 Task: Explore the project management tool and familiarize yourself with its features, including app integration, task management, and customization options.
Action: Mouse moved to (112, 301)
Screenshot: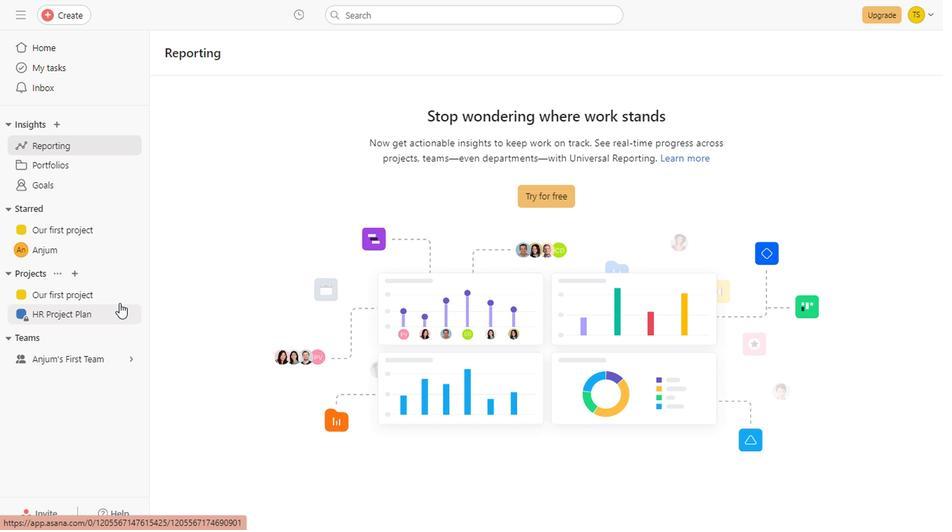 
Action: Mouse pressed left at (112, 301)
Screenshot: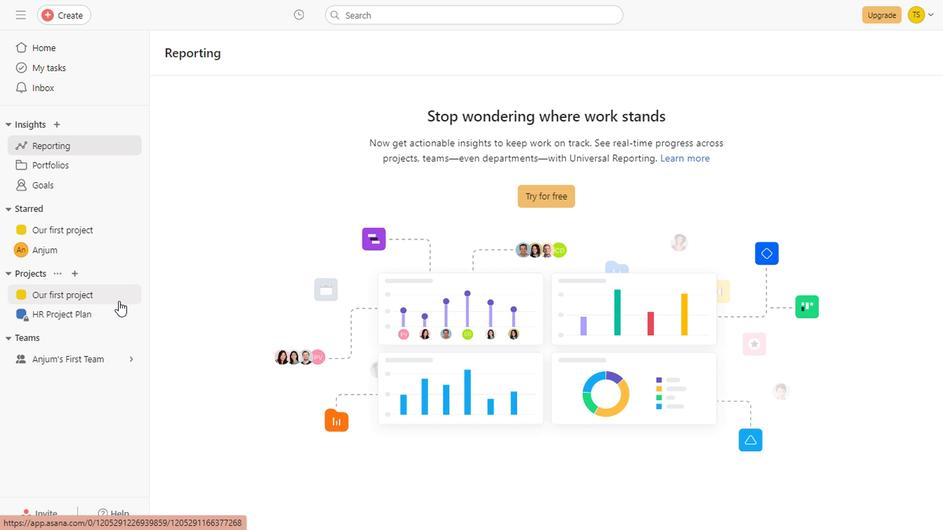 
Action: Mouse moved to (317, 72)
Screenshot: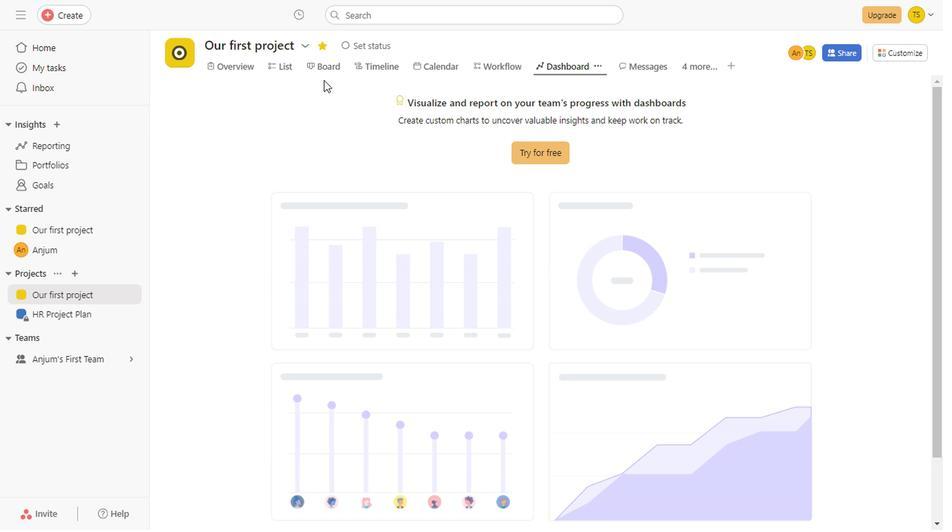 
Action: Mouse pressed left at (317, 72)
Screenshot: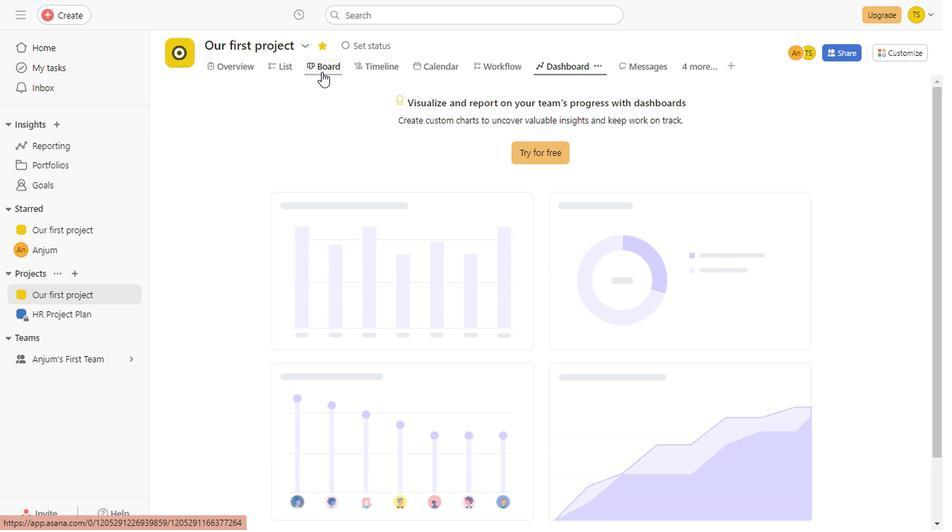 
Action: Mouse moved to (314, 181)
Screenshot: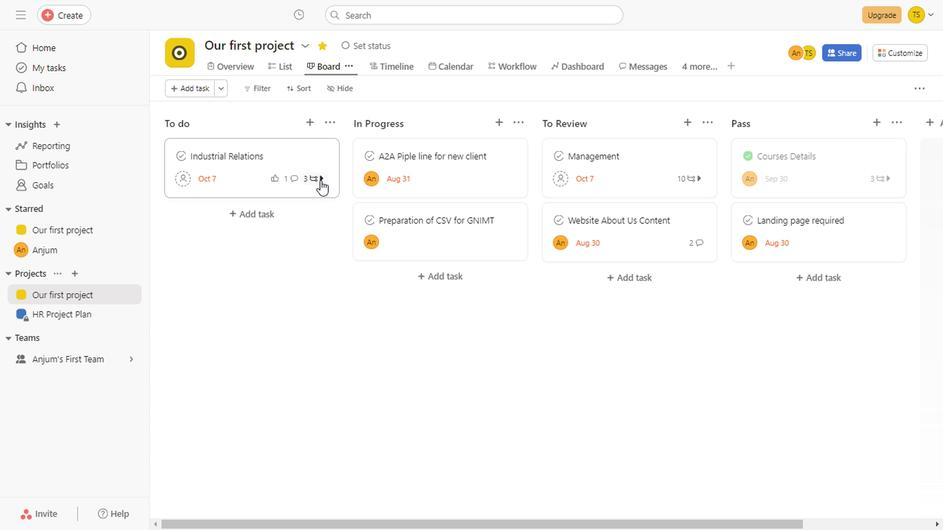 
Action: Mouse pressed left at (314, 181)
Screenshot: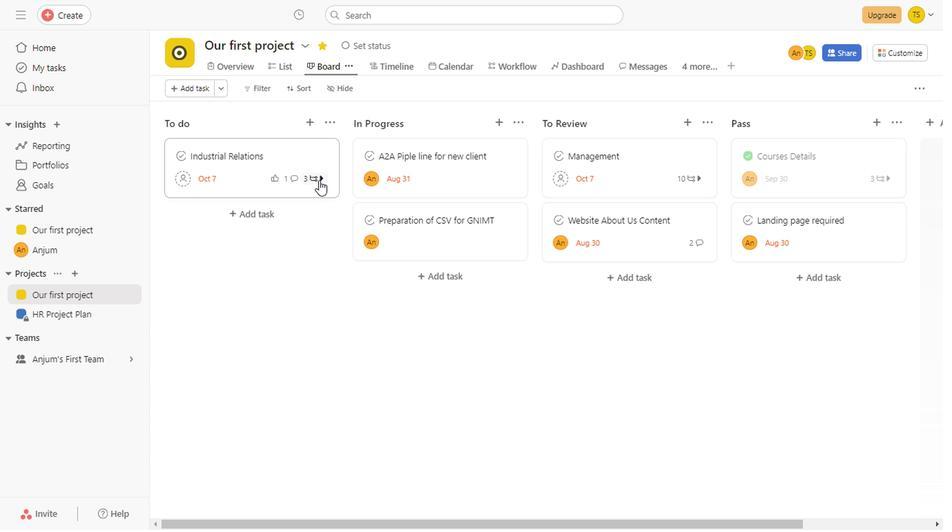 
Action: Mouse moved to (275, 251)
Screenshot: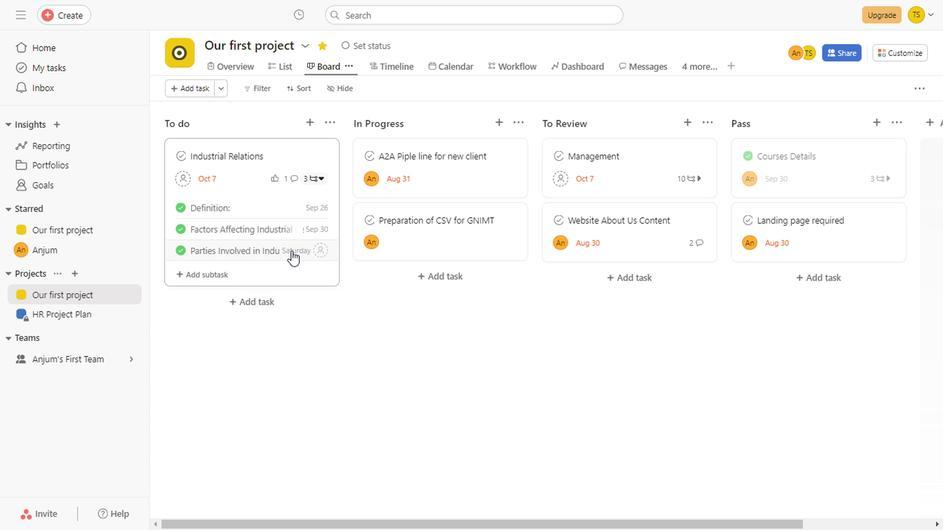 
Action: Mouse pressed left at (275, 251)
Screenshot: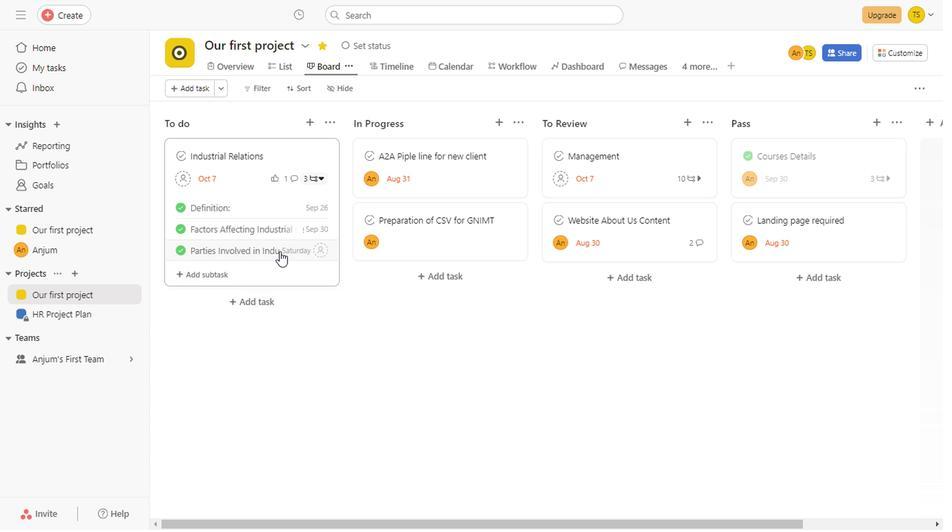 
Action: Mouse moved to (735, 326)
Screenshot: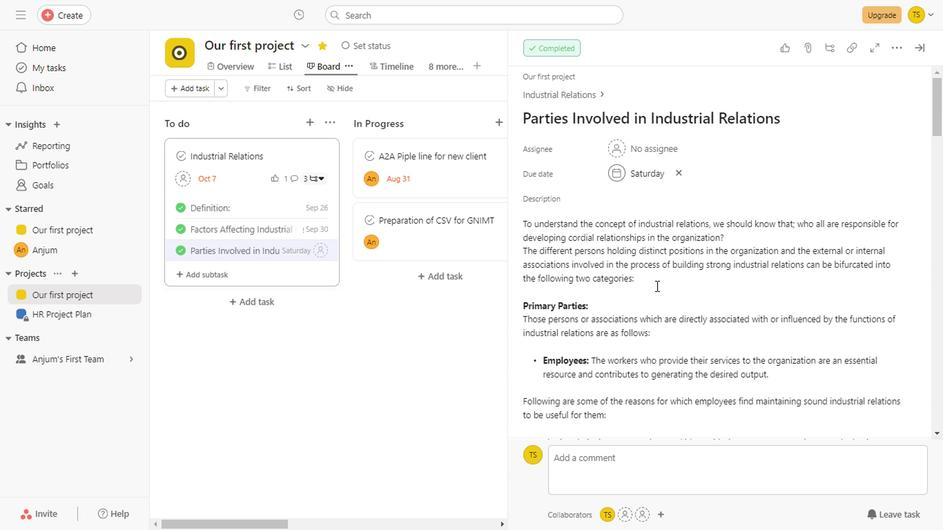 
Action: Mouse scrolled (735, 326) with delta (0, 0)
Screenshot: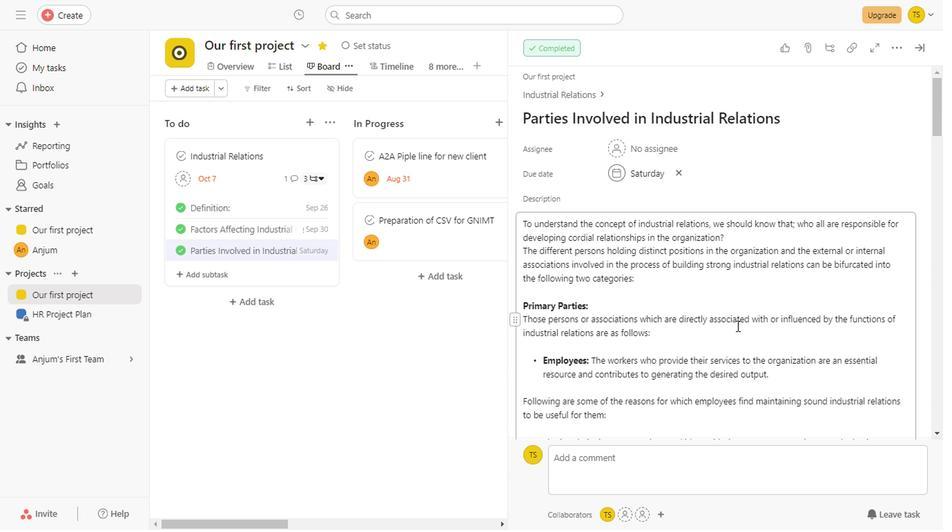 
Action: Mouse scrolled (735, 326) with delta (0, 0)
Screenshot: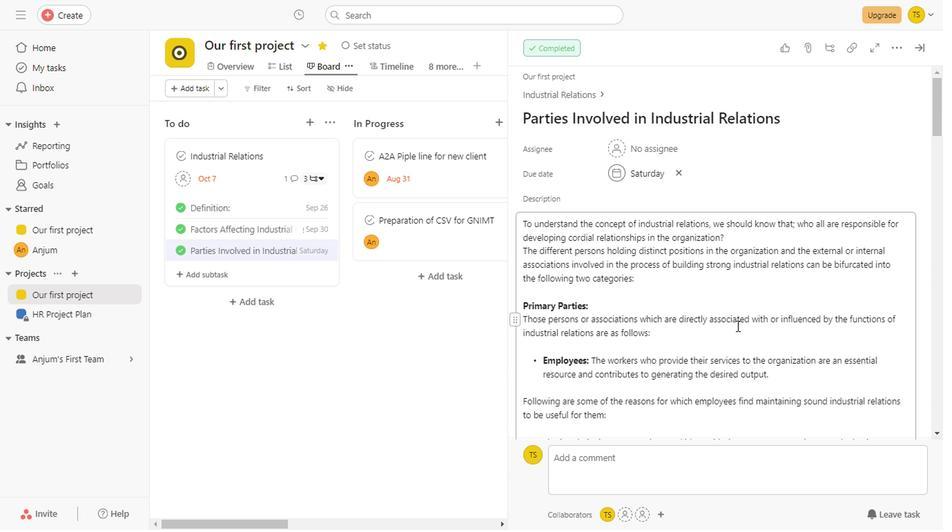 
Action: Mouse scrolled (735, 326) with delta (0, 0)
Screenshot: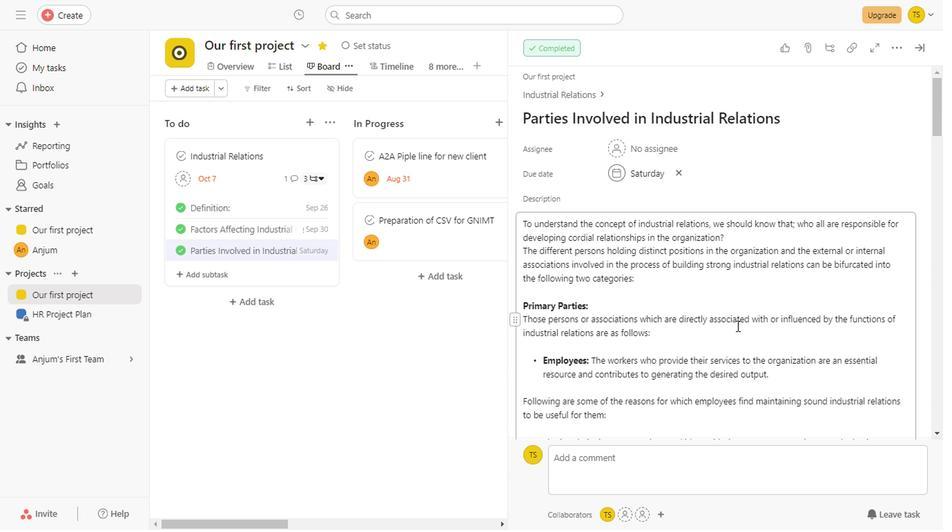 
Action: Mouse scrolled (735, 326) with delta (0, 0)
Screenshot: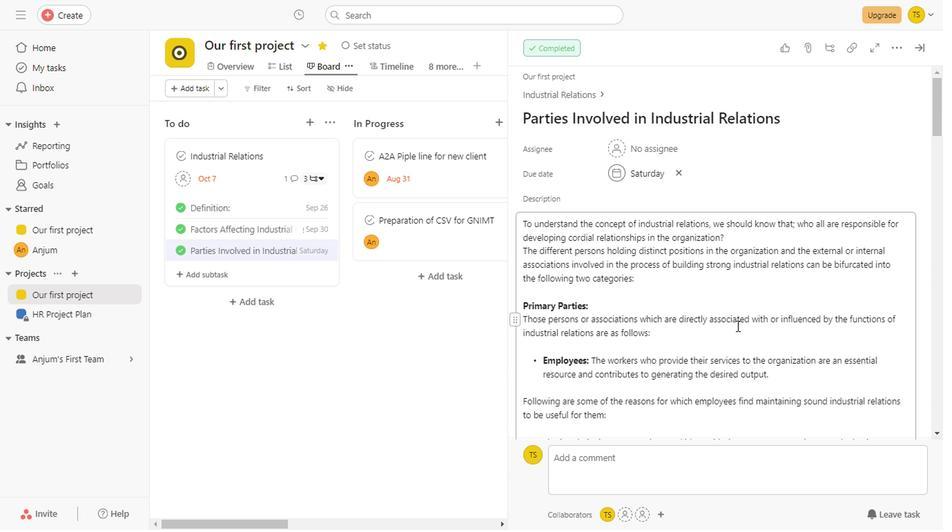 
Action: Mouse scrolled (735, 326) with delta (0, 0)
Screenshot: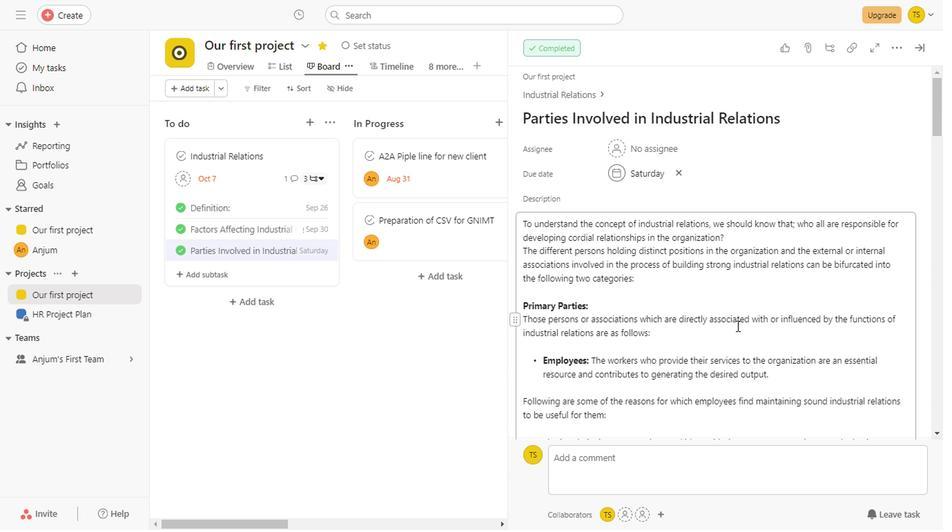 
Action: Mouse scrolled (735, 326) with delta (0, 0)
Screenshot: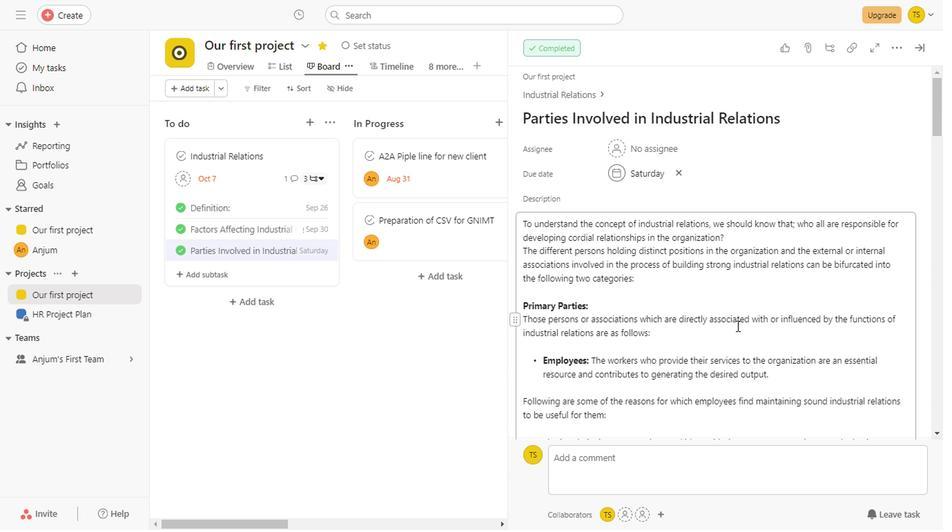 
Action: Mouse scrolled (735, 326) with delta (0, 0)
Screenshot: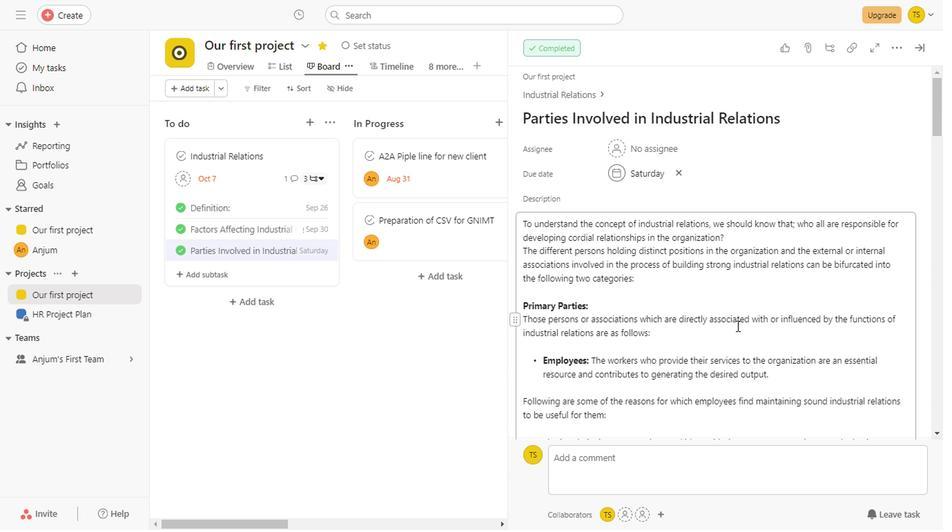 
Action: Mouse scrolled (735, 326) with delta (0, 0)
Screenshot: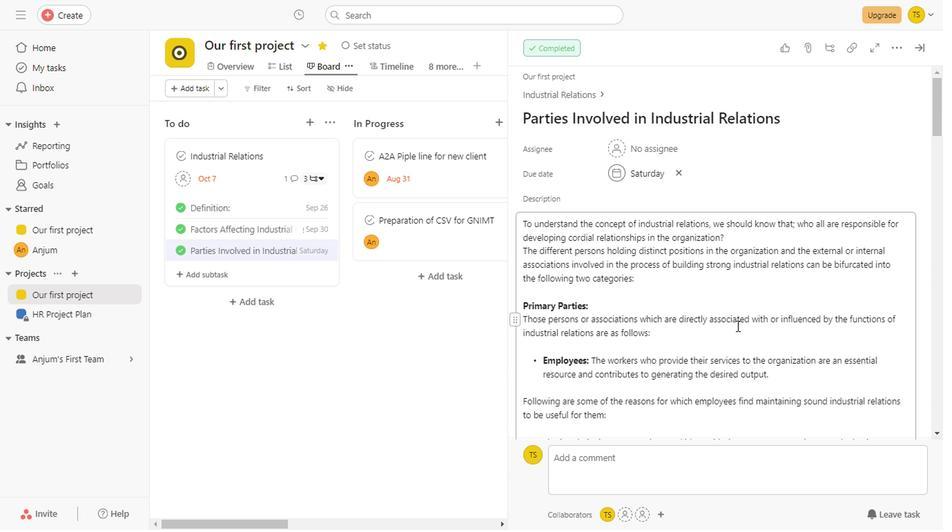 
Action: Mouse scrolled (735, 326) with delta (0, 0)
Screenshot: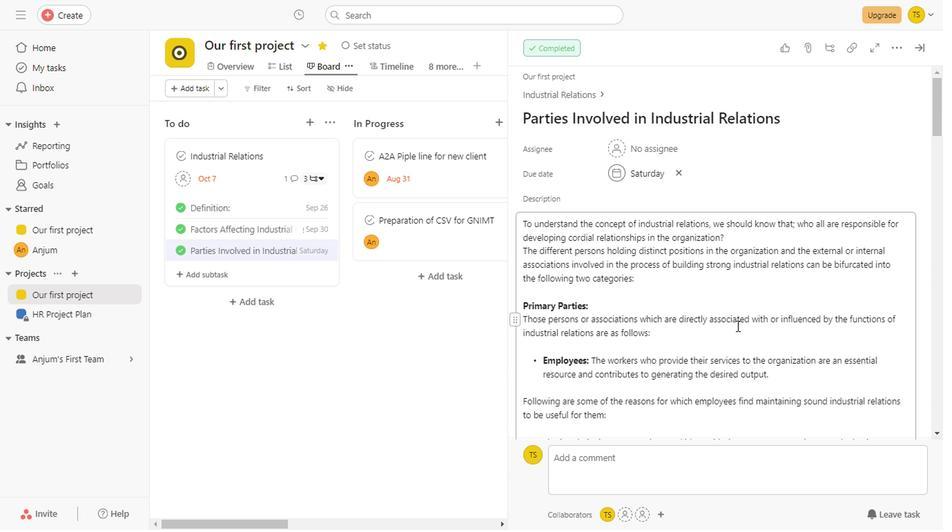 
Action: Mouse scrolled (735, 326) with delta (0, 0)
Screenshot: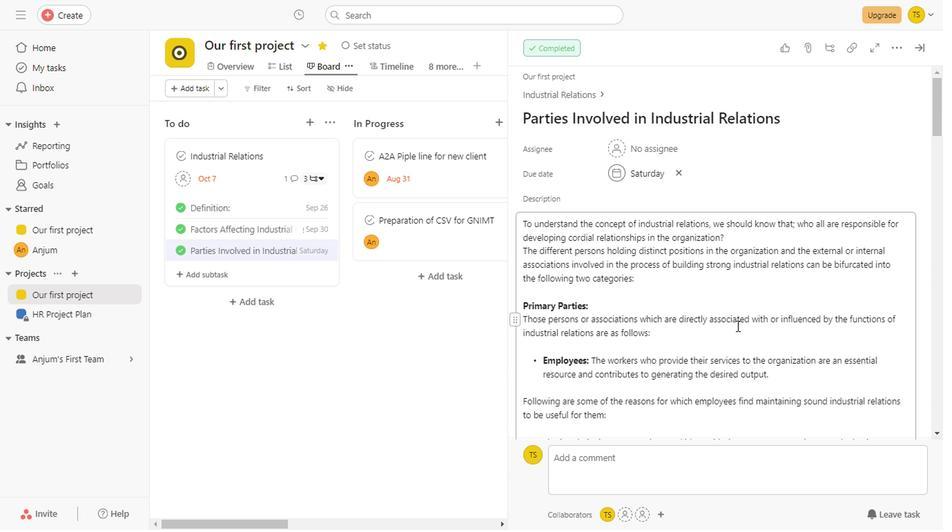 
Action: Mouse scrolled (735, 326) with delta (0, 0)
Screenshot: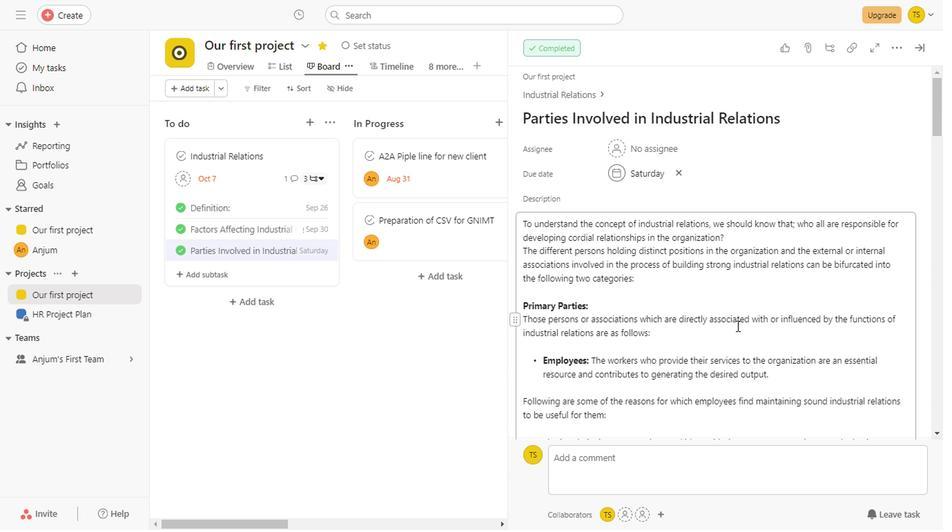 
Action: Mouse scrolled (735, 326) with delta (0, 0)
Screenshot: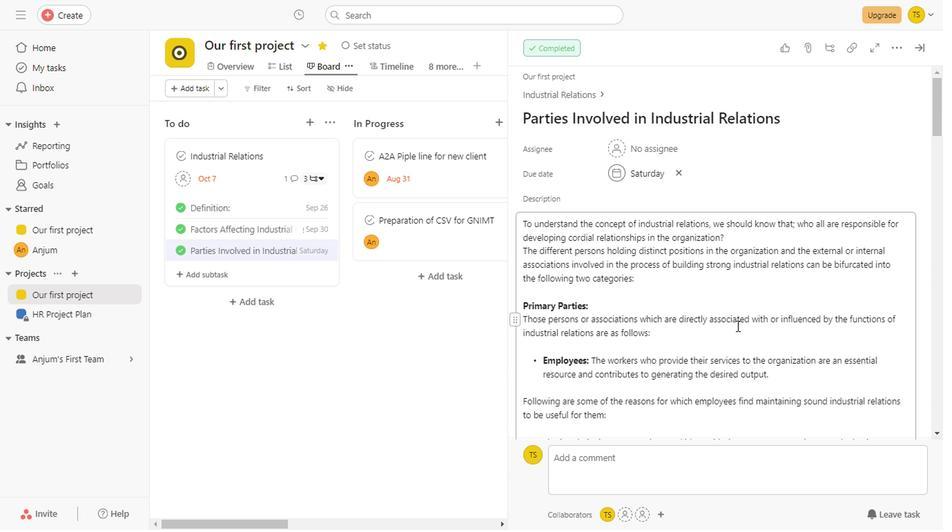 
Action: Mouse scrolled (735, 326) with delta (0, 0)
Screenshot: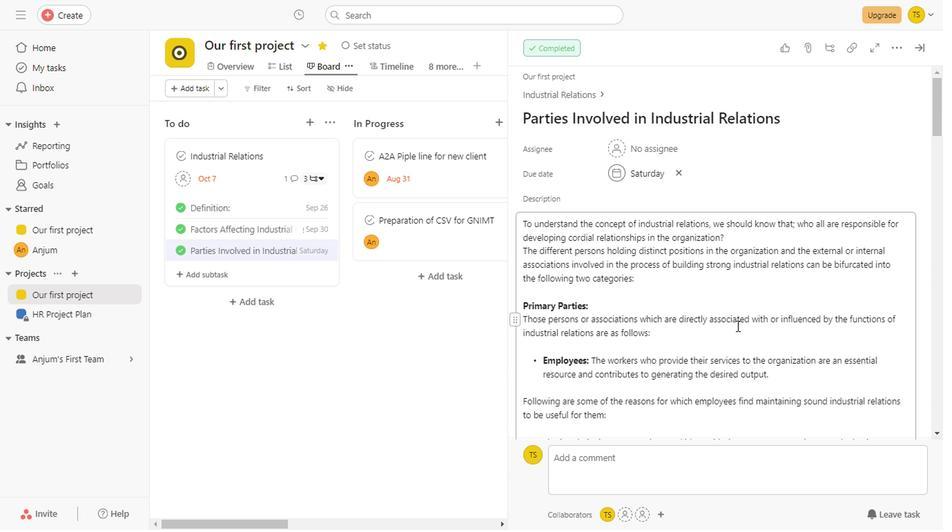 
Action: Mouse scrolled (735, 326) with delta (0, 0)
Screenshot: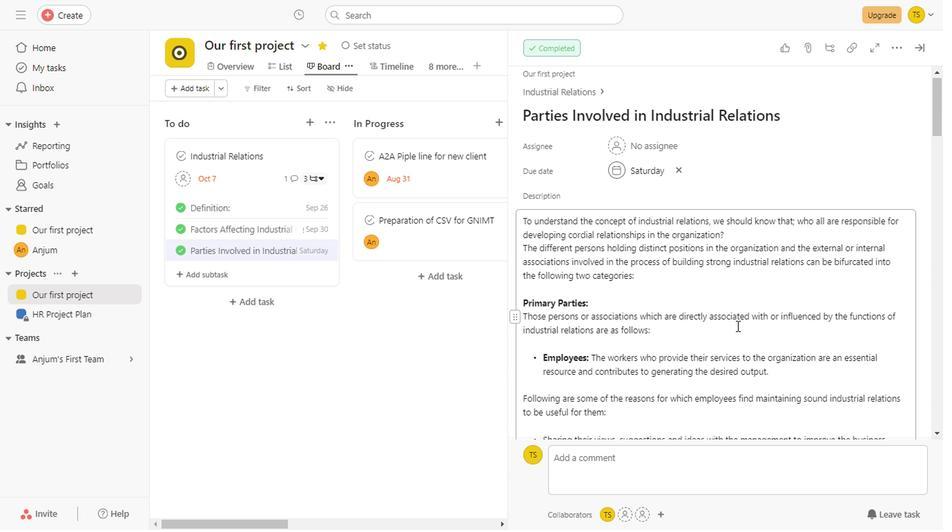 
Action: Mouse scrolled (735, 326) with delta (0, 0)
Screenshot: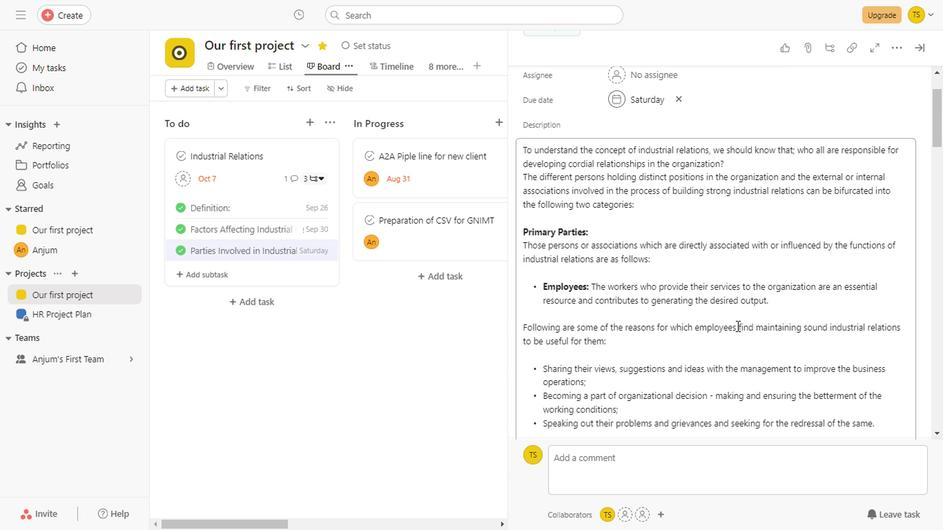 
Action: Mouse scrolled (735, 326) with delta (0, 0)
Screenshot: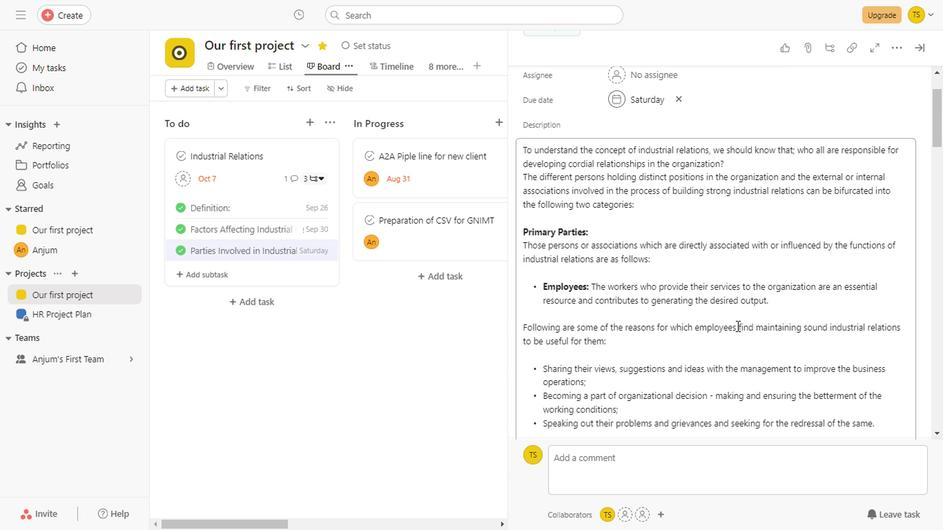 
Action: Mouse scrolled (735, 326) with delta (0, 0)
Screenshot: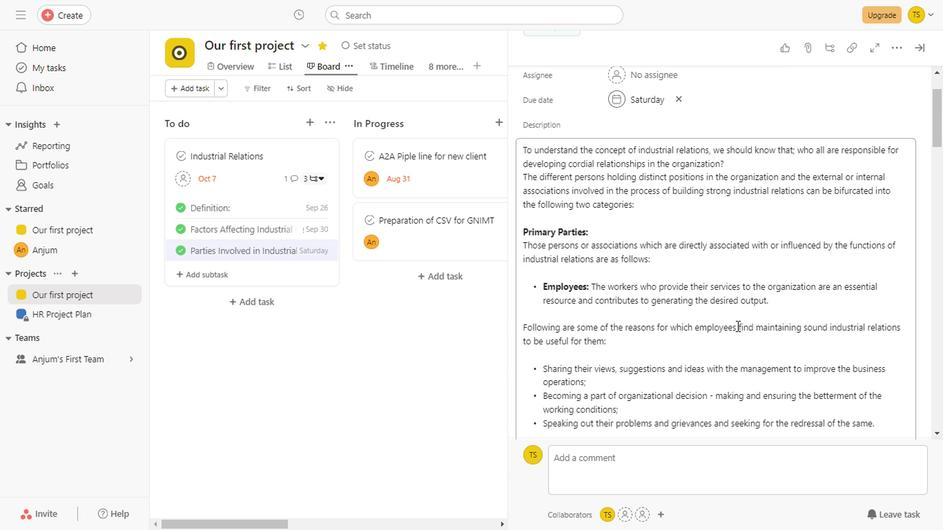 
Action: Mouse scrolled (735, 326) with delta (0, 0)
Screenshot: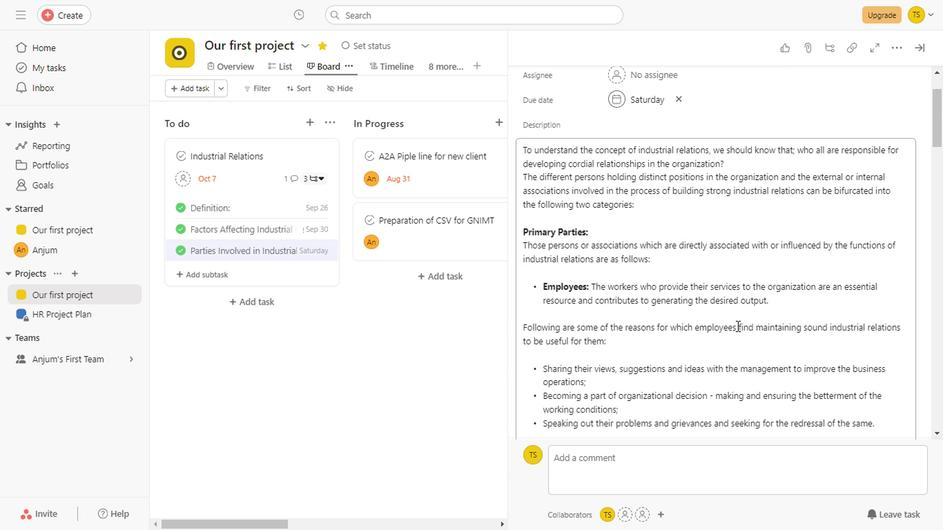 
Action: Mouse scrolled (735, 326) with delta (0, 0)
Screenshot: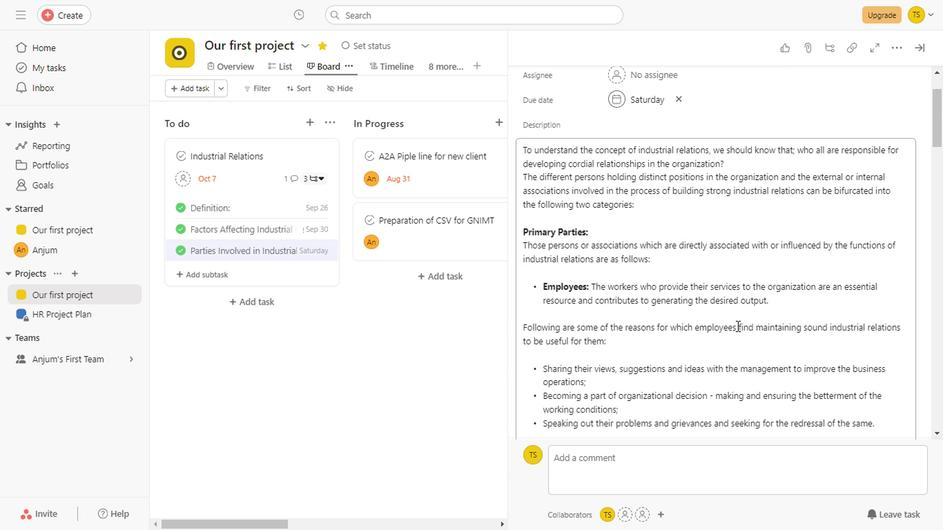 
Action: Mouse scrolled (735, 326) with delta (0, 0)
Screenshot: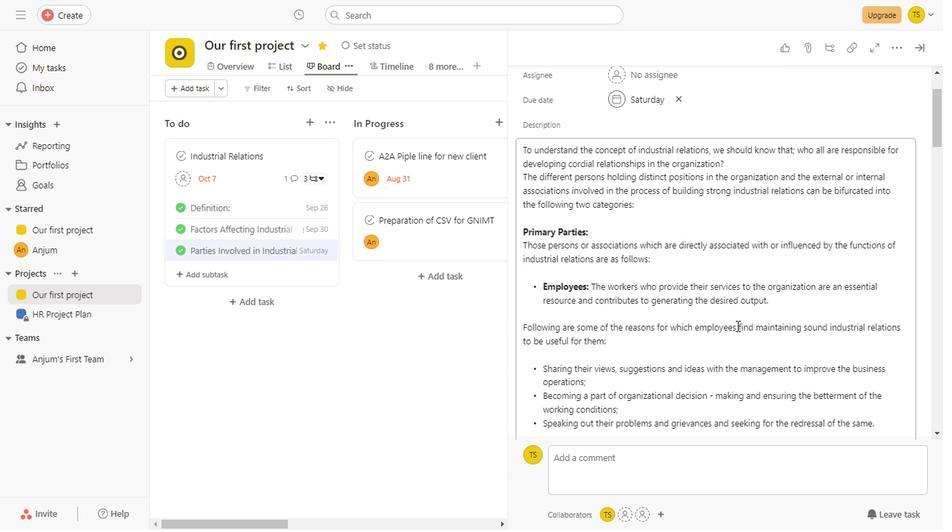 
Action: Mouse scrolled (735, 326) with delta (0, 0)
Screenshot: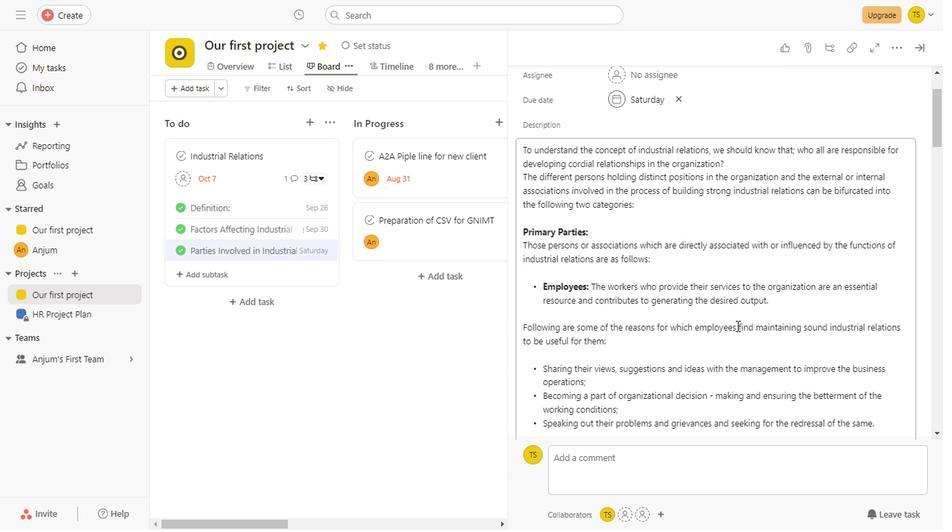 
Action: Mouse scrolled (735, 326) with delta (0, 0)
Screenshot: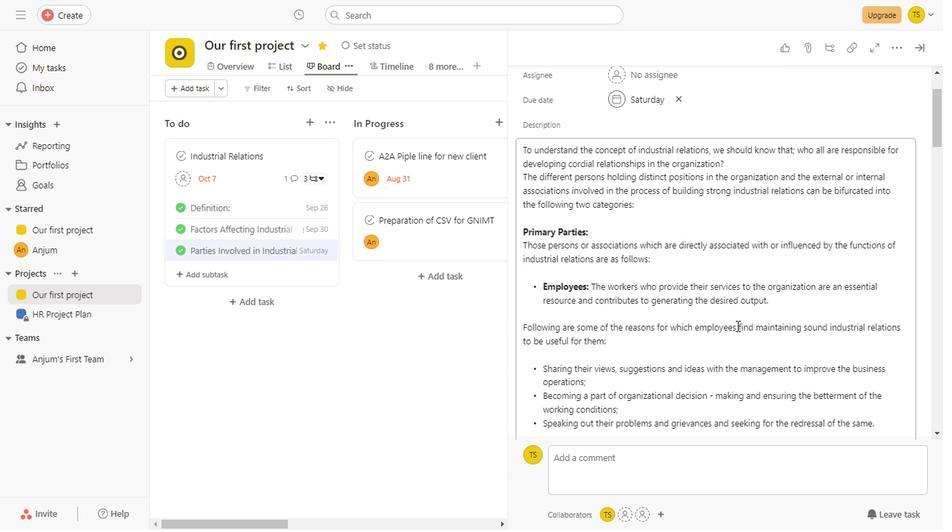 
Action: Mouse scrolled (735, 326) with delta (0, 0)
Screenshot: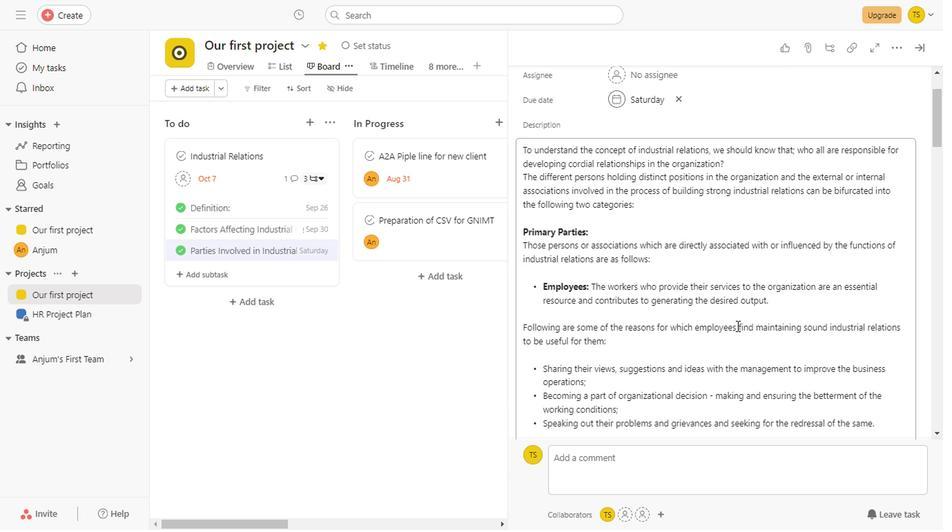 
Action: Mouse scrolled (735, 326) with delta (0, 0)
Screenshot: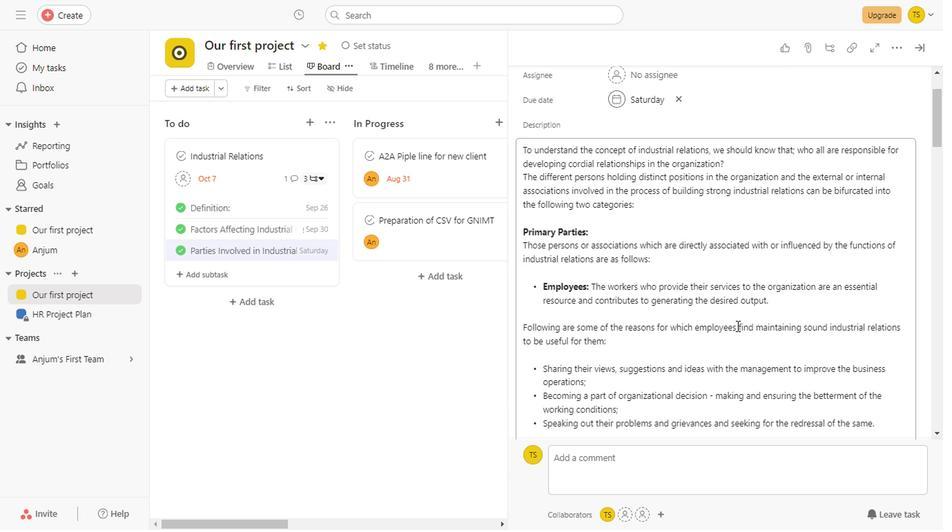 
Action: Mouse scrolled (735, 326) with delta (0, 0)
Screenshot: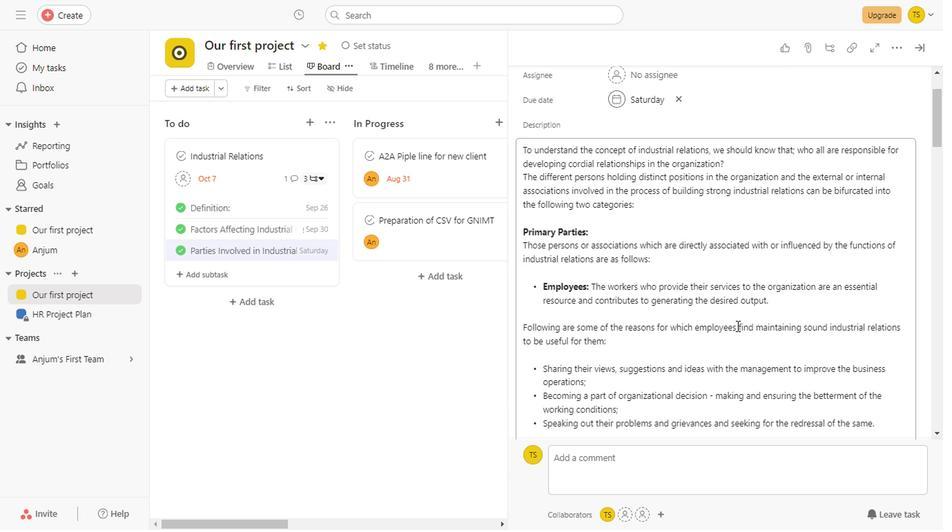 
Action: Mouse scrolled (735, 326) with delta (0, 0)
Screenshot: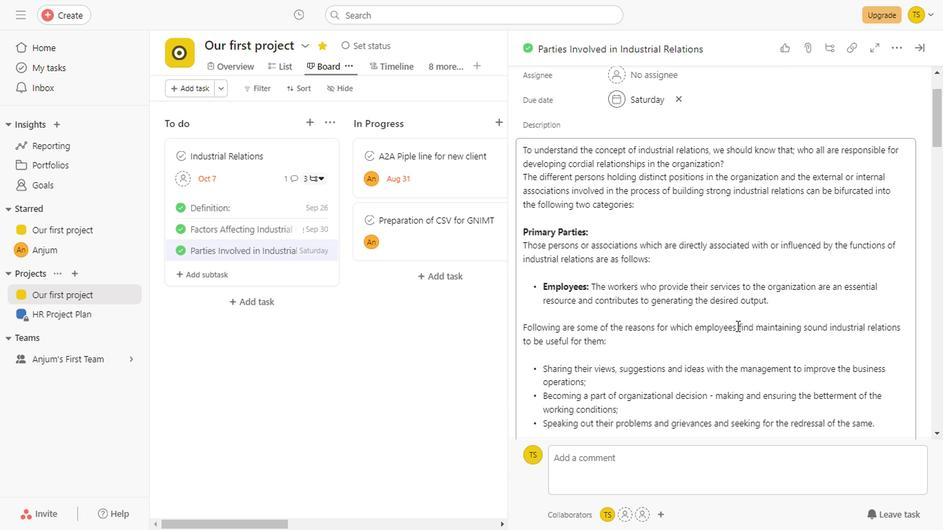 
Action: Mouse scrolled (735, 326) with delta (0, 0)
Screenshot: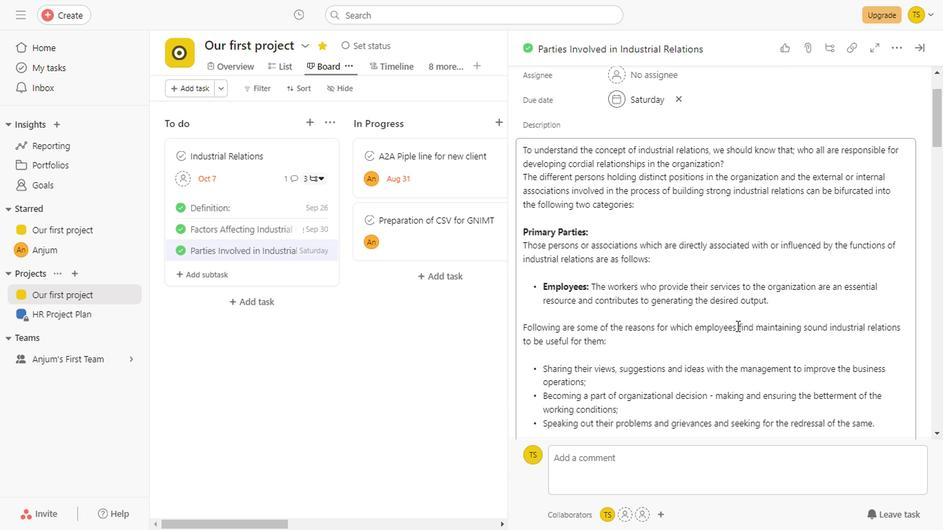 
Action: Mouse scrolled (735, 326) with delta (0, 0)
Screenshot: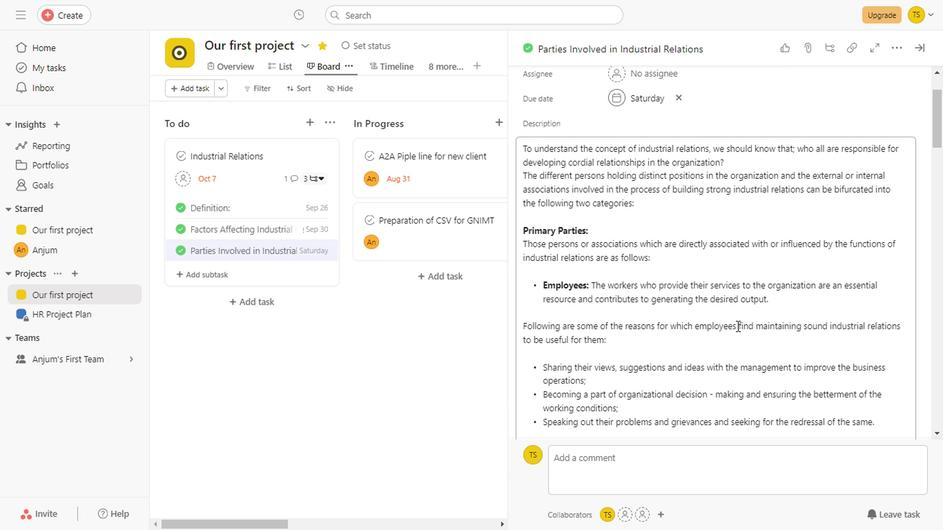 
Action: Mouse scrolled (735, 326) with delta (0, 0)
Screenshot: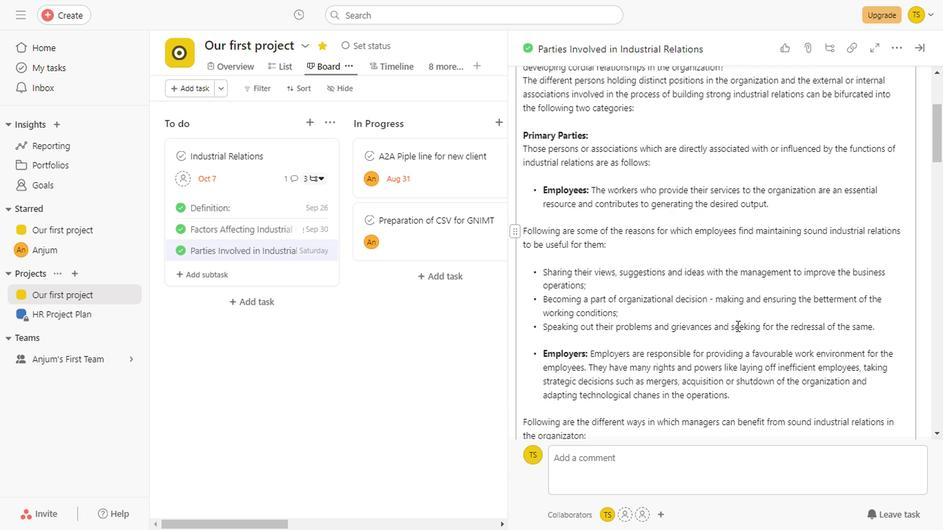 
Action: Mouse scrolled (735, 326) with delta (0, 0)
Screenshot: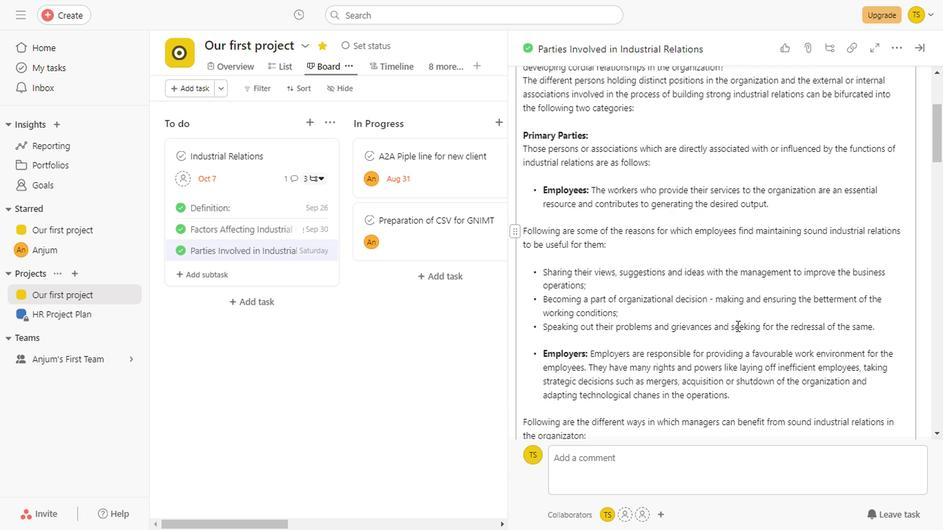 
Action: Mouse scrolled (735, 326) with delta (0, 0)
Screenshot: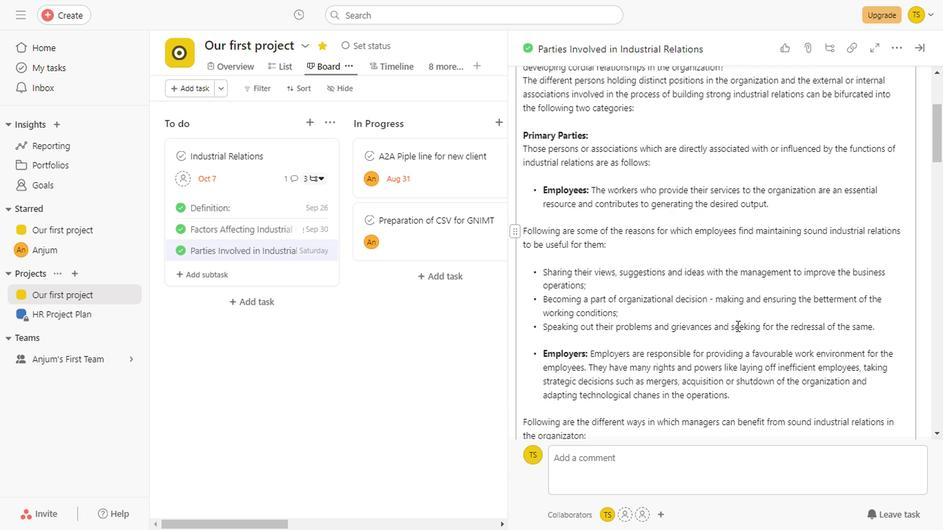 
Action: Mouse scrolled (735, 326) with delta (0, 0)
Screenshot: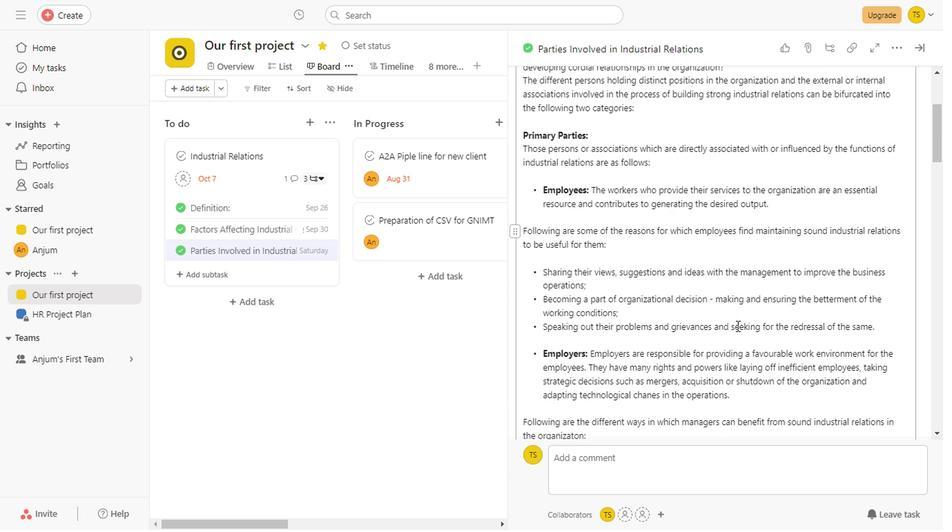 
Action: Mouse scrolled (735, 326) with delta (0, 0)
Screenshot: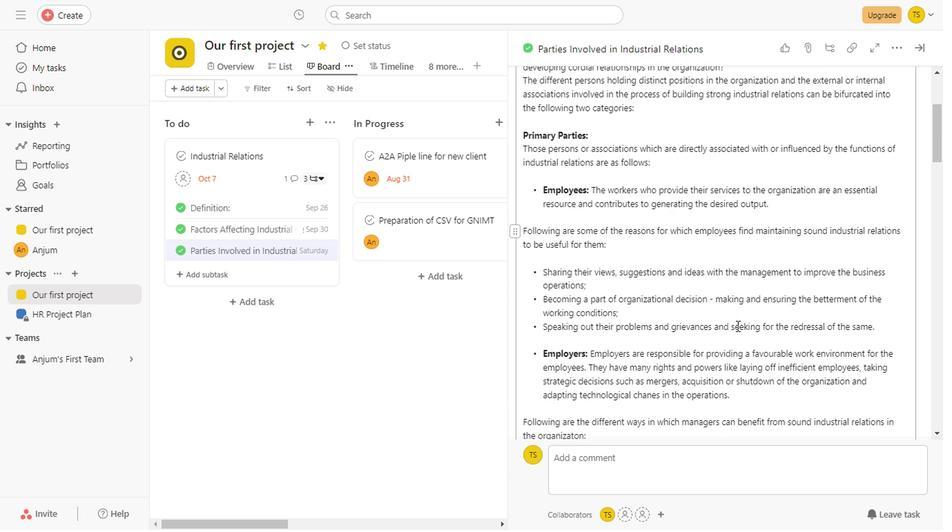 
Action: Mouse scrolled (735, 326) with delta (0, 0)
Screenshot: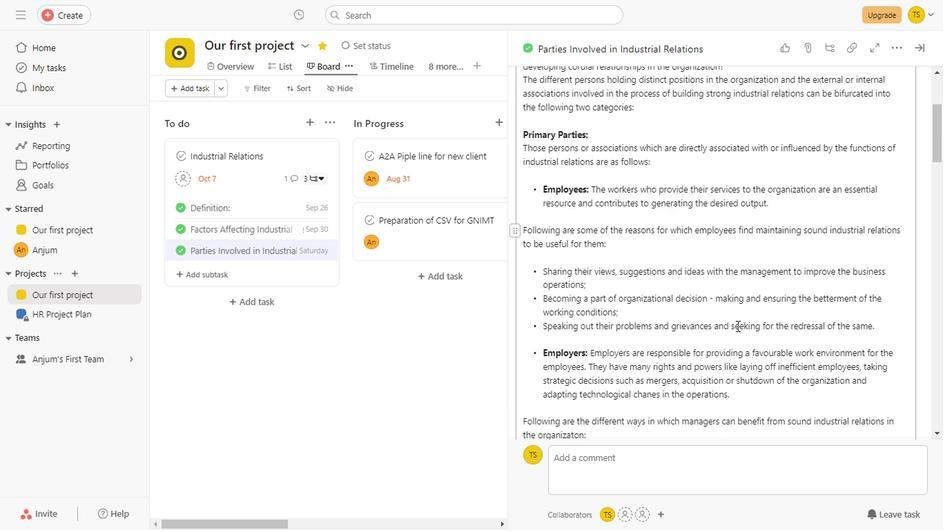 
Action: Mouse scrolled (735, 326) with delta (0, 0)
Screenshot: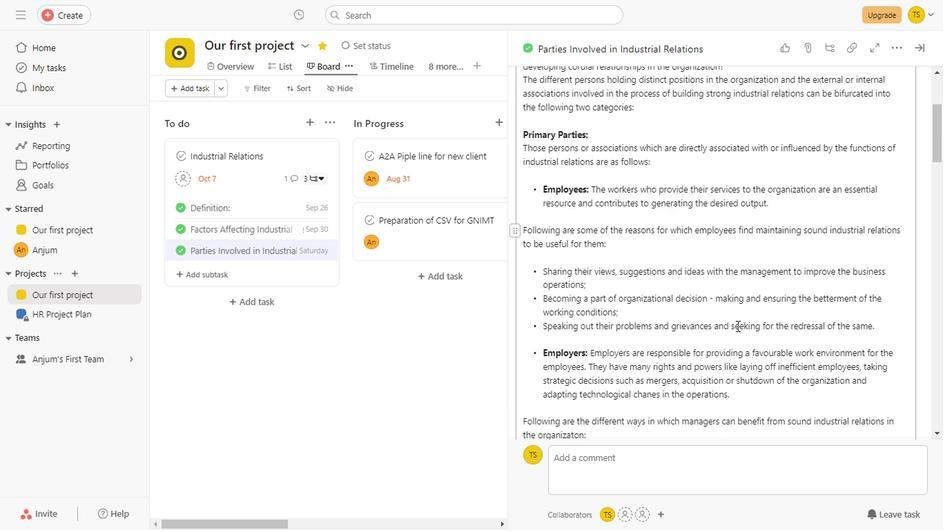 
Action: Mouse scrolled (735, 326) with delta (0, 0)
Screenshot: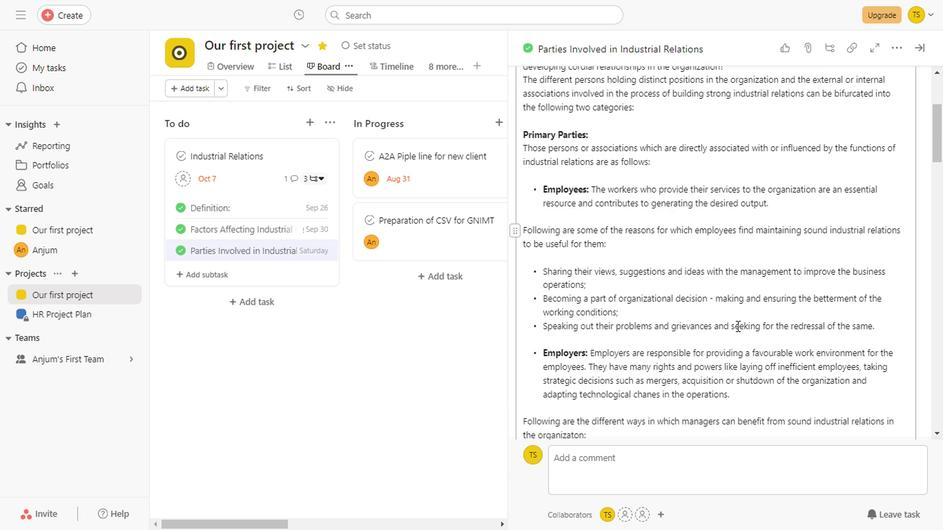 
Action: Mouse scrolled (735, 326) with delta (0, 0)
Screenshot: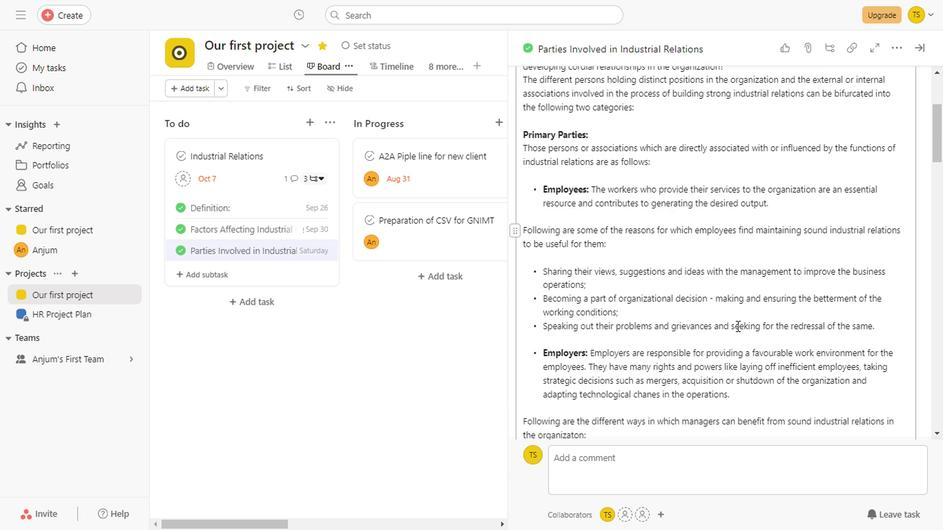 
Action: Mouse scrolled (735, 326) with delta (0, 0)
Screenshot: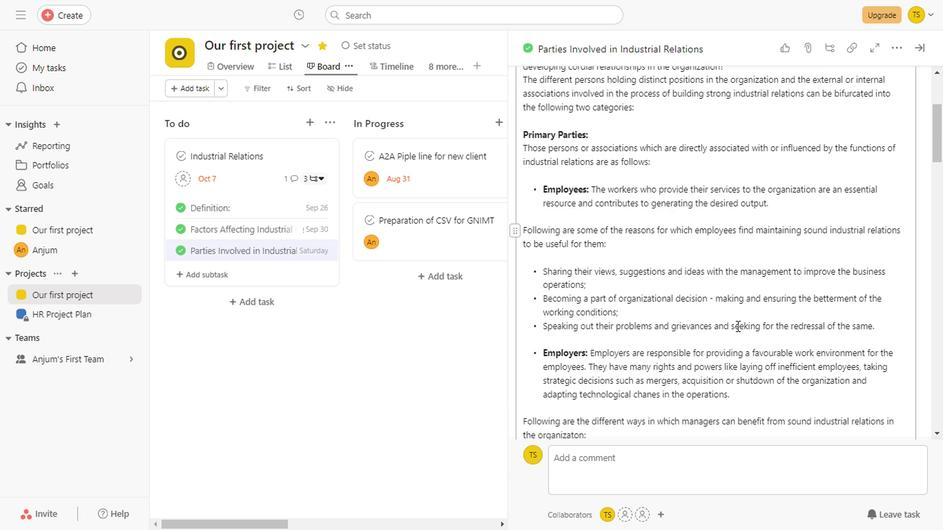 
Action: Mouse scrolled (735, 326) with delta (0, 0)
Screenshot: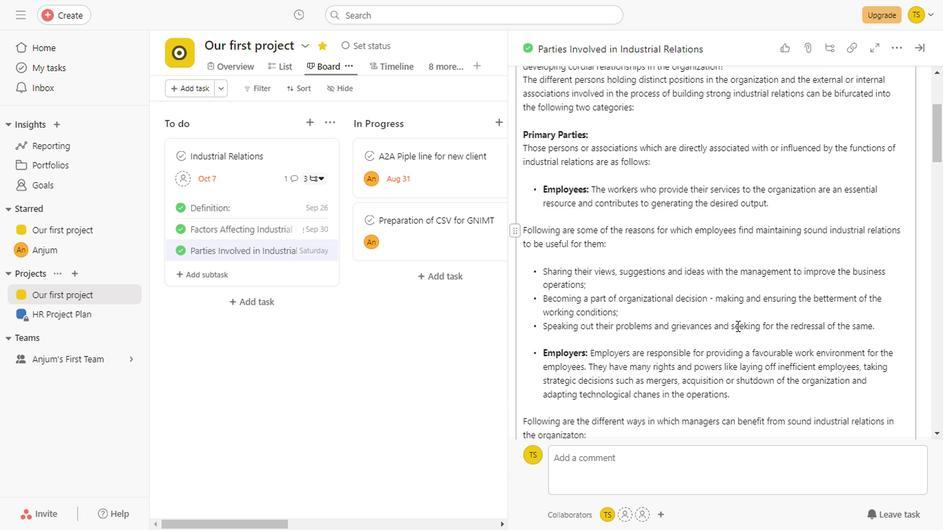 
Action: Mouse scrolled (735, 326) with delta (0, 0)
Screenshot: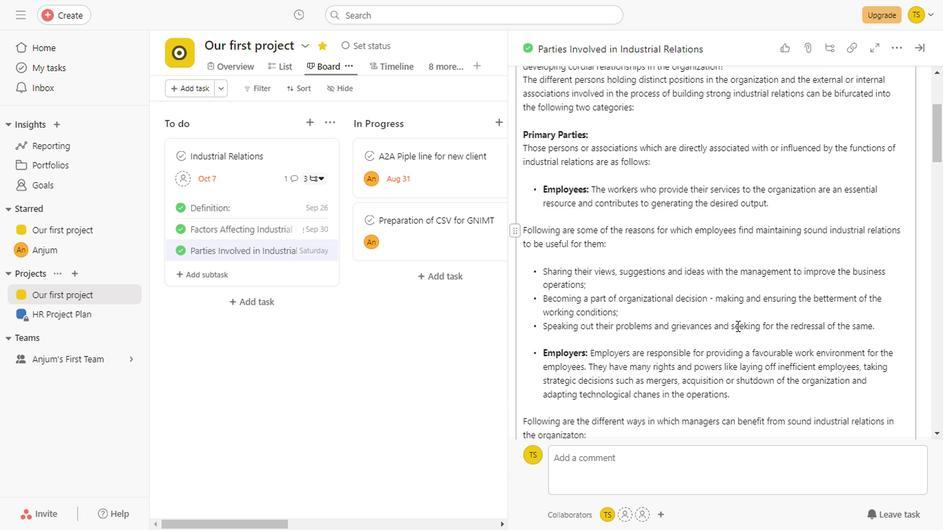 
Action: Mouse scrolled (735, 326) with delta (0, 0)
Screenshot: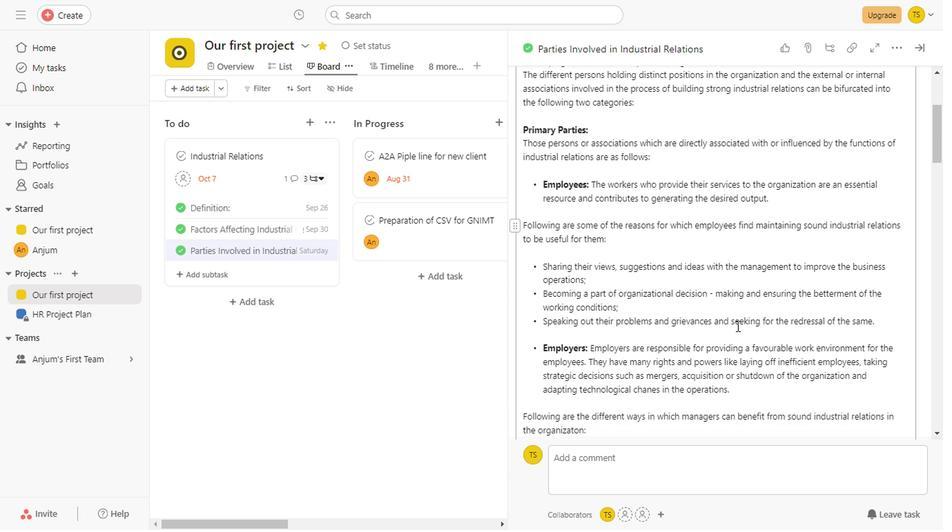 
Action: Mouse scrolled (735, 326) with delta (0, 0)
Screenshot: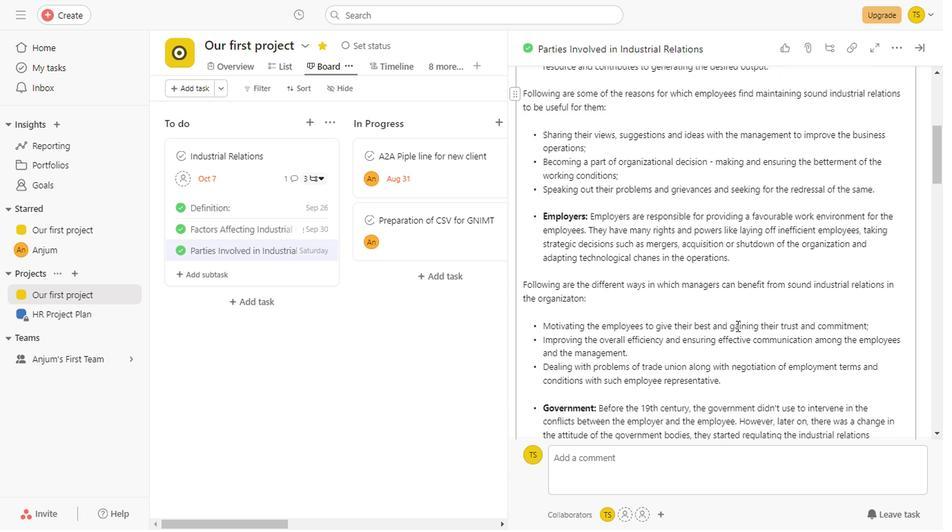 
Action: Mouse scrolled (735, 326) with delta (0, 0)
Screenshot: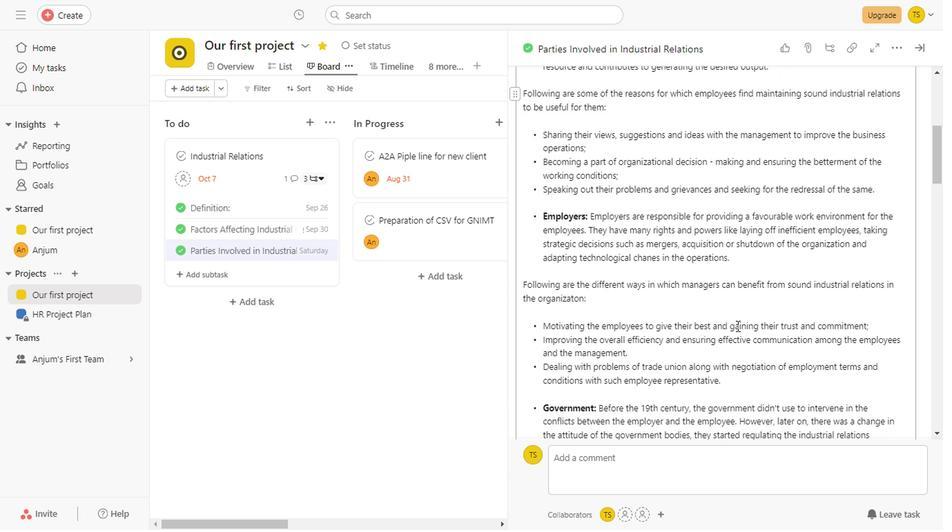 
Action: Mouse scrolled (735, 326) with delta (0, 0)
Screenshot: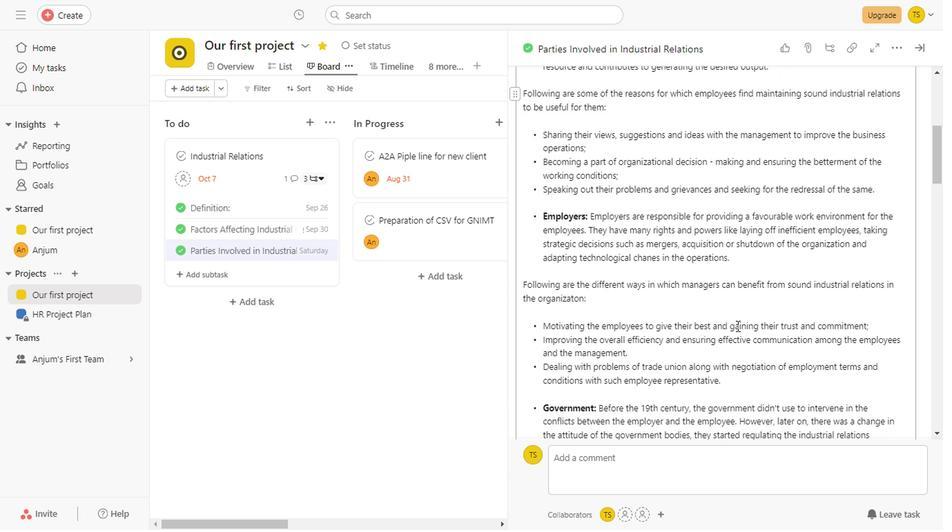 
Action: Mouse scrolled (735, 326) with delta (0, 0)
Screenshot: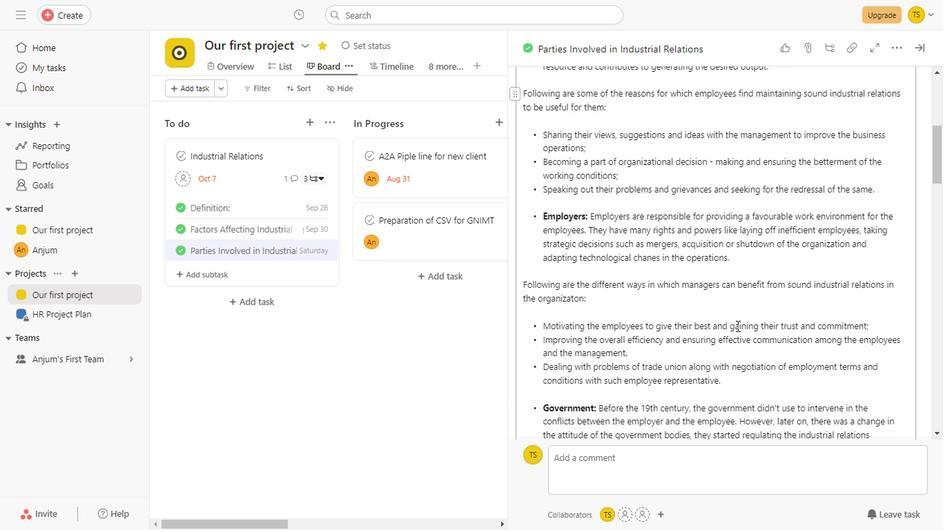 
Action: Mouse scrolled (735, 326) with delta (0, 0)
Screenshot: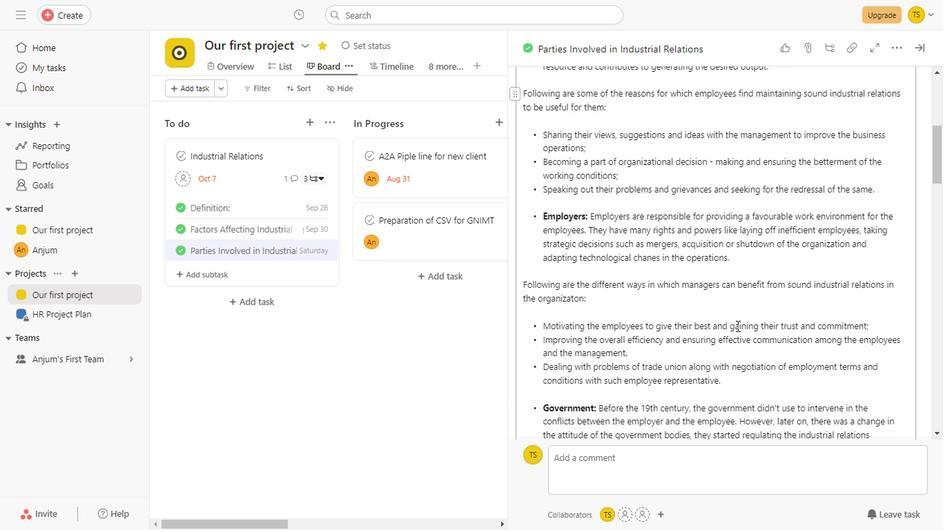 
Action: Mouse scrolled (735, 326) with delta (0, 0)
Screenshot: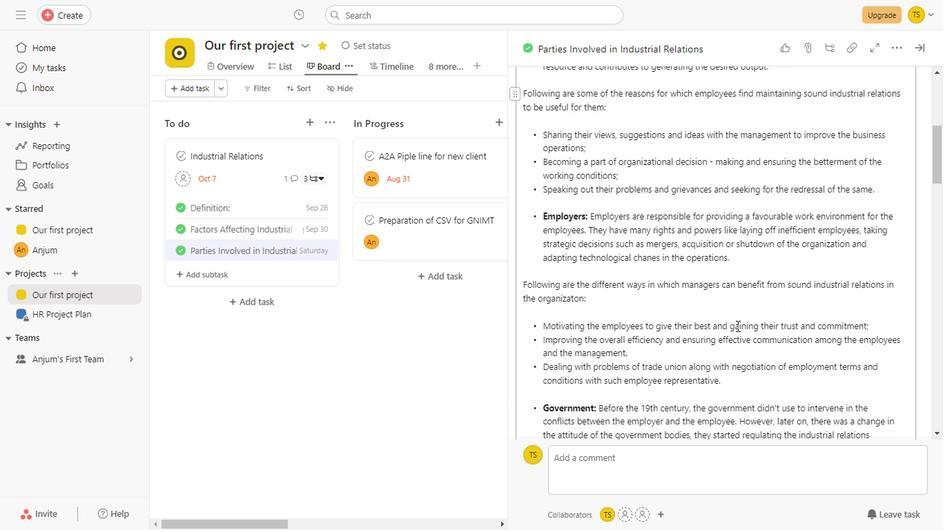 
Action: Mouse scrolled (735, 326) with delta (0, 0)
Screenshot: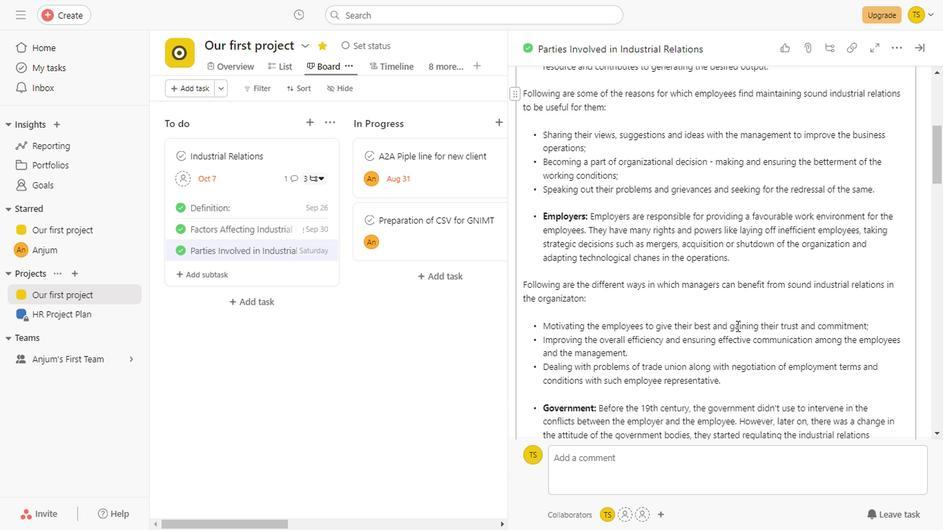 
Action: Mouse scrolled (735, 326) with delta (0, 0)
Screenshot: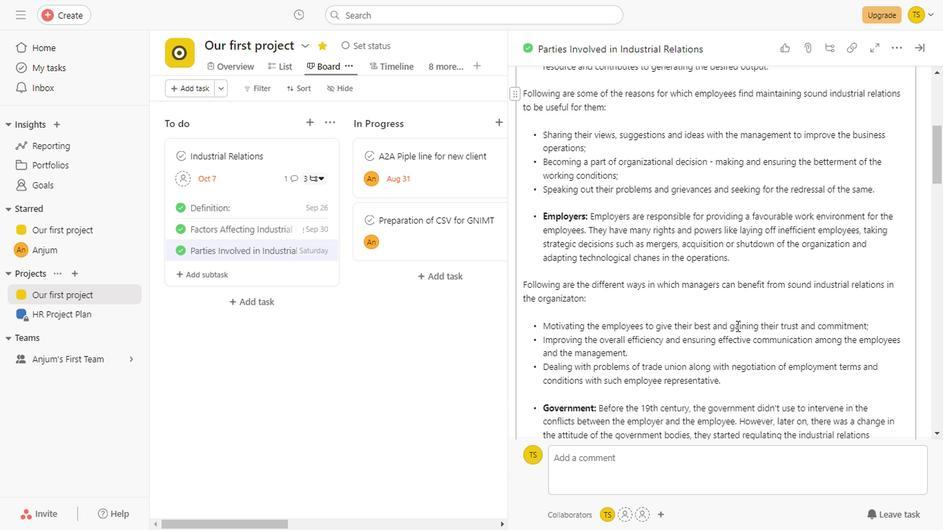 
Action: Mouse scrolled (735, 326) with delta (0, 0)
Screenshot: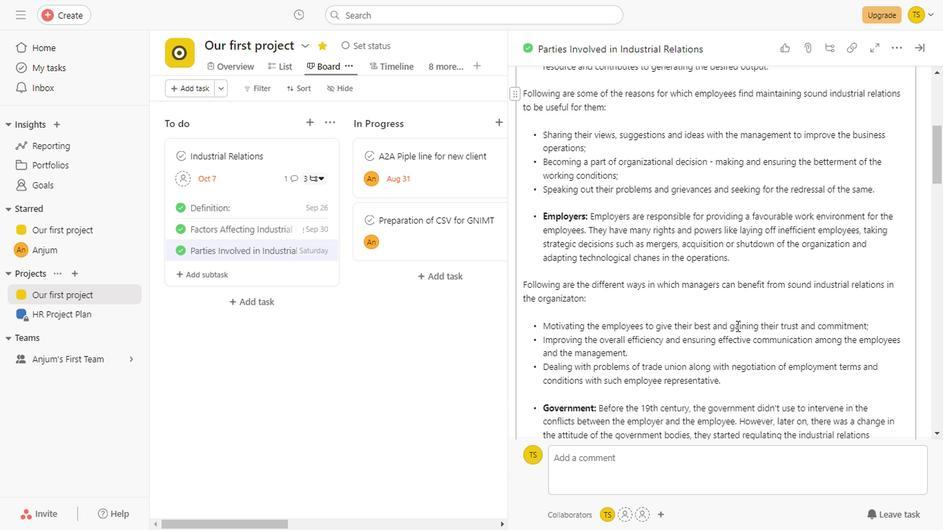 
Action: Mouse scrolled (735, 326) with delta (0, 0)
Screenshot: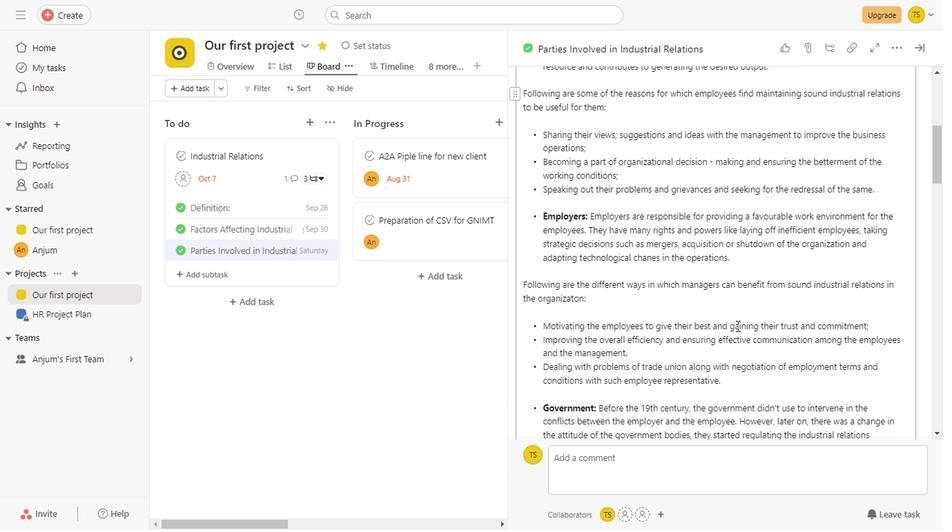 
Action: Mouse scrolled (735, 326) with delta (0, 0)
Screenshot: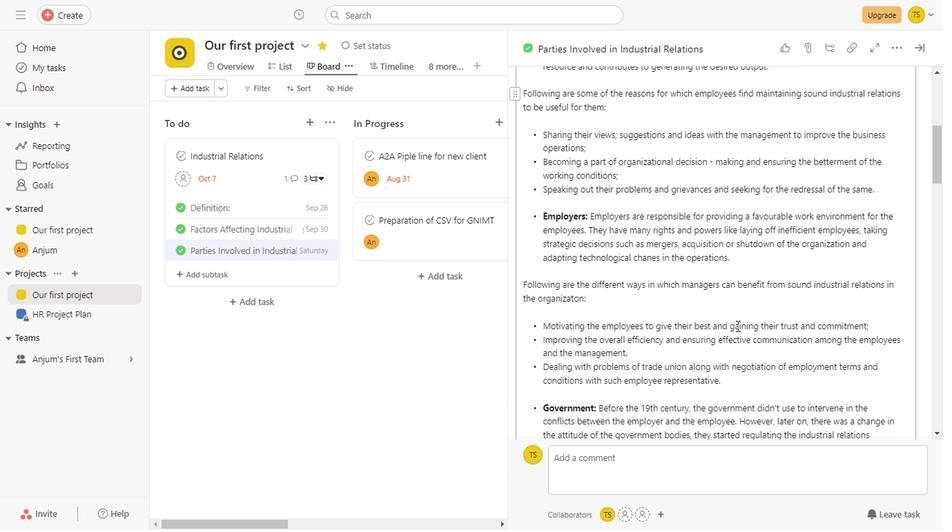 
Action: Mouse scrolled (735, 326) with delta (0, 0)
Screenshot: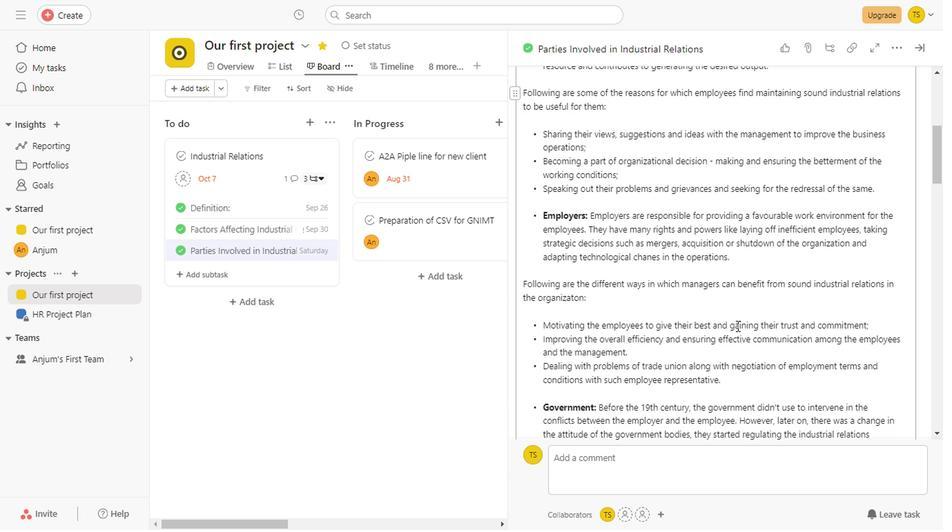 
Action: Mouse scrolled (735, 326) with delta (0, 0)
Screenshot: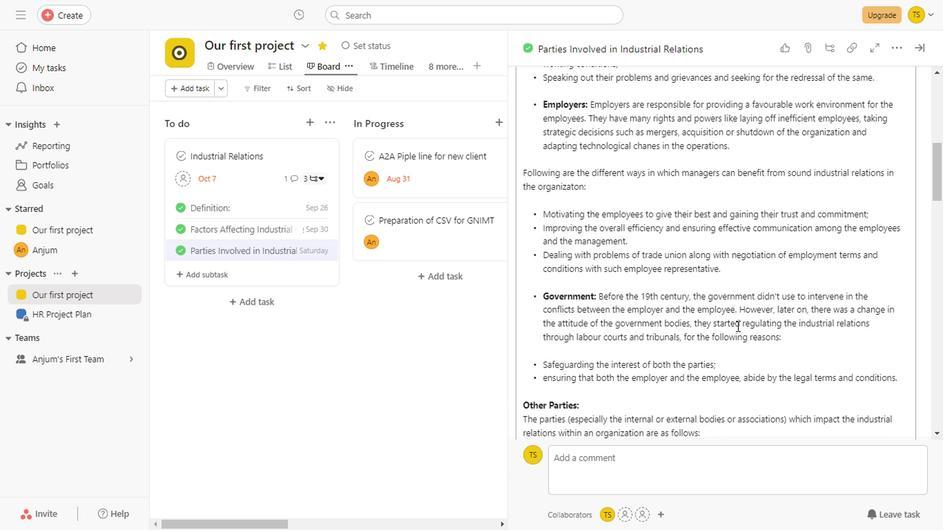 
Action: Mouse scrolled (735, 326) with delta (0, 0)
Screenshot: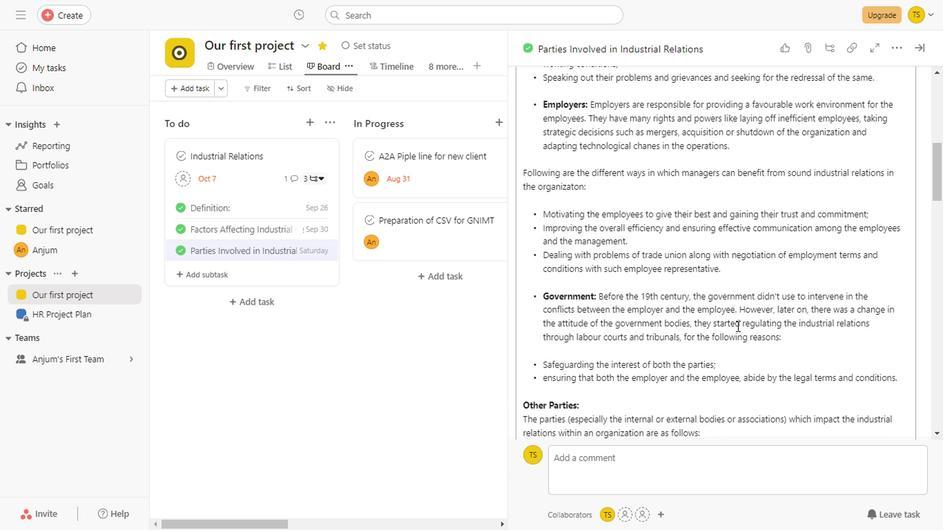 
Action: Mouse scrolled (735, 326) with delta (0, 0)
Screenshot: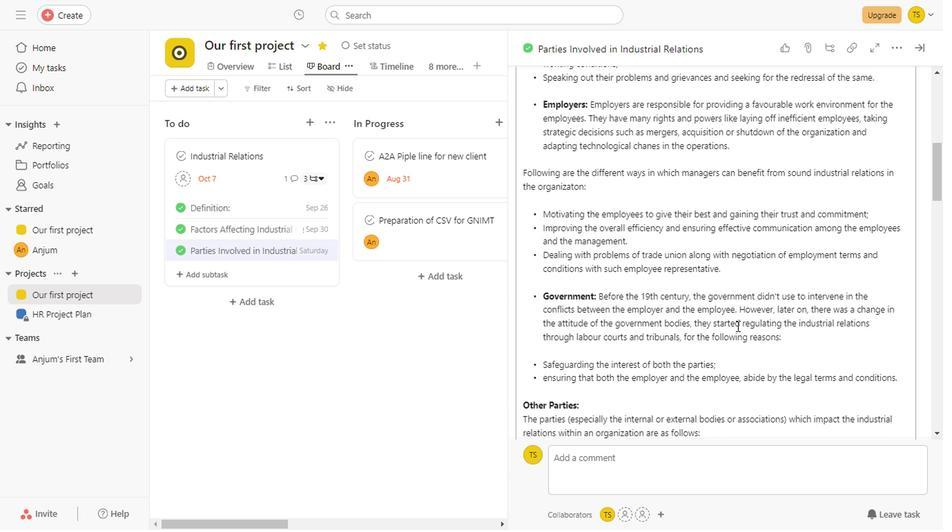 
Action: Mouse scrolled (735, 326) with delta (0, 0)
Screenshot: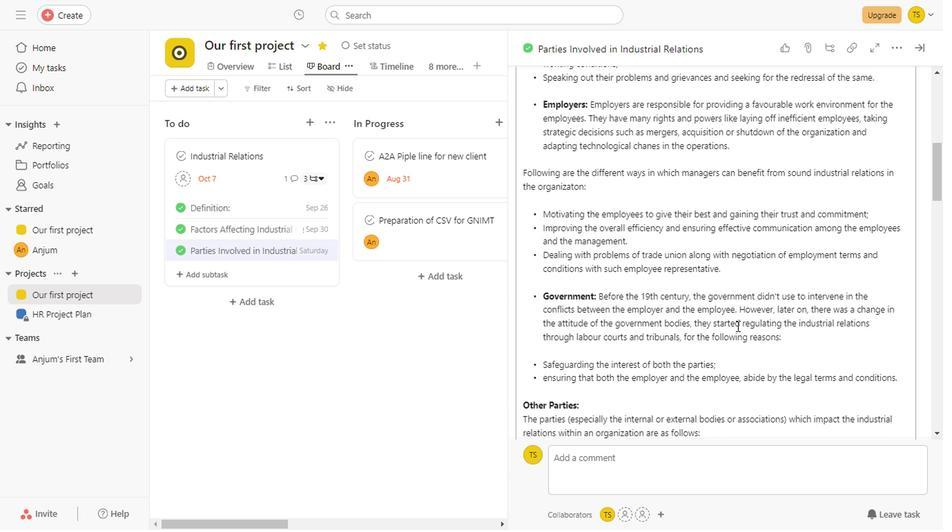 
Action: Mouse scrolled (735, 326) with delta (0, 0)
Screenshot: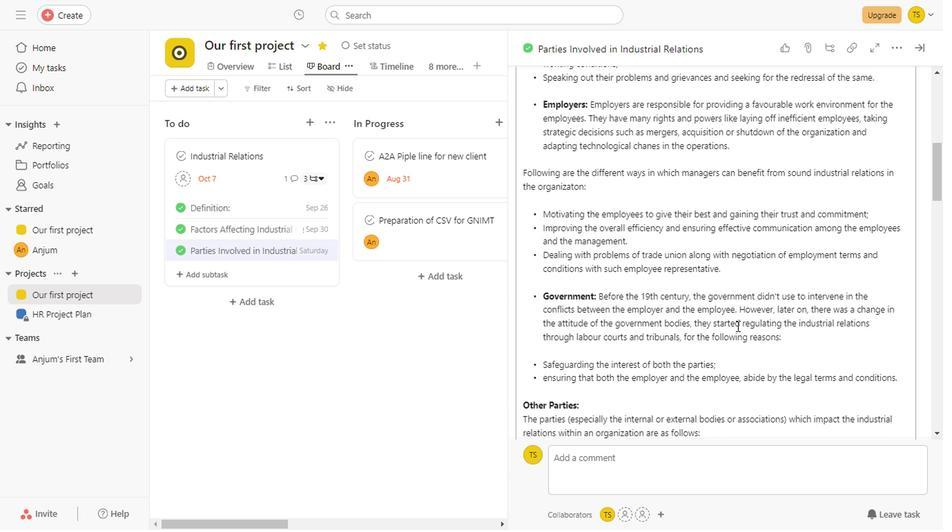 
Action: Mouse scrolled (735, 326) with delta (0, 0)
Screenshot: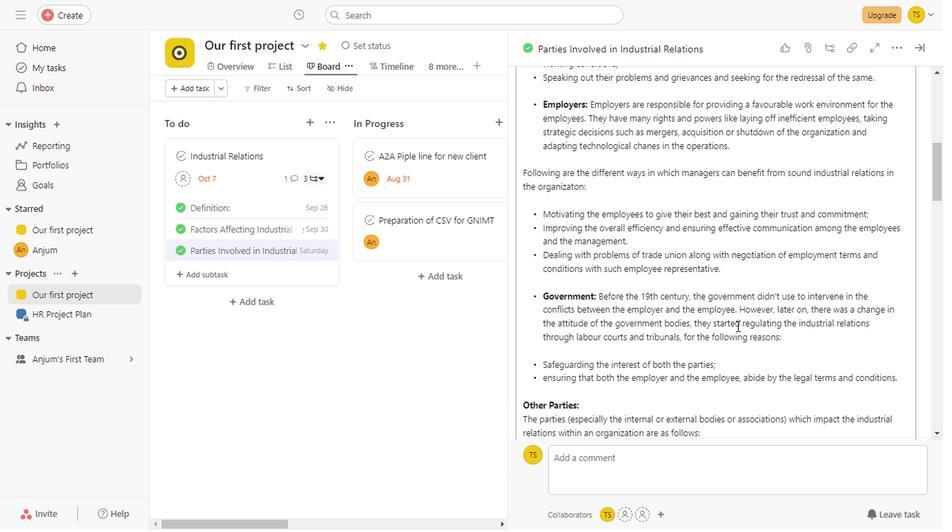
Action: Mouse scrolled (735, 326) with delta (0, 0)
Screenshot: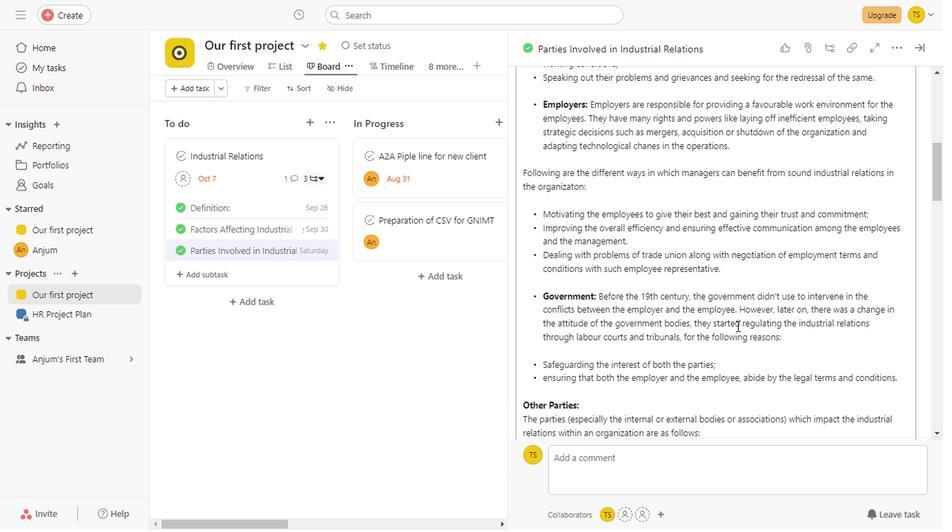 
Action: Mouse scrolled (735, 326) with delta (0, 0)
Screenshot: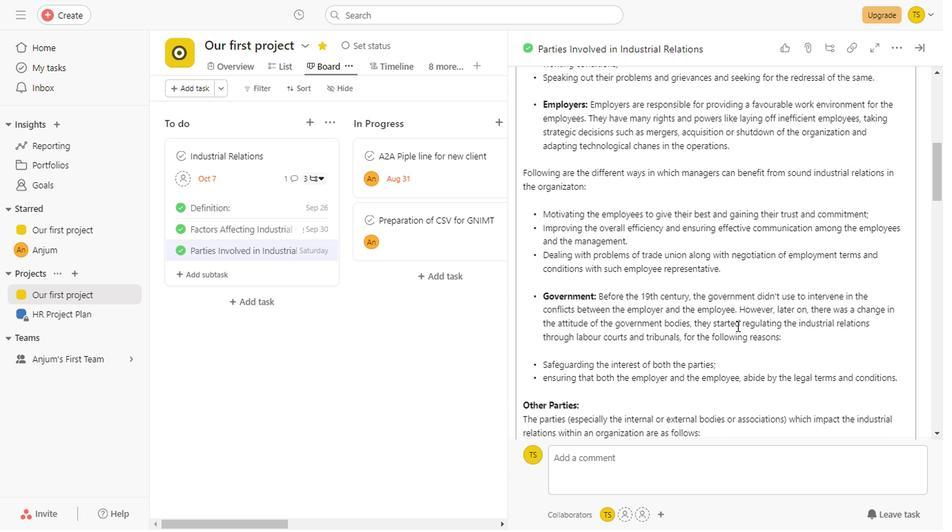 
Action: Mouse scrolled (735, 326) with delta (0, 0)
Screenshot: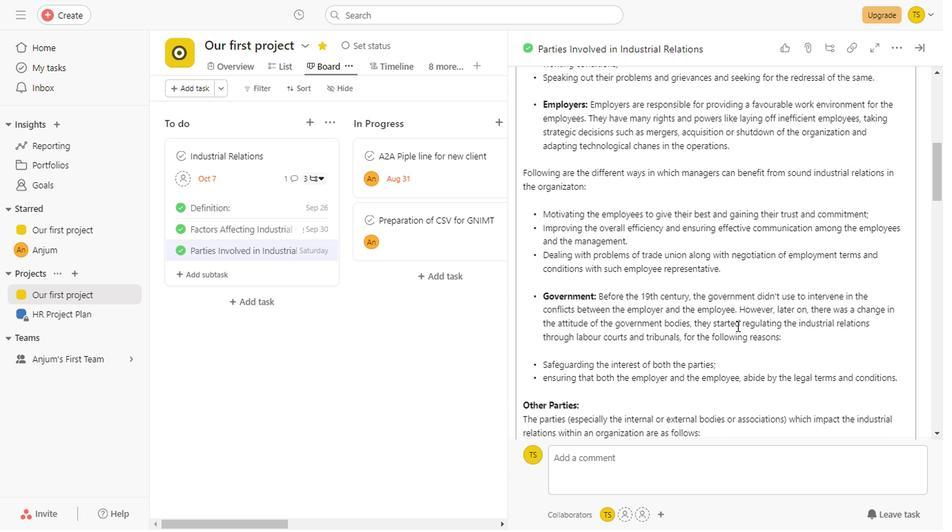 
Action: Mouse scrolled (735, 326) with delta (0, 0)
Screenshot: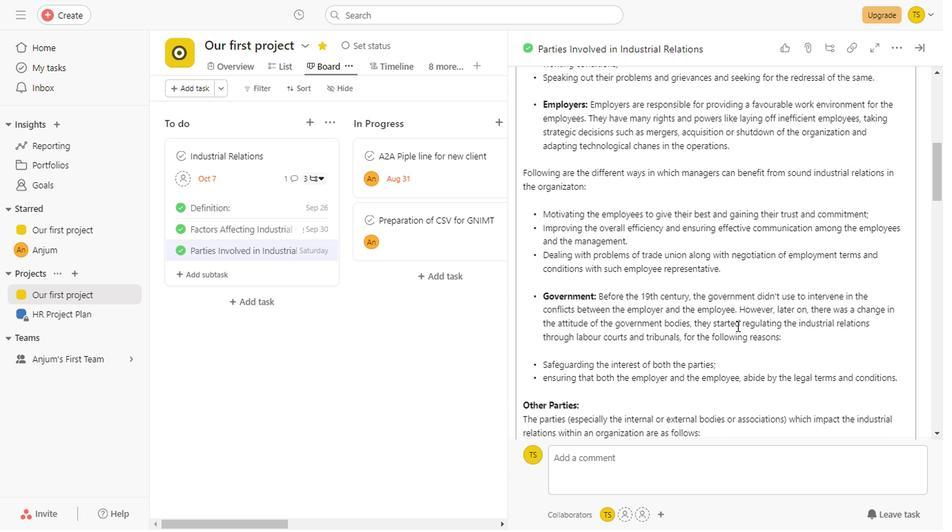 
Action: Mouse scrolled (735, 326) with delta (0, 0)
Screenshot: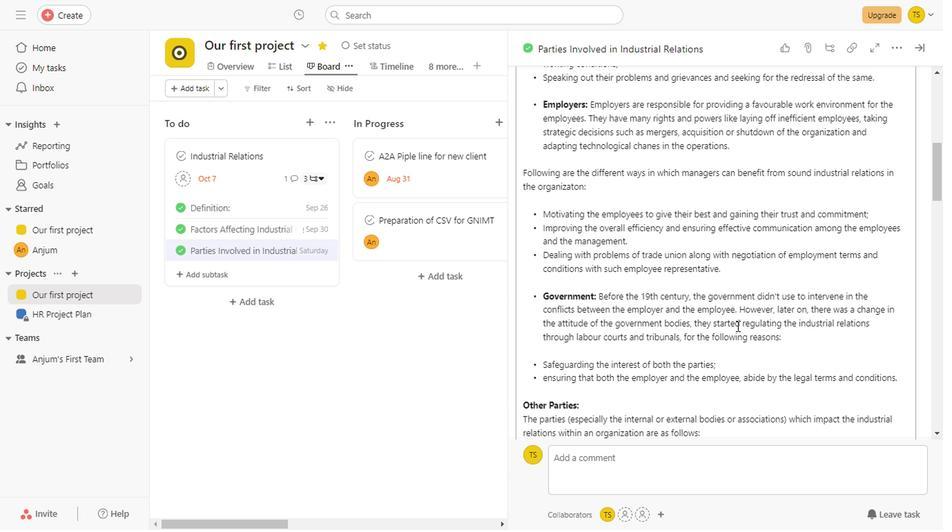 
Action: Mouse scrolled (735, 326) with delta (0, 0)
Screenshot: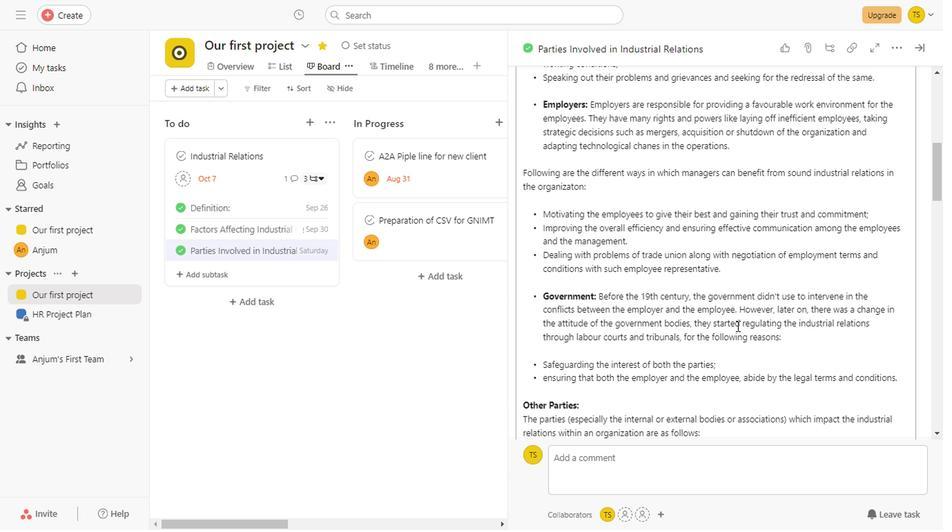 
Action: Mouse scrolled (735, 326) with delta (0, 0)
Screenshot: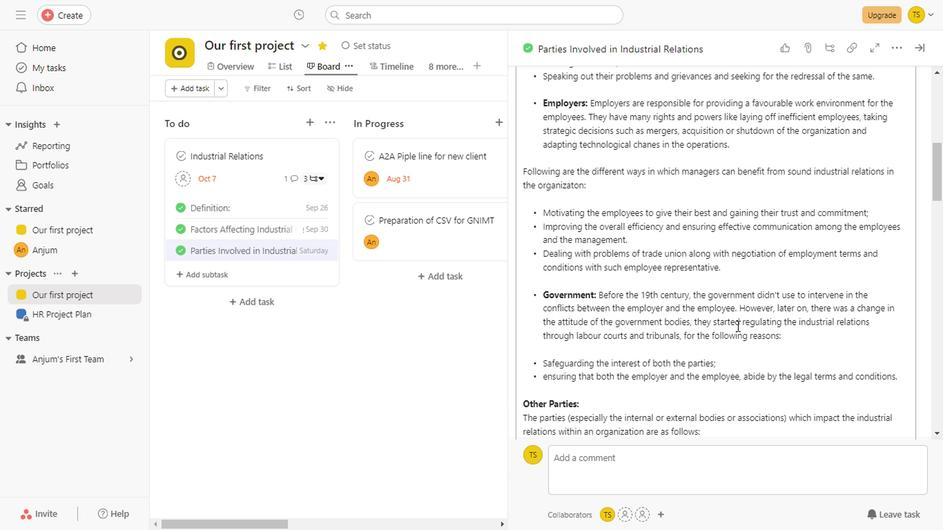 
Action: Mouse scrolled (735, 326) with delta (0, 0)
Screenshot: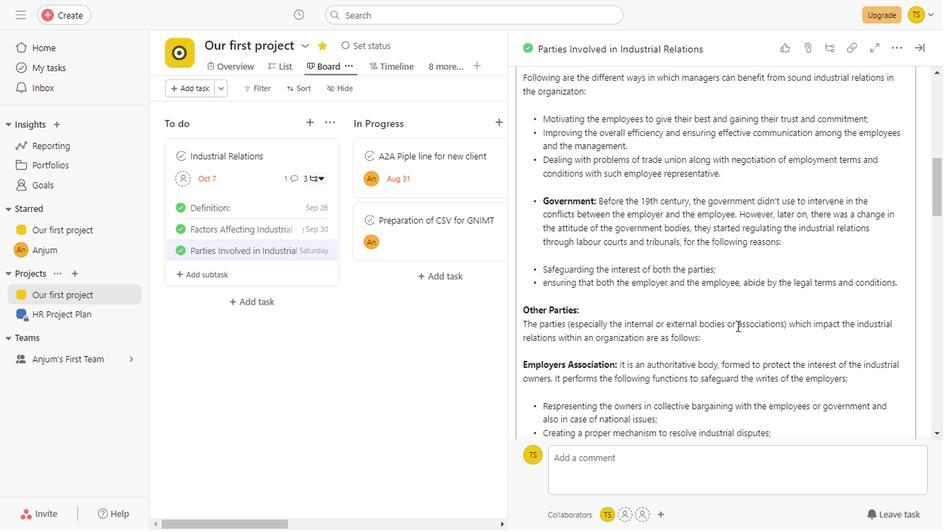 
Action: Mouse scrolled (735, 326) with delta (0, 0)
Screenshot: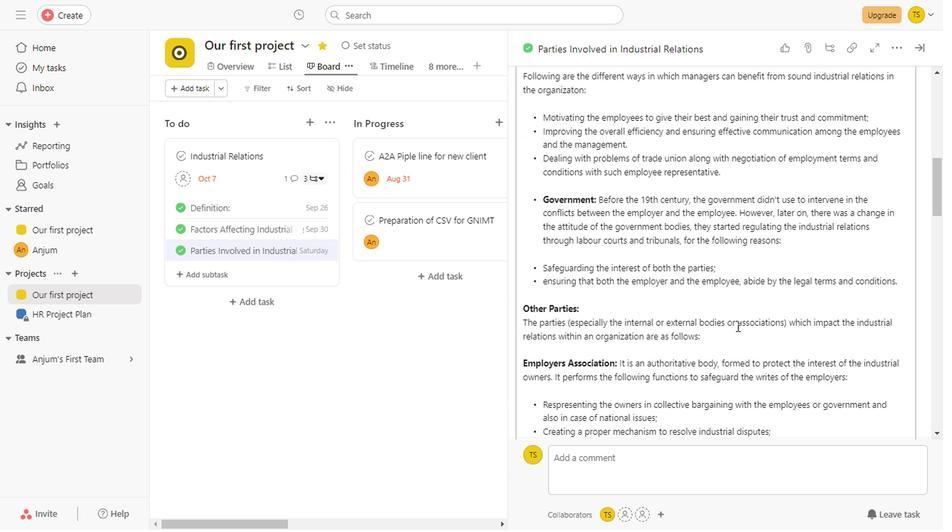 
Action: Mouse scrolled (735, 326) with delta (0, 0)
Screenshot: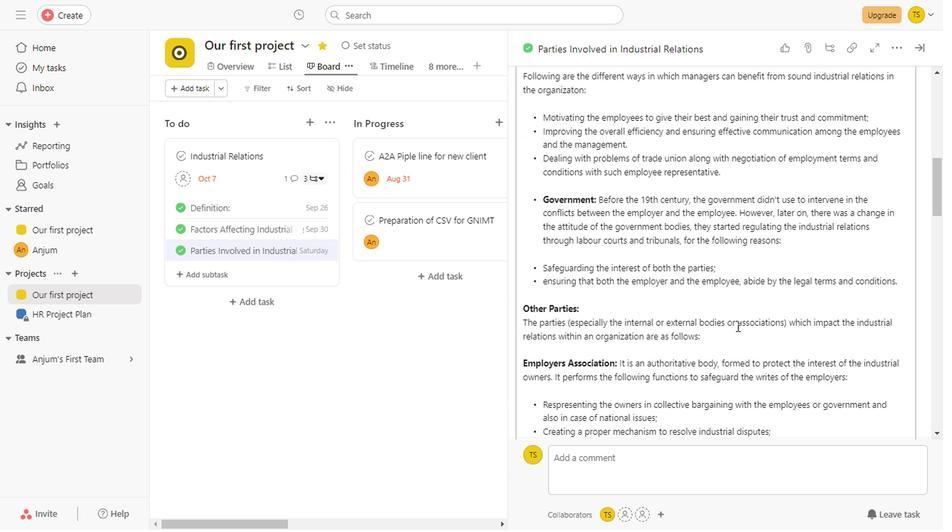 
Action: Mouse scrolled (735, 326) with delta (0, 0)
Screenshot: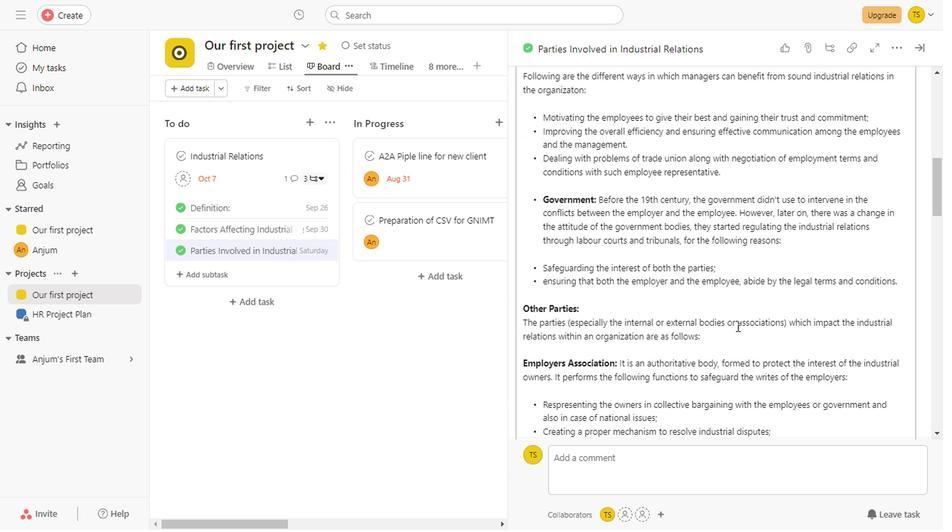
Action: Mouse scrolled (735, 326) with delta (0, 0)
Screenshot: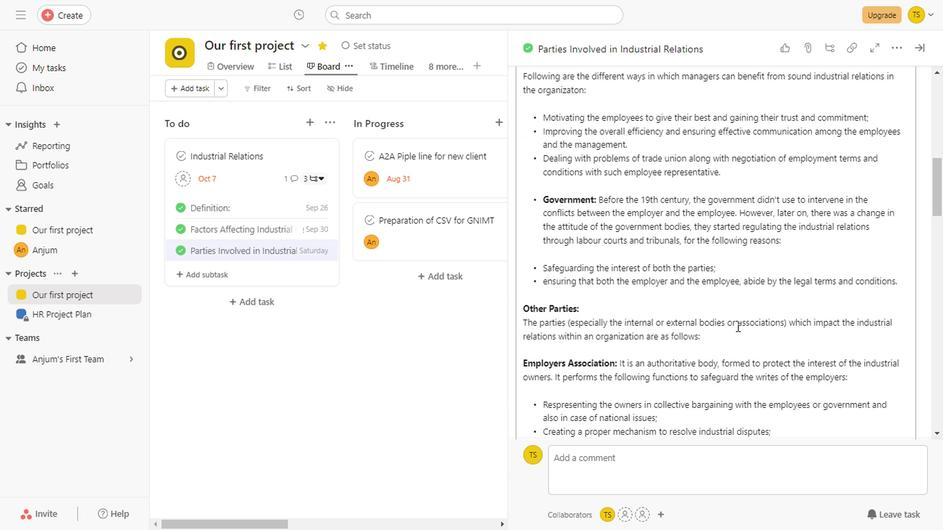 
Action: Mouse scrolled (735, 326) with delta (0, 0)
Screenshot: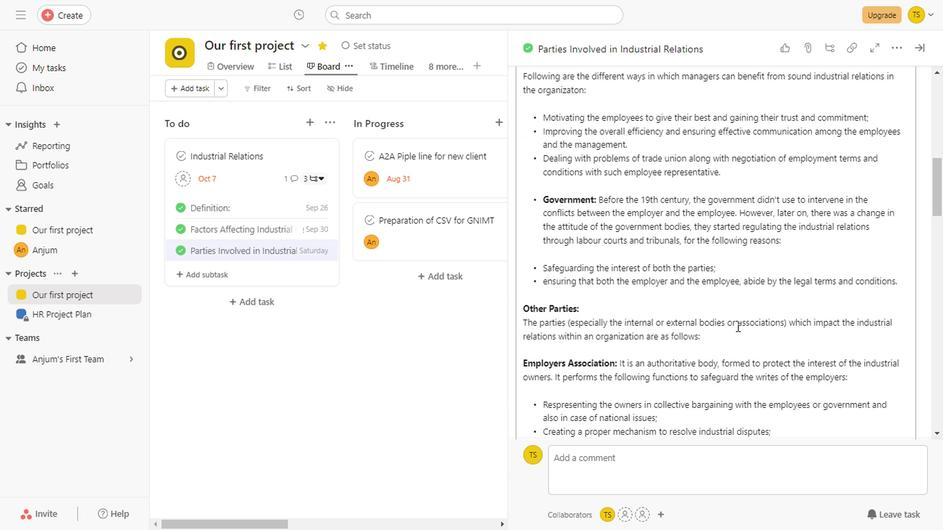 
Action: Mouse scrolled (735, 326) with delta (0, 0)
Screenshot: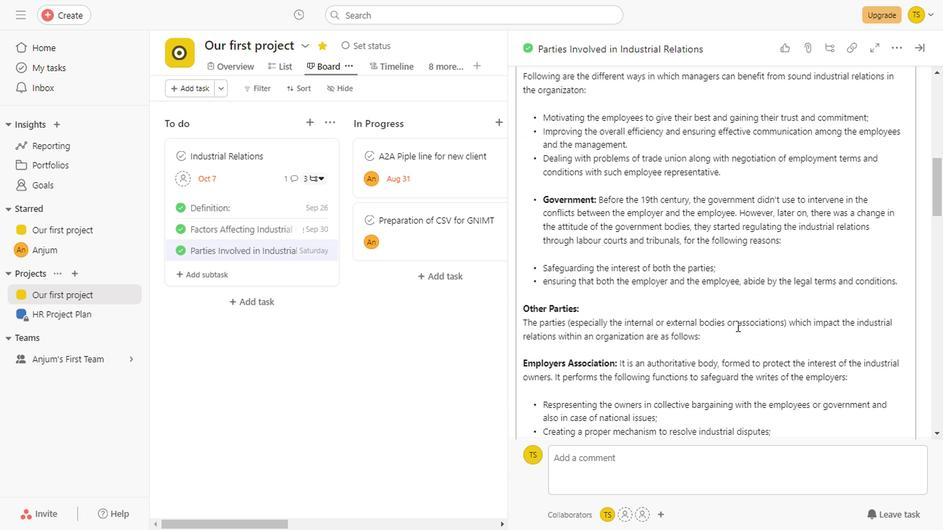 
Action: Mouse scrolled (735, 326) with delta (0, 0)
Screenshot: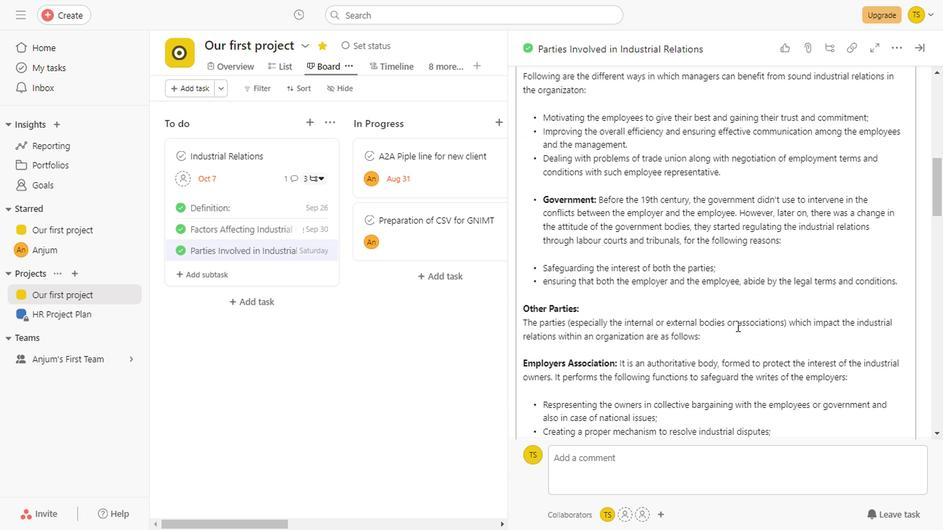 
Action: Mouse scrolled (735, 326) with delta (0, 0)
Screenshot: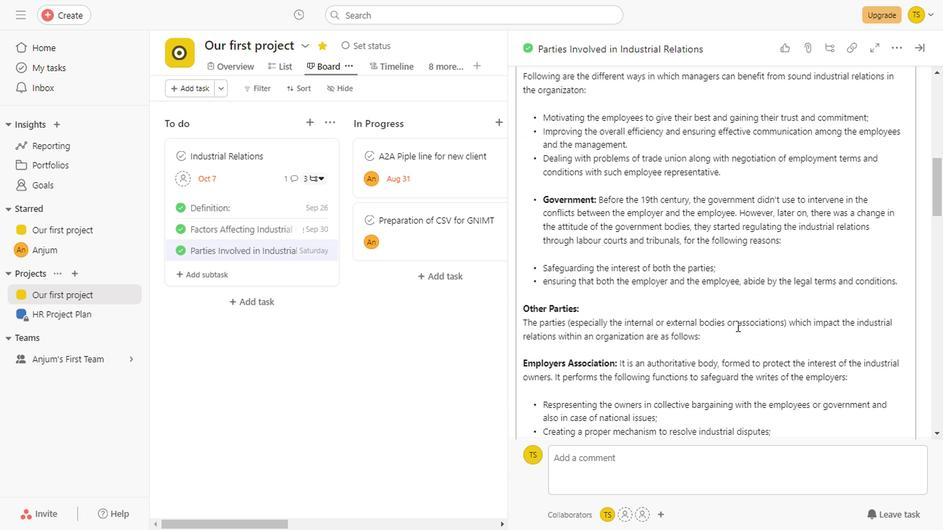 
Action: Mouse scrolled (735, 326) with delta (0, 0)
Screenshot: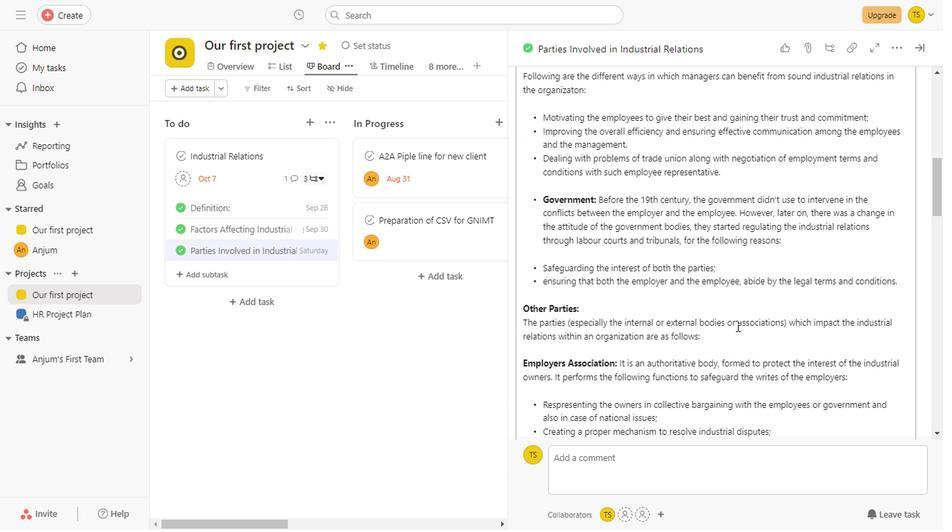 
Action: Mouse scrolled (735, 326) with delta (0, 0)
Screenshot: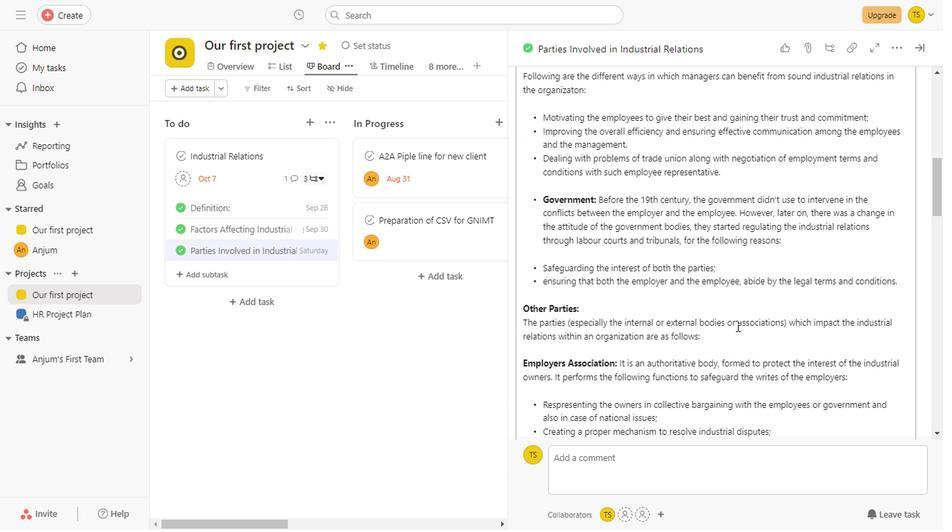 
Action: Mouse scrolled (735, 326) with delta (0, 0)
Screenshot: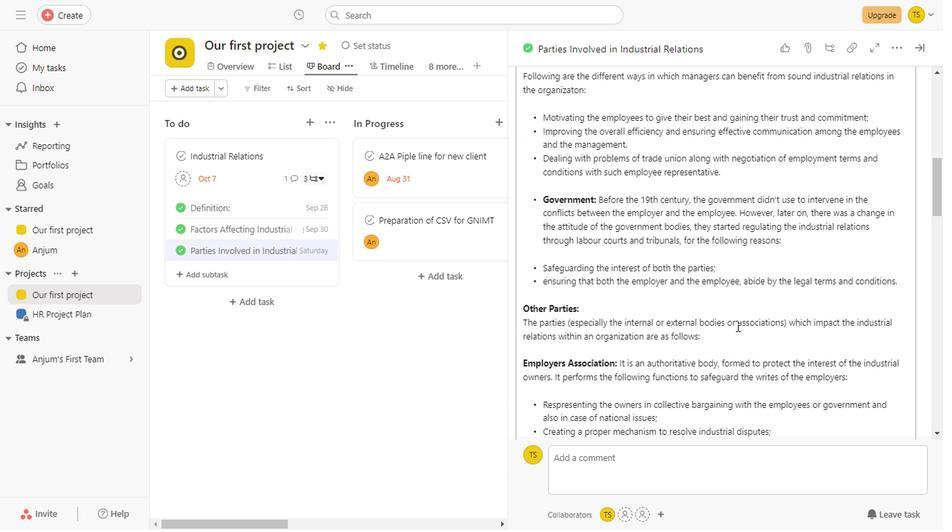 
Action: Mouse scrolled (735, 326) with delta (0, 0)
Screenshot: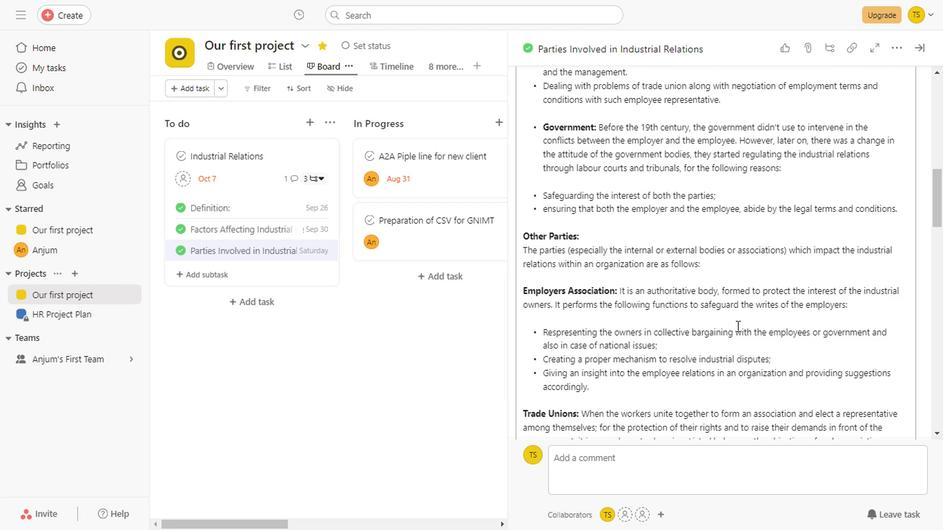 
Action: Mouse scrolled (735, 326) with delta (0, 0)
Screenshot: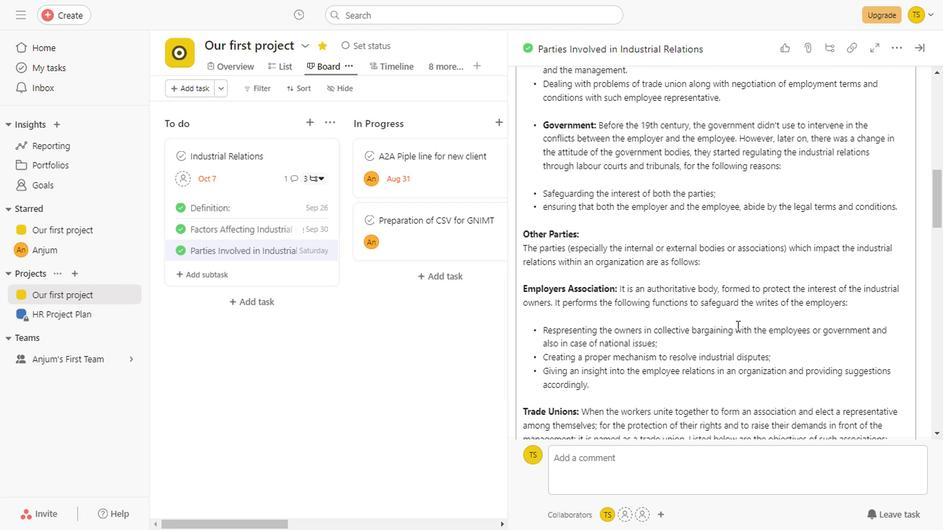 
Action: Mouse scrolled (735, 326) with delta (0, 0)
Screenshot: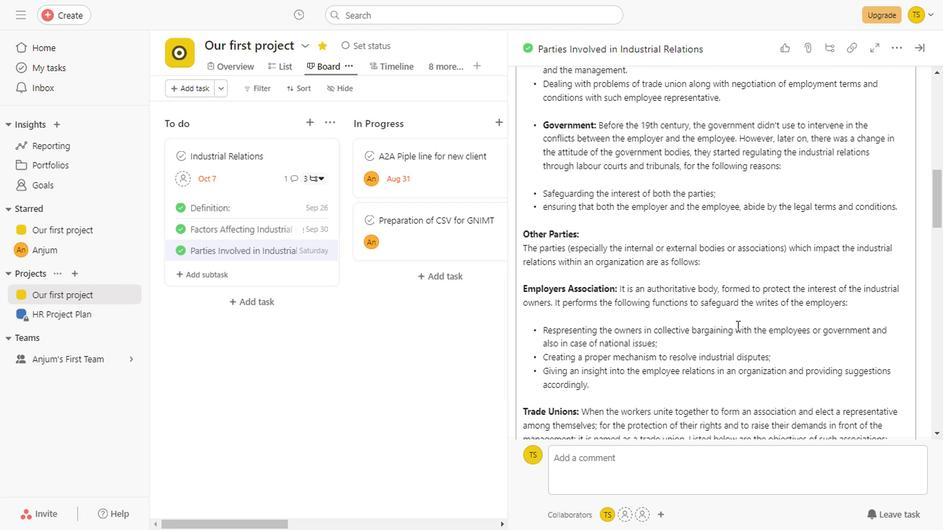 
Action: Mouse scrolled (735, 326) with delta (0, 0)
Screenshot: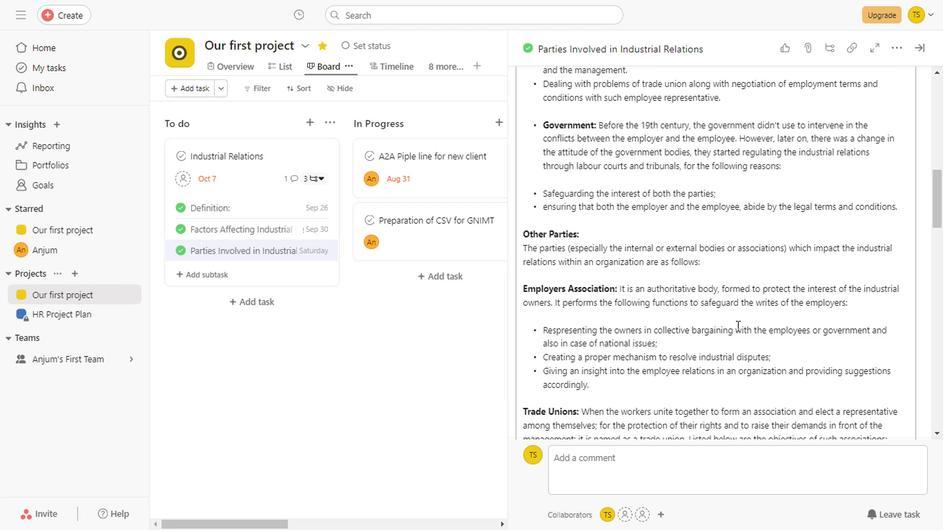 
Action: Mouse scrolled (735, 326) with delta (0, 0)
Screenshot: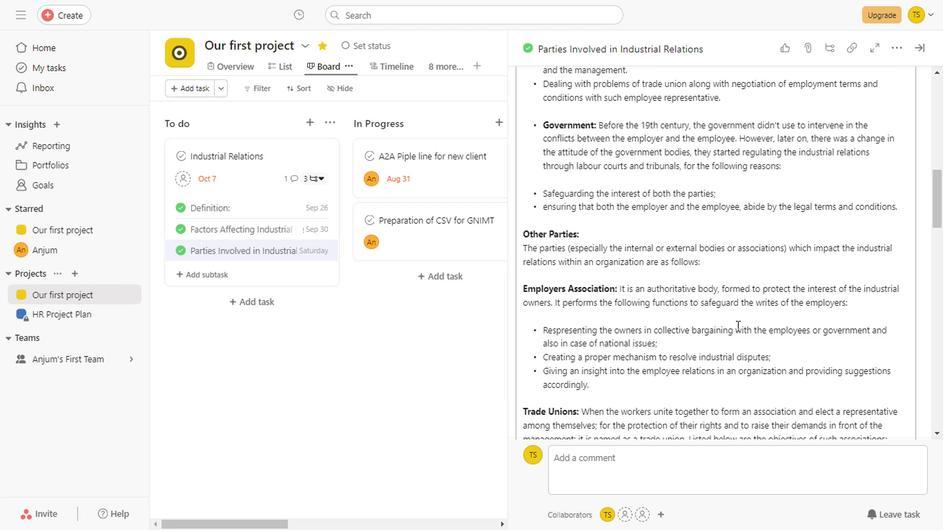 
Action: Mouse scrolled (735, 326) with delta (0, 0)
Screenshot: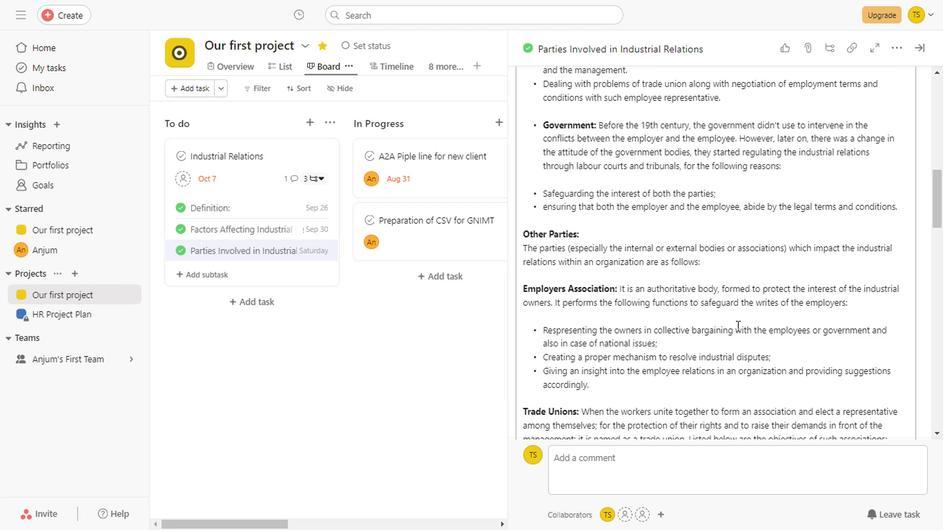 
Action: Mouse scrolled (735, 326) with delta (0, 0)
Screenshot: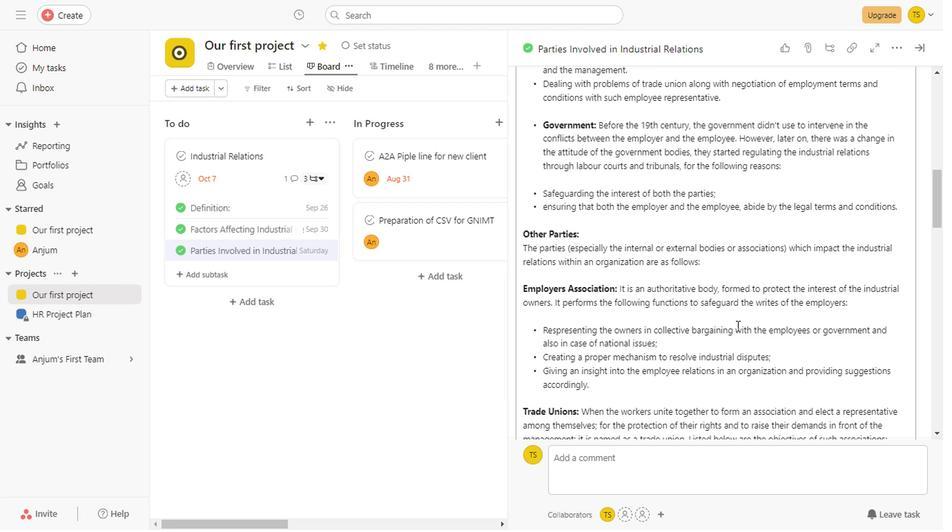 
Action: Mouse scrolled (735, 326) with delta (0, 0)
Screenshot: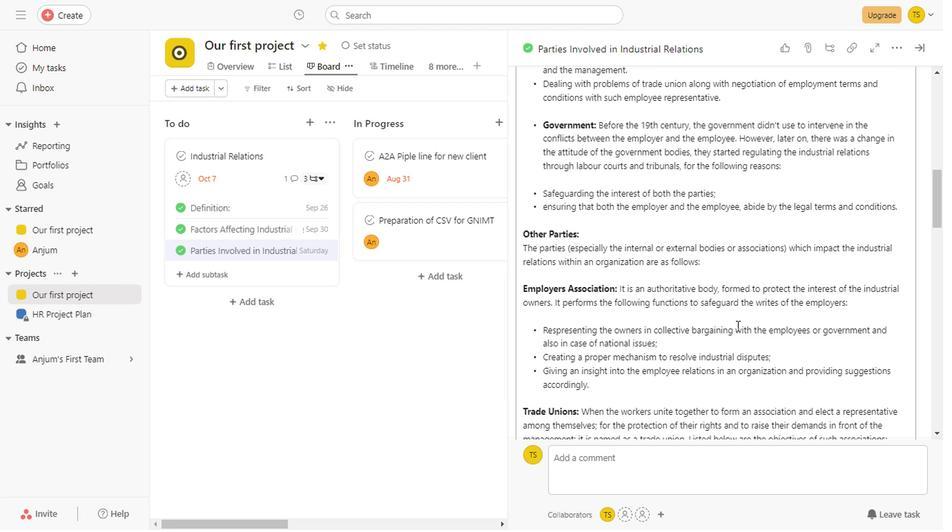 
Action: Mouse scrolled (735, 326) with delta (0, 0)
Screenshot: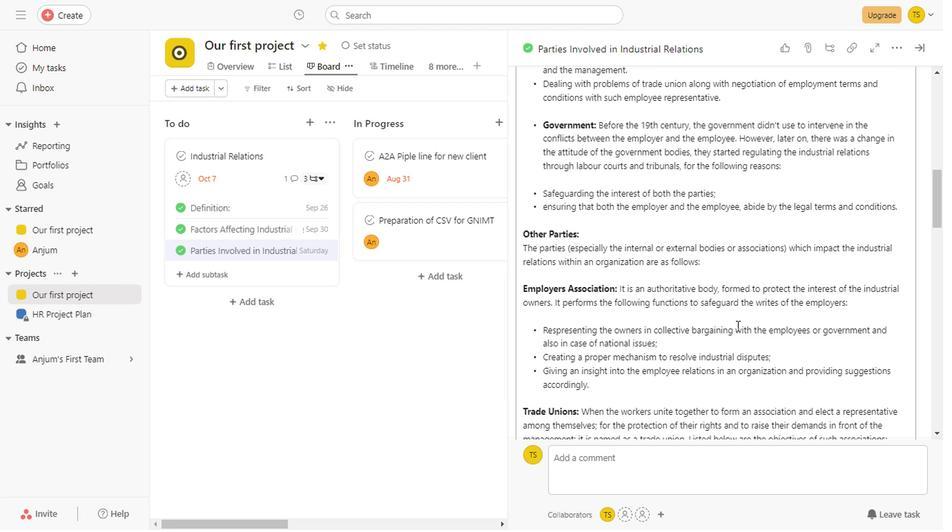 
Action: Mouse scrolled (735, 326) with delta (0, 0)
Screenshot: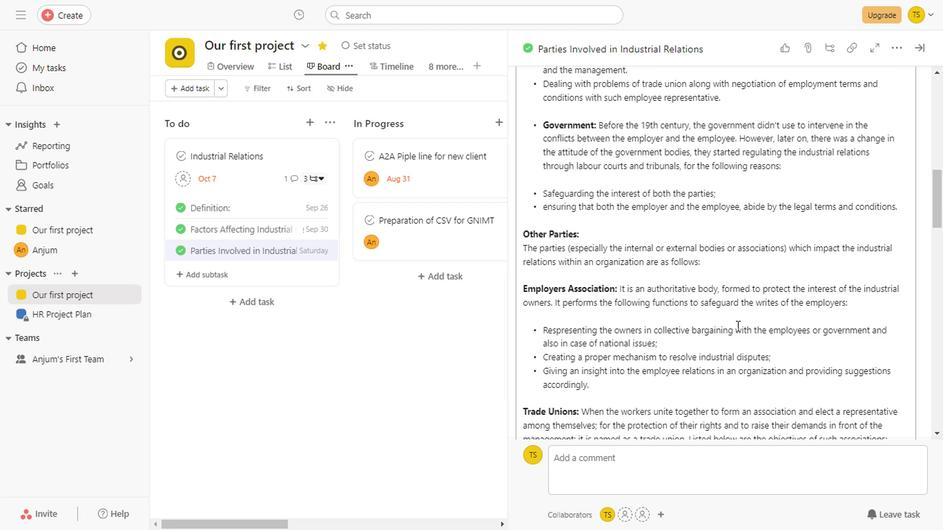 
Action: Mouse scrolled (735, 326) with delta (0, 0)
Screenshot: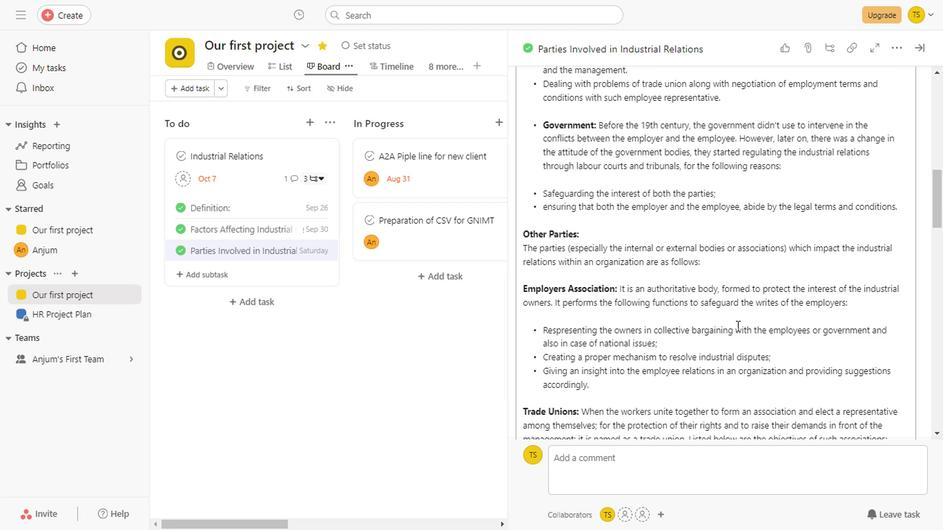 
Action: Mouse scrolled (735, 326) with delta (0, 0)
Screenshot: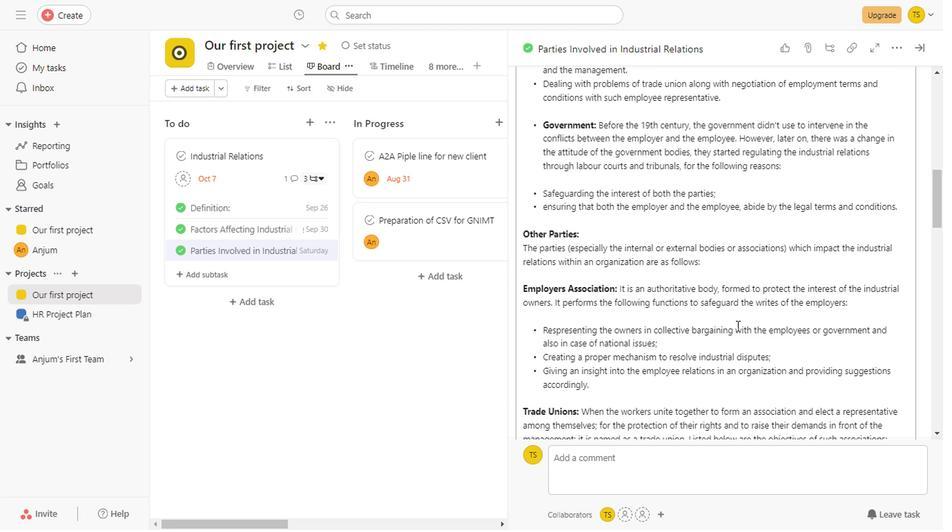 
Action: Mouse scrolled (735, 326) with delta (0, 0)
Screenshot: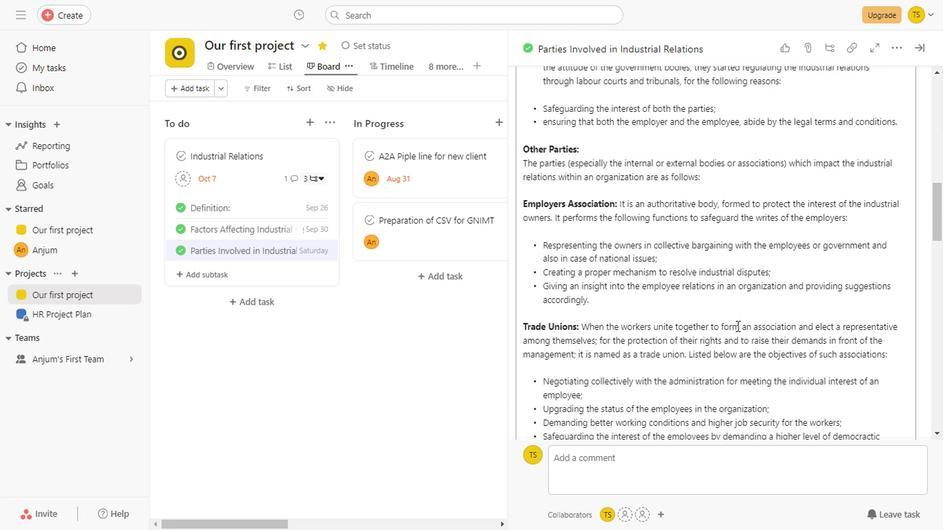 
Action: Mouse scrolled (735, 326) with delta (0, 0)
Screenshot: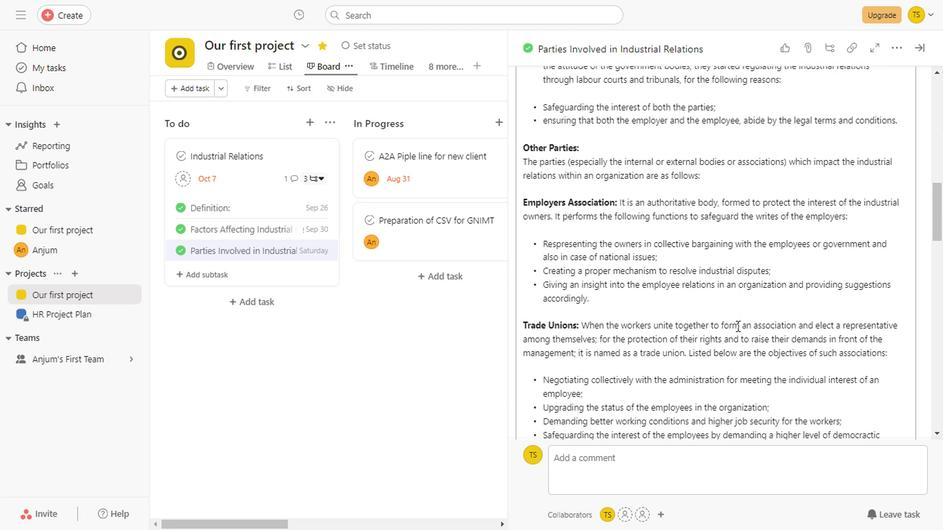 
Action: Mouse scrolled (735, 326) with delta (0, 0)
Screenshot: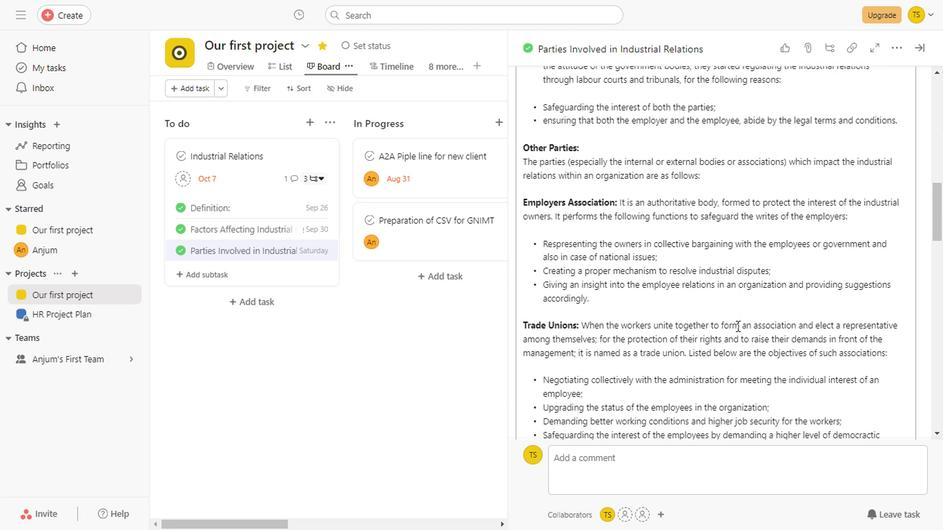 
Action: Mouse scrolled (735, 326) with delta (0, 0)
Screenshot: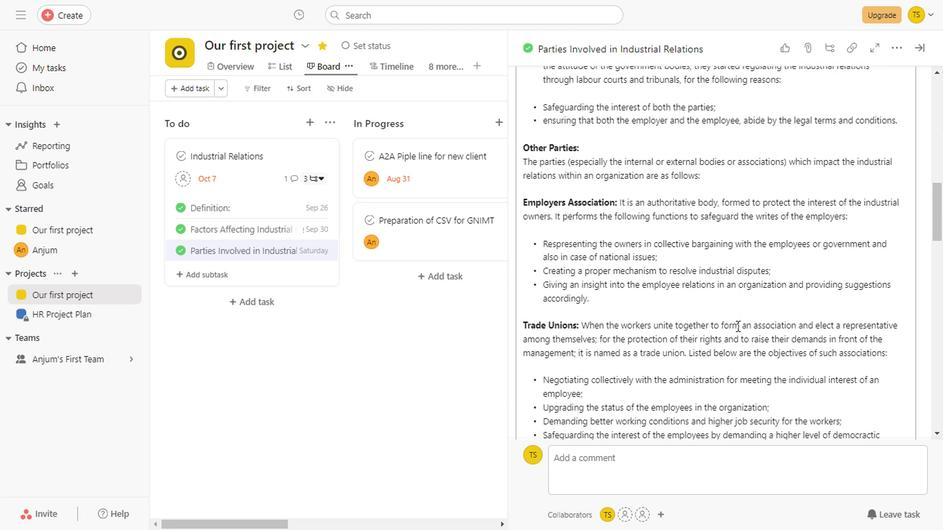 
Action: Mouse scrolled (735, 326) with delta (0, 0)
Screenshot: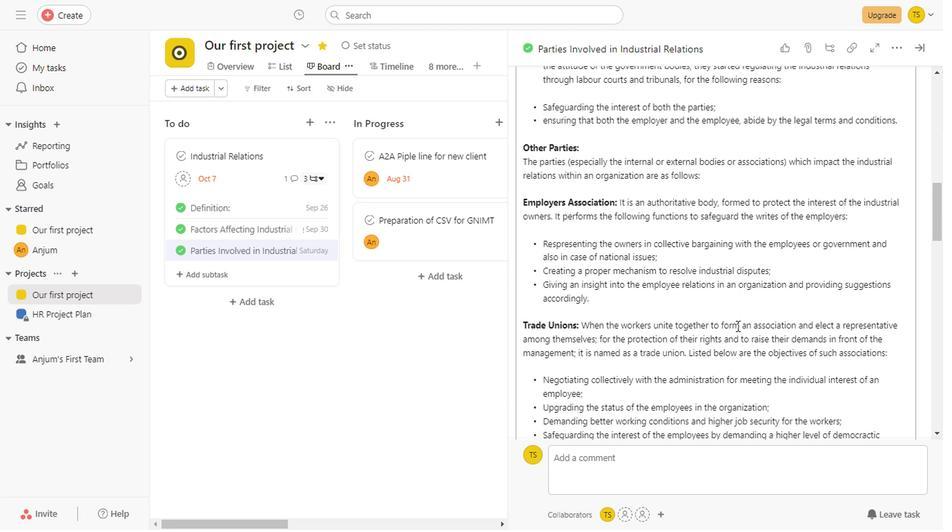 
Action: Mouse scrolled (735, 326) with delta (0, 0)
Screenshot: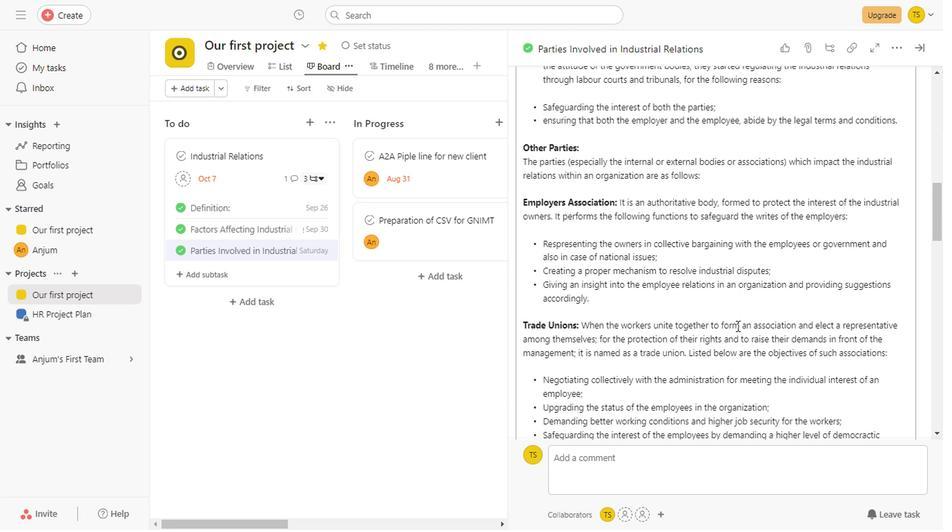 
Action: Mouse scrolled (735, 326) with delta (0, 0)
Screenshot: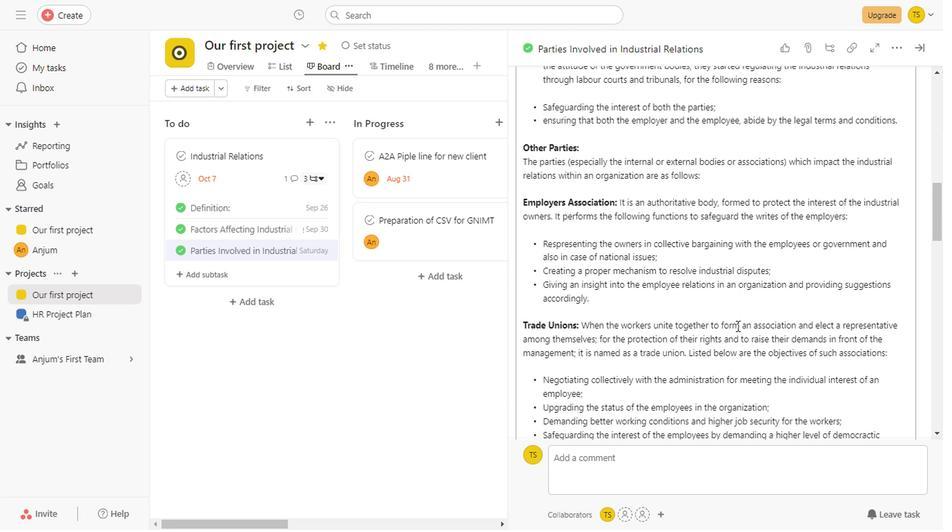 
Action: Mouse scrolled (735, 326) with delta (0, 0)
Screenshot: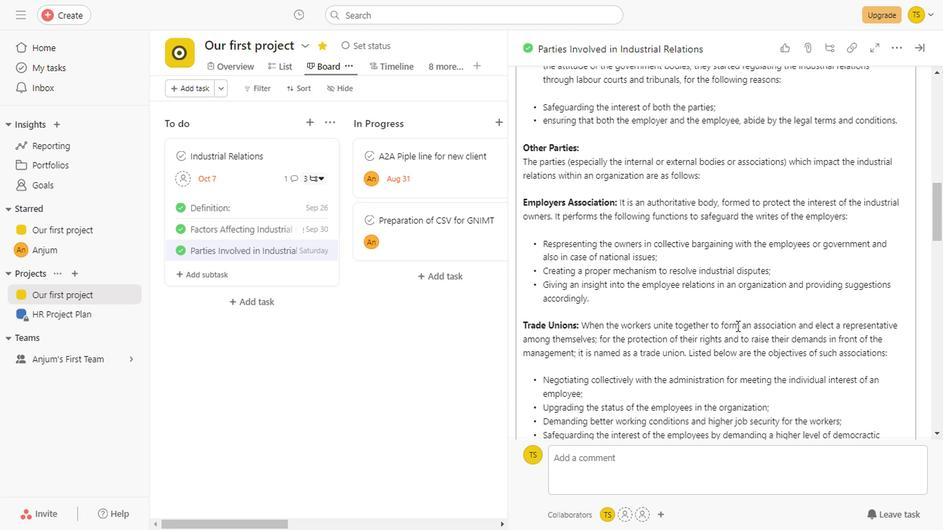 
Action: Mouse scrolled (735, 326) with delta (0, 0)
Screenshot: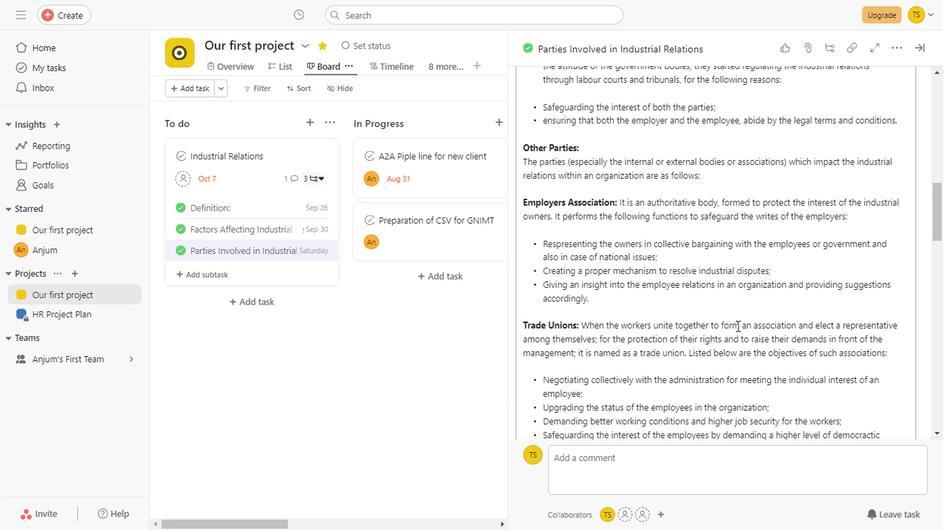
Action: Mouse scrolled (735, 326) with delta (0, 0)
Screenshot: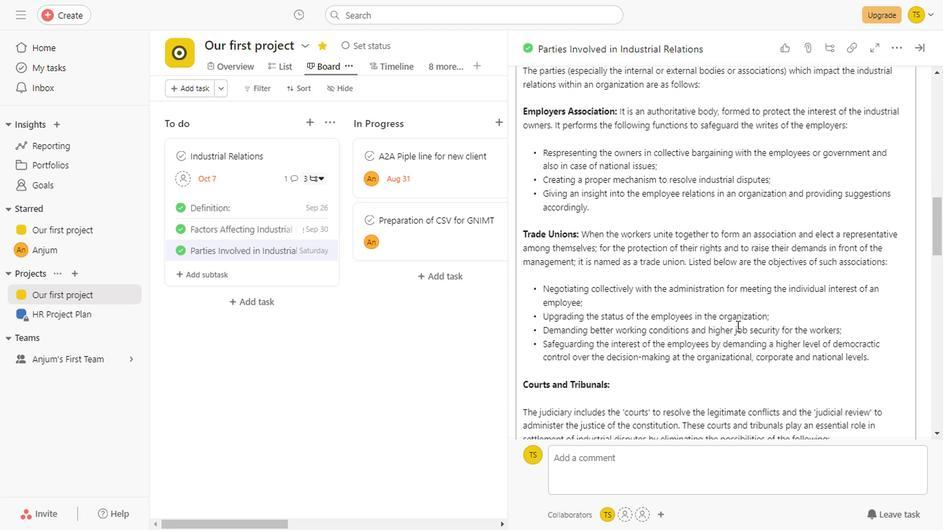 
Action: Mouse scrolled (735, 326) with delta (0, 0)
Screenshot: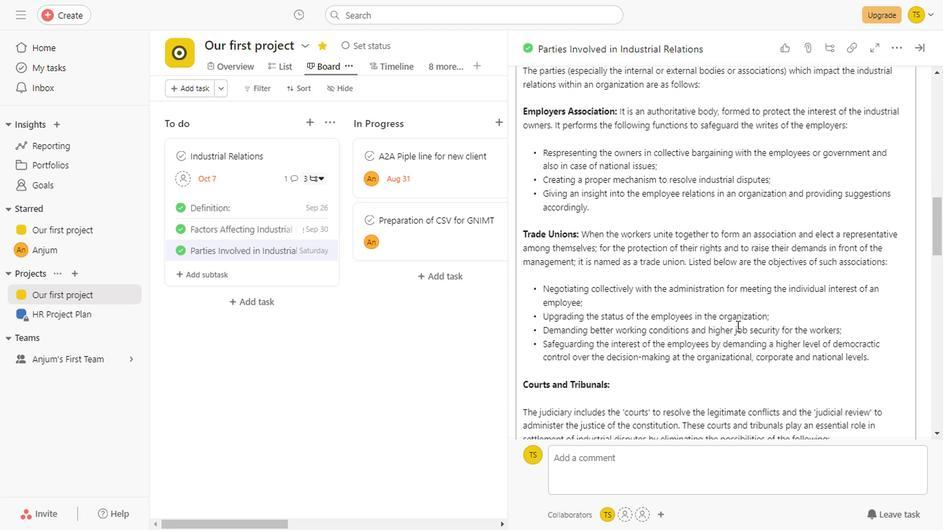 
Action: Mouse scrolled (735, 326) with delta (0, 0)
Screenshot: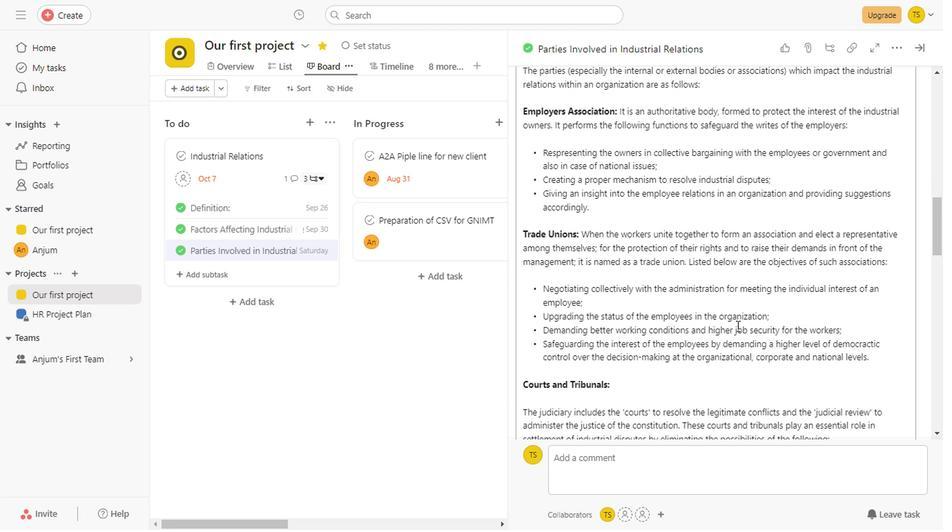 
Action: Mouse scrolled (735, 326) with delta (0, 0)
Screenshot: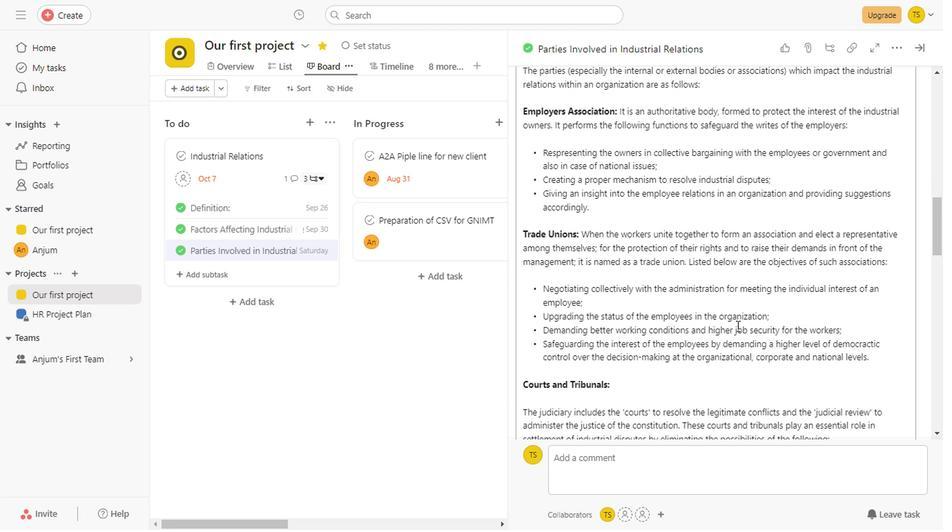 
Action: Mouse scrolled (735, 326) with delta (0, 0)
Screenshot: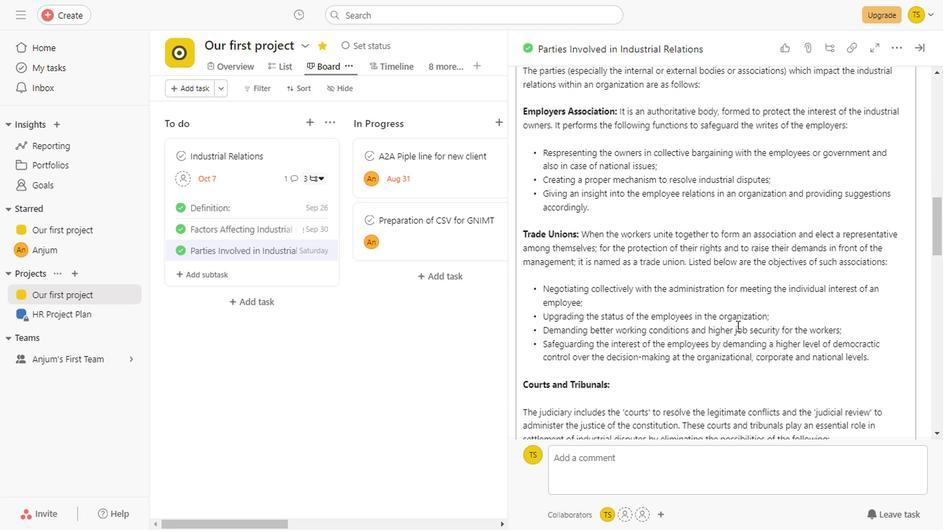 
Action: Mouse scrolled (735, 326) with delta (0, 0)
Screenshot: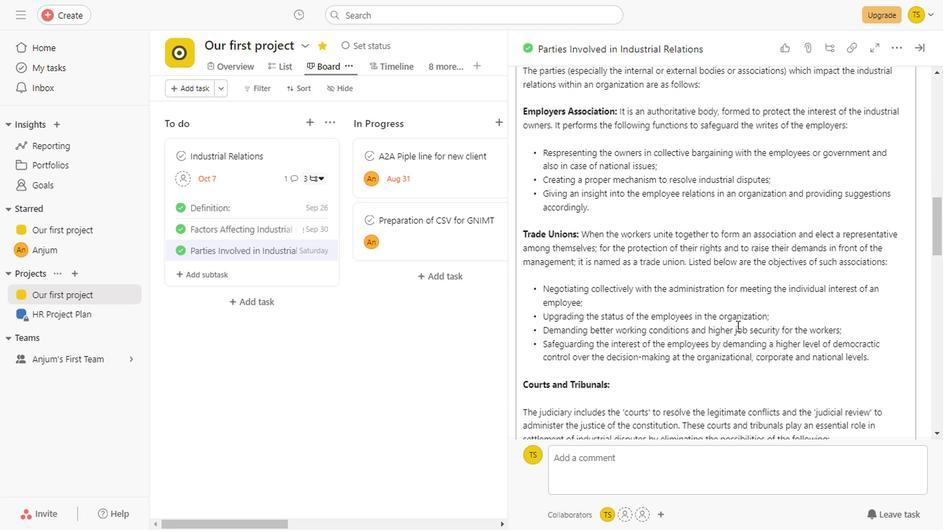 
Action: Mouse scrolled (735, 326) with delta (0, 0)
Screenshot: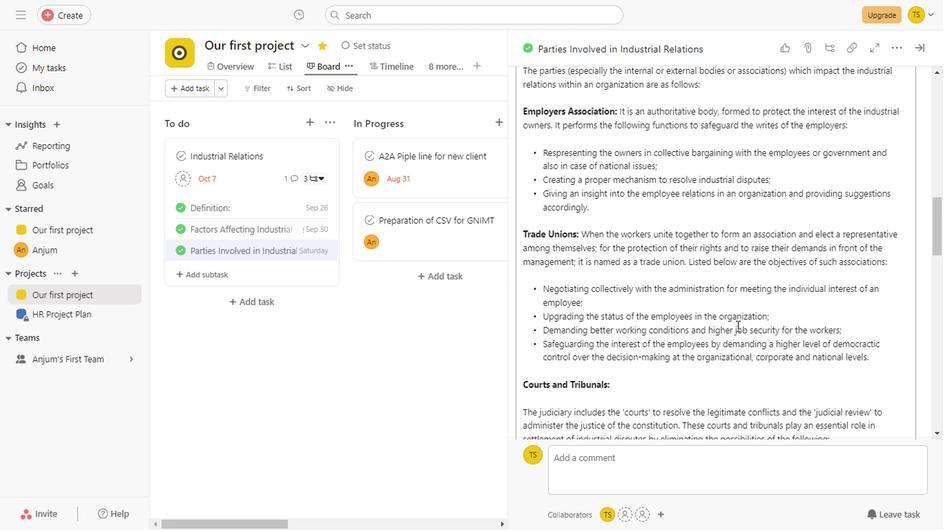 
Action: Mouse scrolled (735, 326) with delta (0, 0)
Screenshot: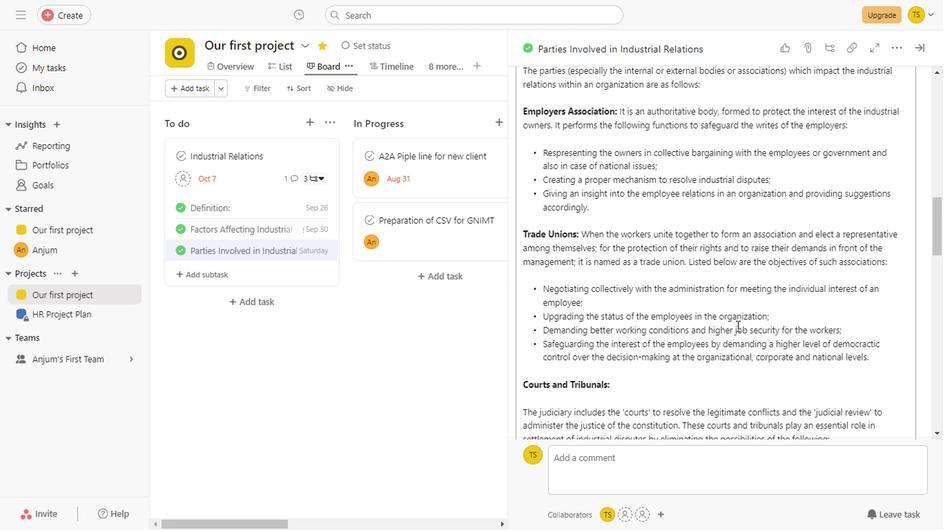 
Action: Mouse scrolled (735, 326) with delta (0, 0)
Screenshot: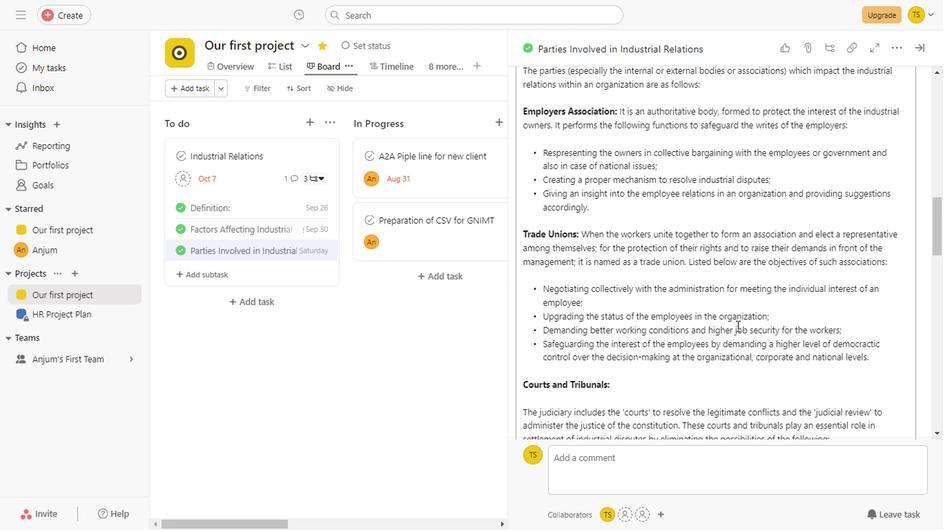 
Action: Mouse scrolled (735, 326) with delta (0, 0)
Screenshot: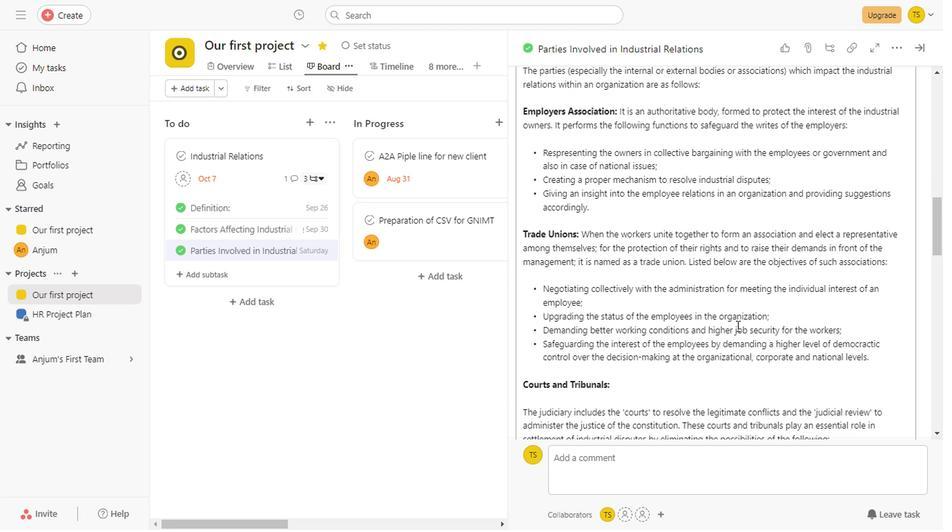 
Action: Mouse scrolled (735, 326) with delta (0, 0)
Screenshot: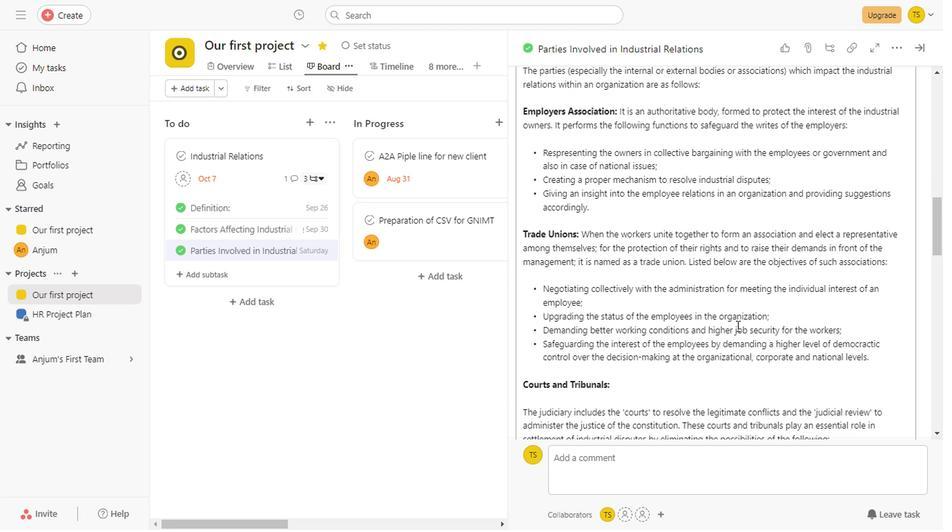 
Action: Mouse scrolled (735, 326) with delta (0, 0)
Screenshot: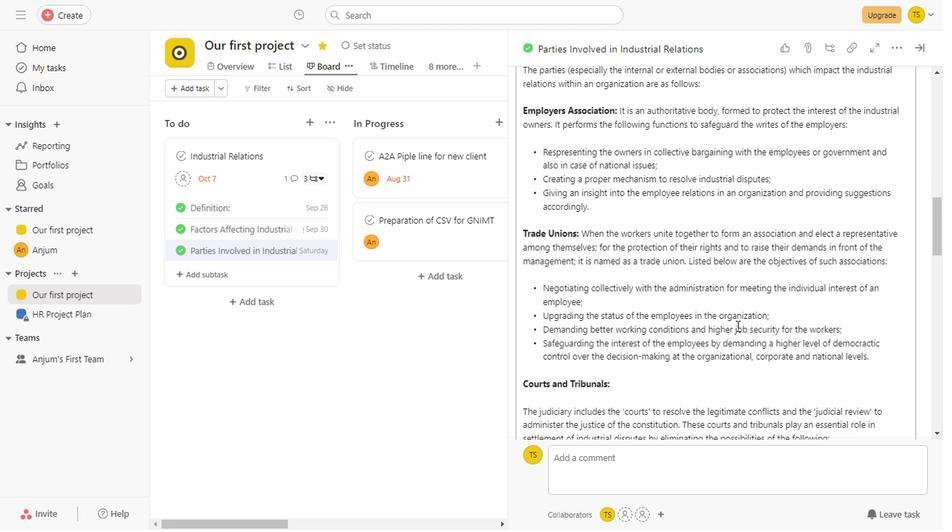 
Action: Mouse scrolled (735, 326) with delta (0, 0)
Screenshot: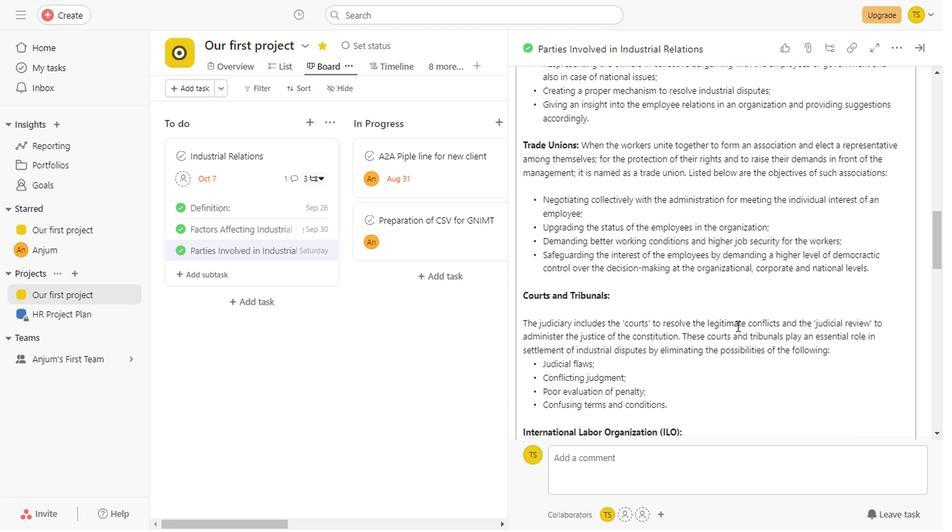 
Action: Mouse scrolled (735, 326) with delta (0, 0)
Screenshot: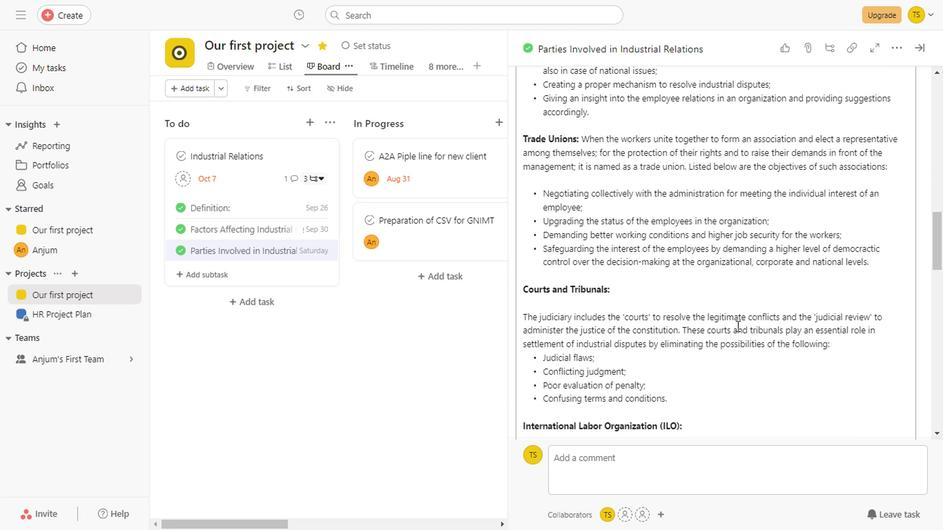 
Action: Mouse scrolled (735, 326) with delta (0, 0)
Screenshot: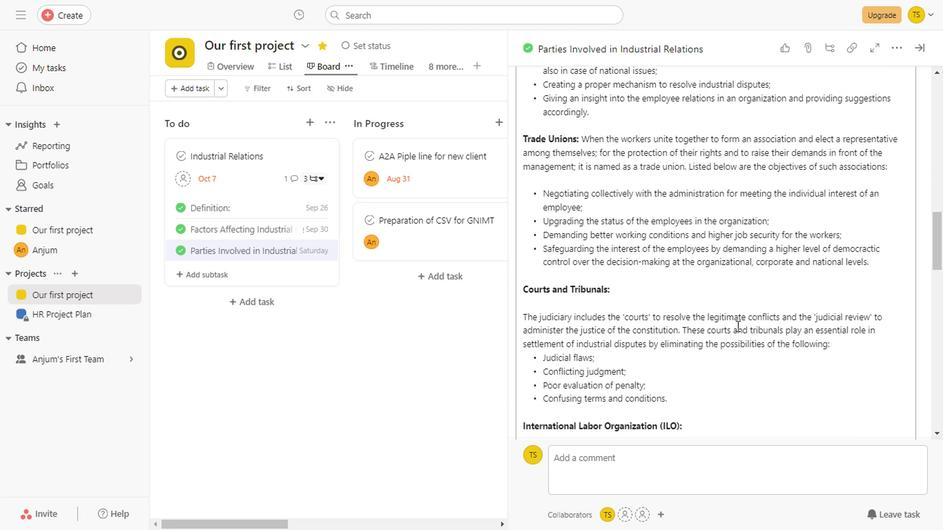 
Action: Mouse scrolled (735, 326) with delta (0, 0)
Screenshot: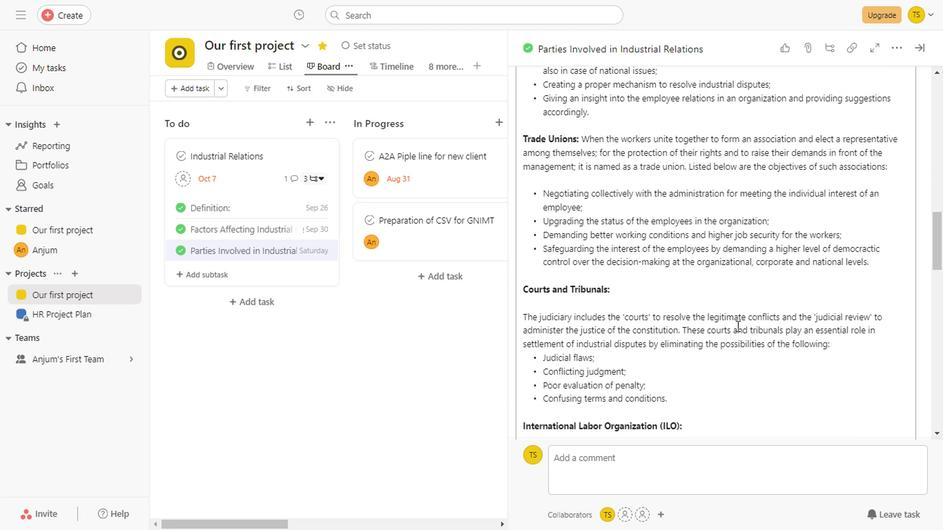 
Action: Mouse scrolled (735, 326) with delta (0, 0)
Screenshot: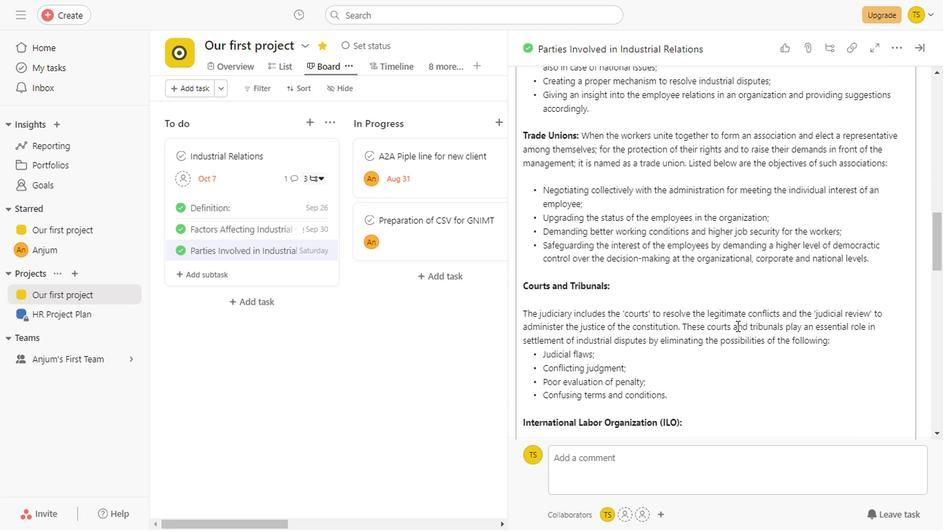 
Action: Mouse scrolled (735, 326) with delta (0, 0)
Screenshot: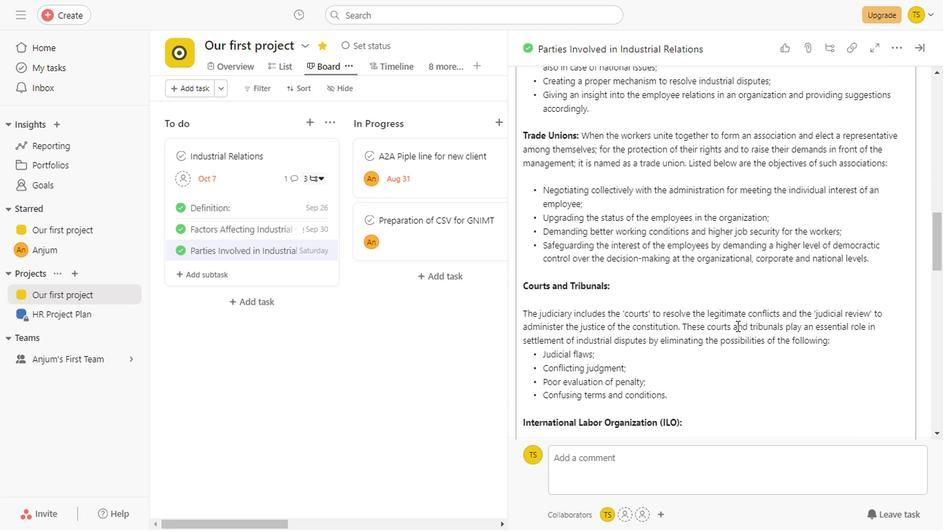 
Action: Mouse scrolled (735, 326) with delta (0, 0)
Screenshot: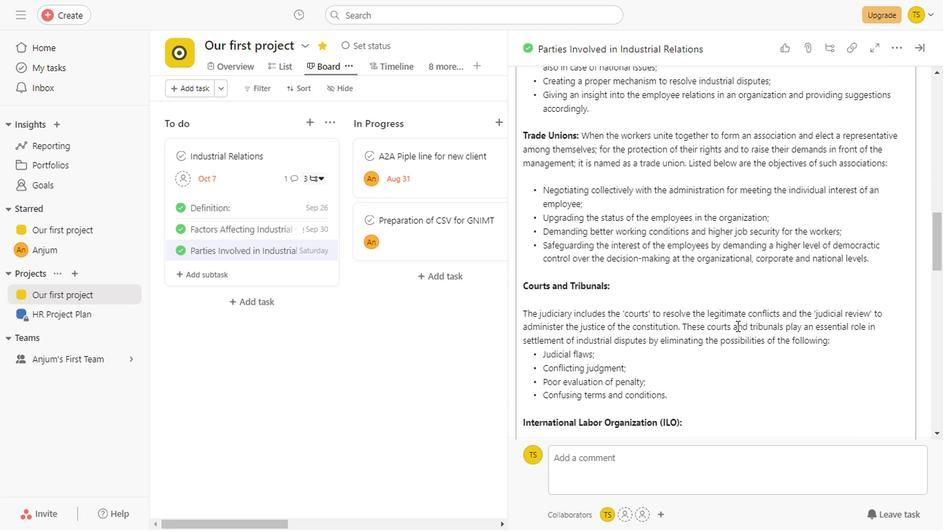 
Action: Mouse scrolled (735, 326) with delta (0, 0)
Screenshot: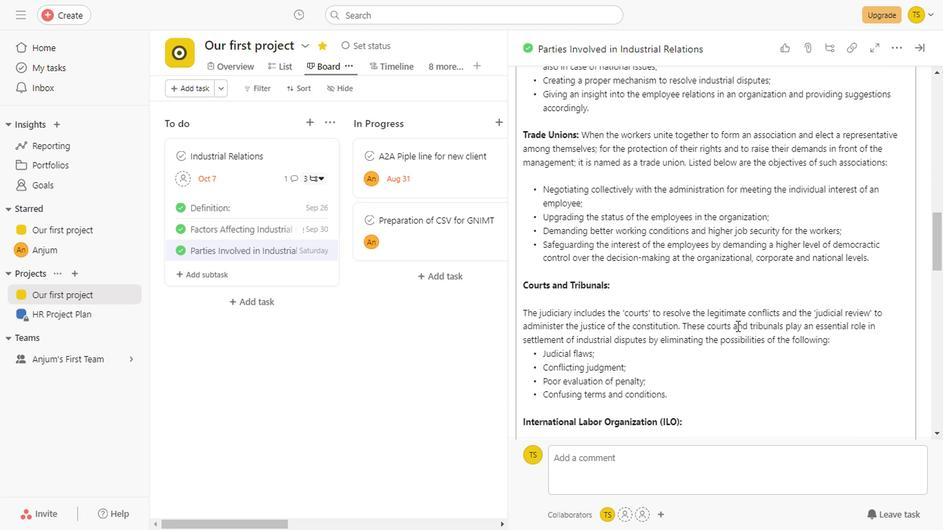 
Action: Mouse scrolled (735, 326) with delta (0, 0)
Screenshot: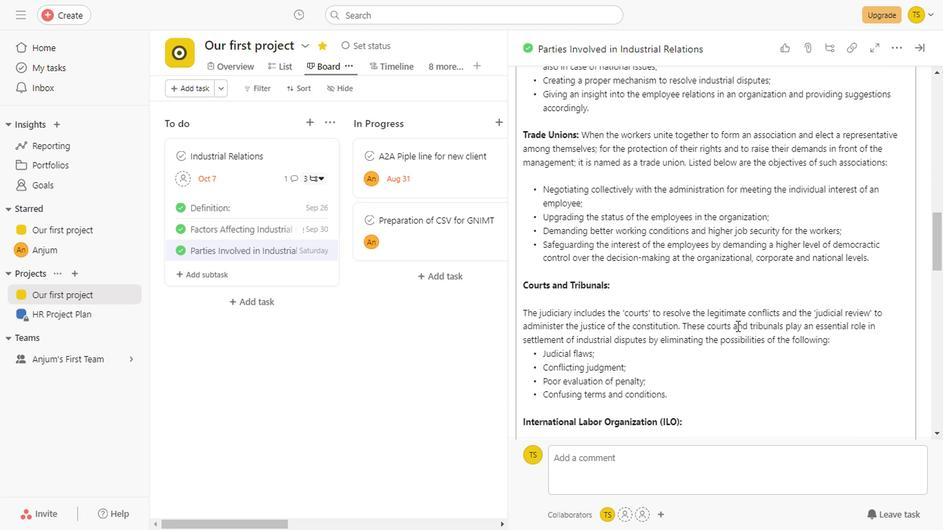 
Action: Mouse scrolled (735, 326) with delta (0, 0)
Screenshot: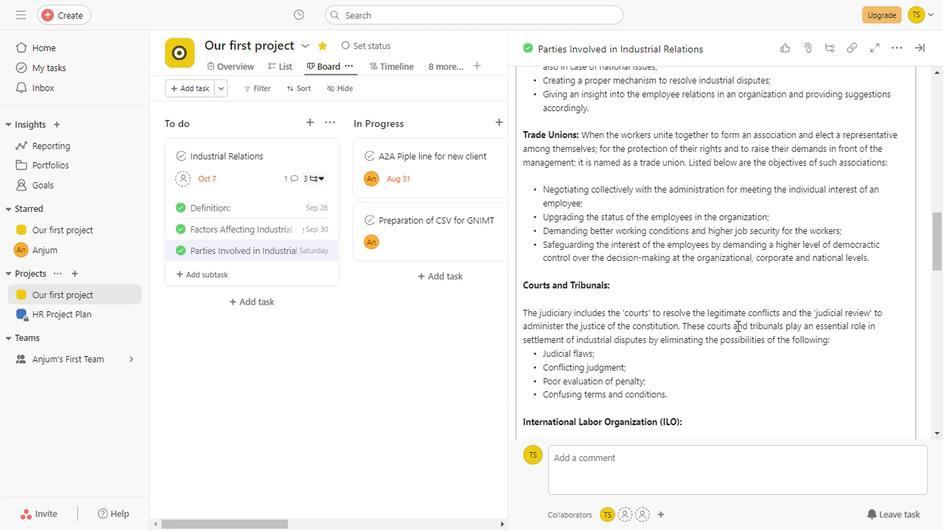
Action: Mouse scrolled (735, 326) with delta (0, 0)
Screenshot: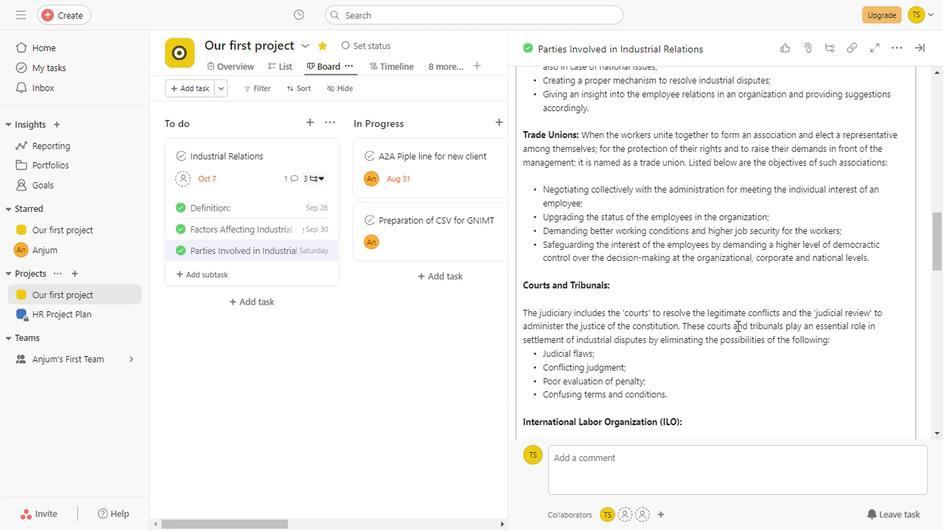 
Action: Mouse scrolled (735, 326) with delta (0, 0)
Screenshot: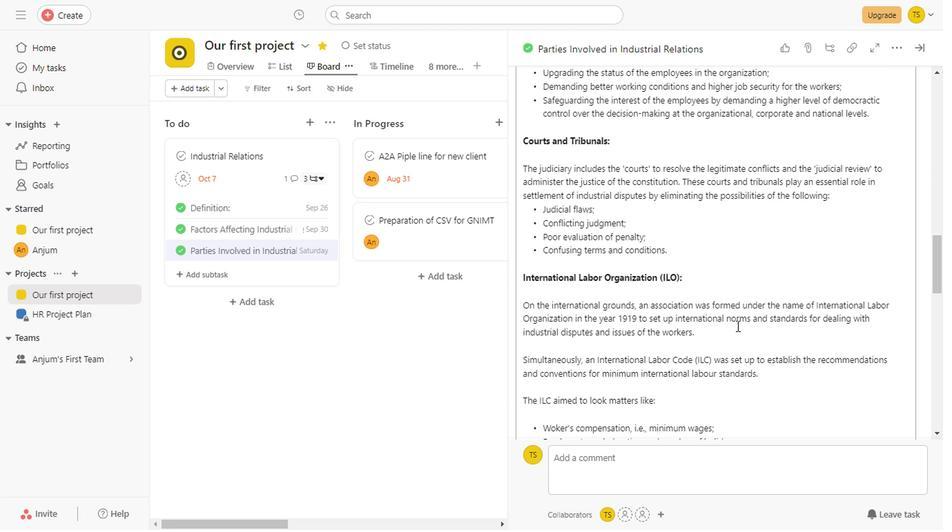 
Action: Mouse scrolled (735, 326) with delta (0, 0)
Screenshot: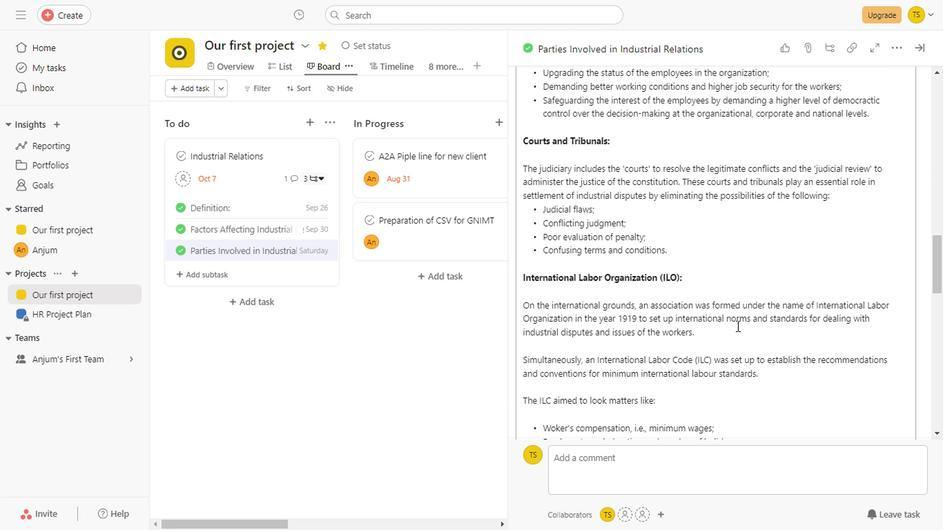 
Action: Mouse scrolled (735, 326) with delta (0, 0)
Screenshot: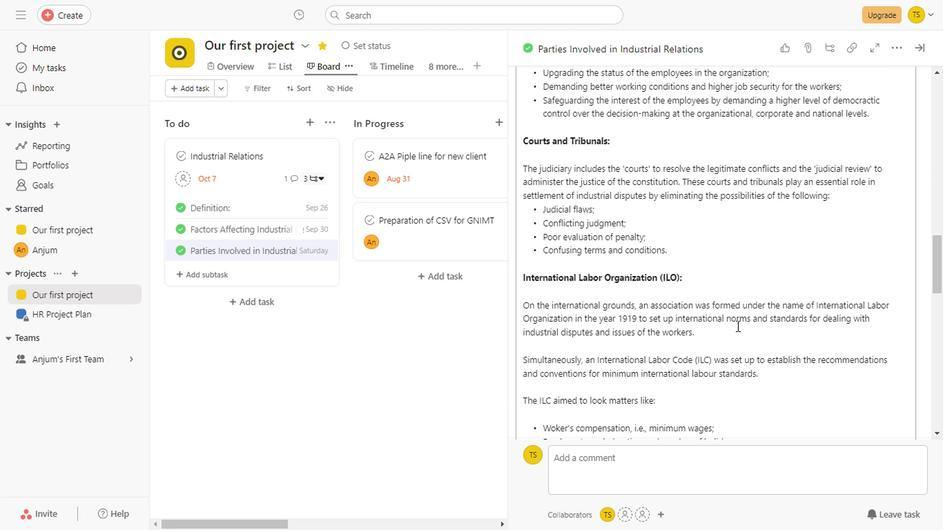 
Action: Mouse scrolled (735, 326) with delta (0, 0)
Screenshot: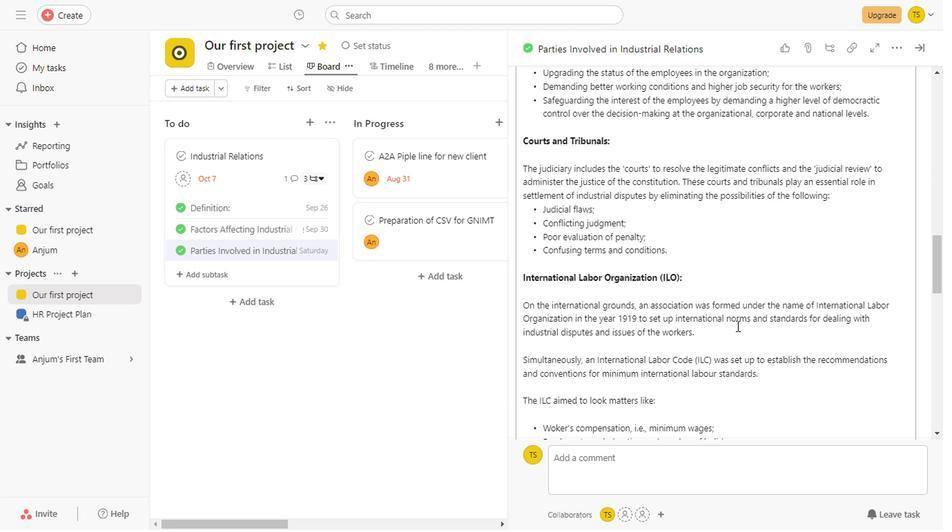 
Action: Mouse scrolled (735, 326) with delta (0, 0)
Screenshot: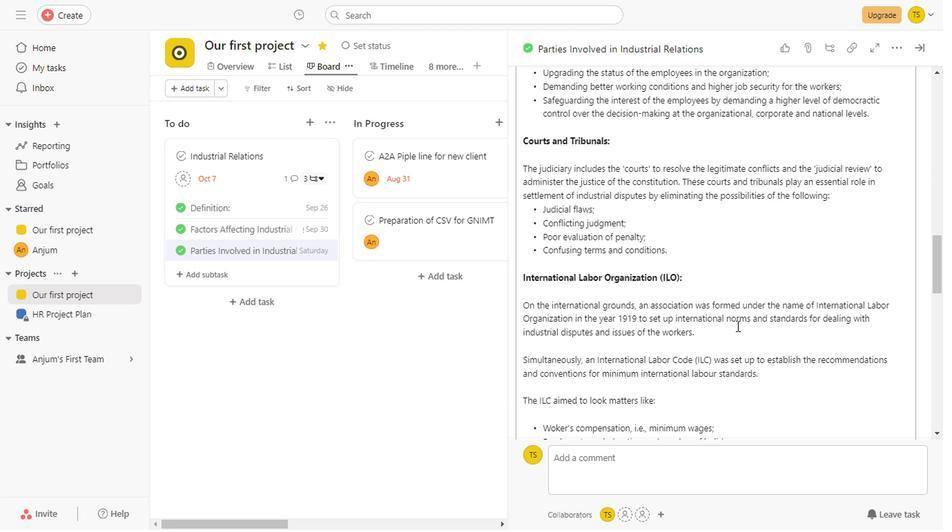 
Action: Mouse scrolled (735, 326) with delta (0, 0)
Screenshot: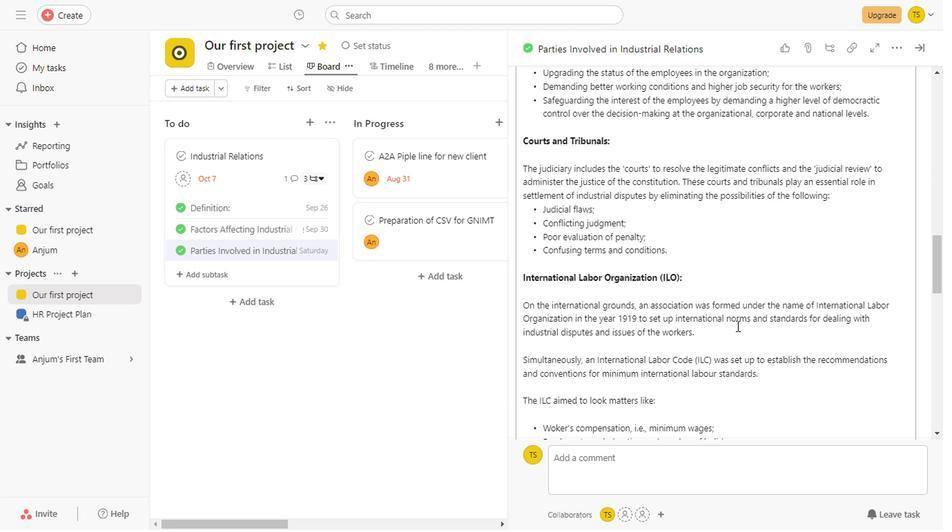 
Action: Mouse scrolled (735, 326) with delta (0, 0)
Screenshot: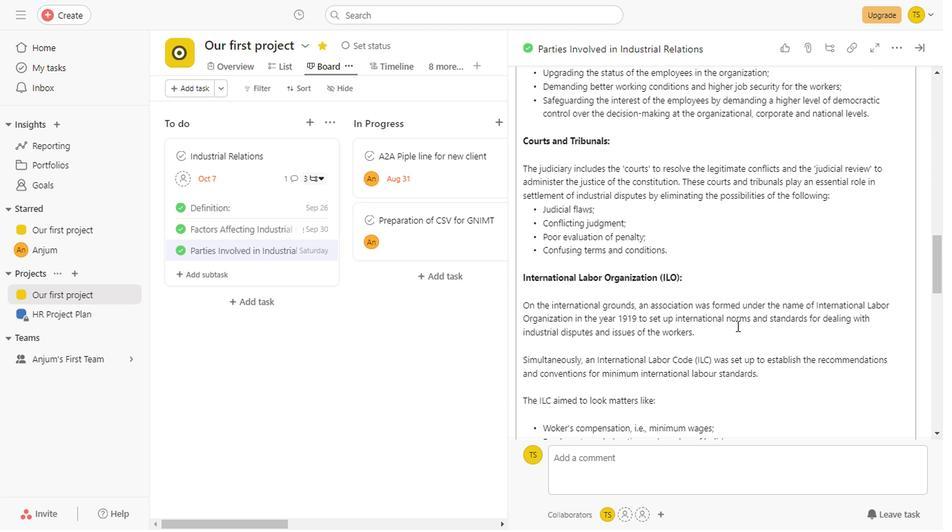 
Action: Mouse scrolled (735, 326) with delta (0, 0)
Screenshot: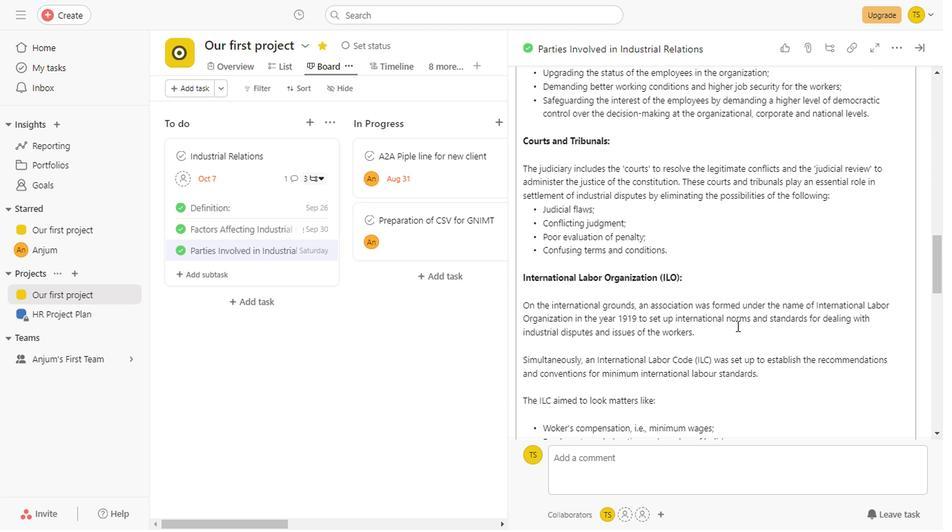 
Action: Mouse scrolled (735, 326) with delta (0, 0)
Screenshot: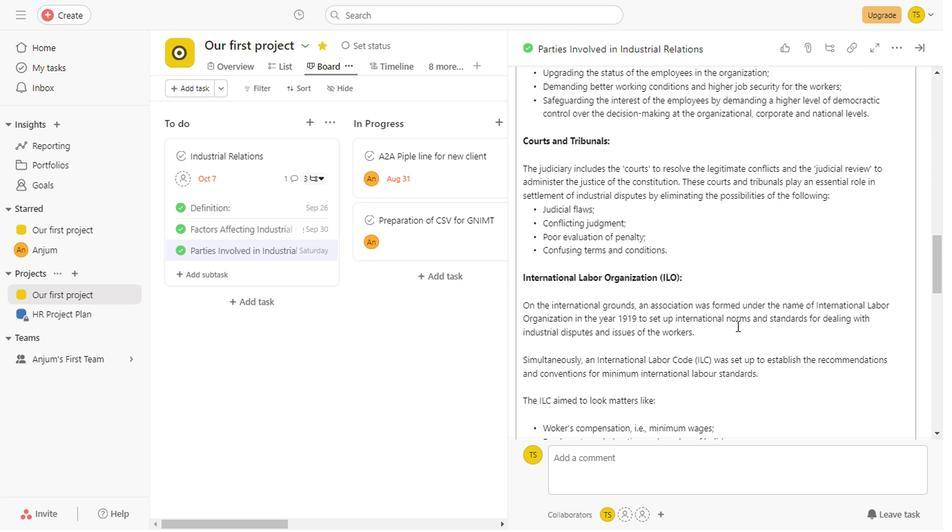 
Action: Mouse scrolled (735, 326) with delta (0, 0)
Screenshot: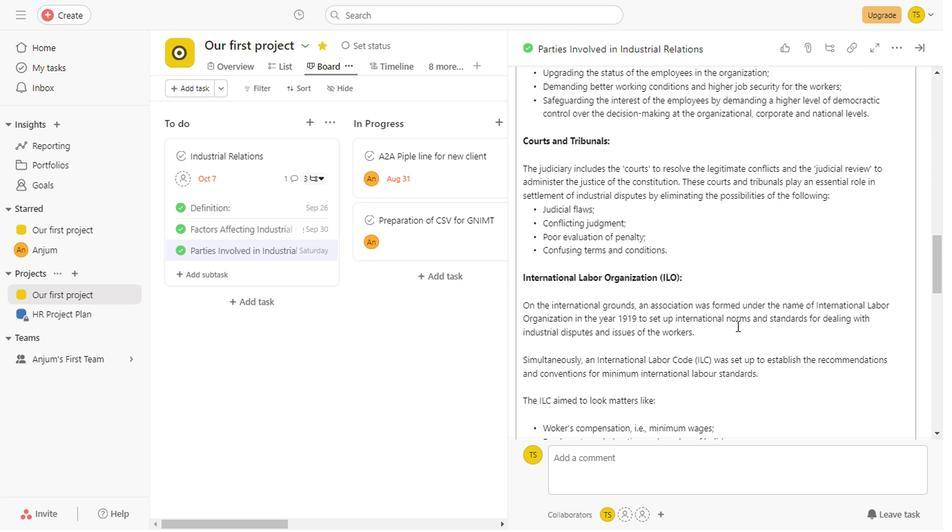
Action: Mouse scrolled (735, 326) with delta (0, 0)
Screenshot: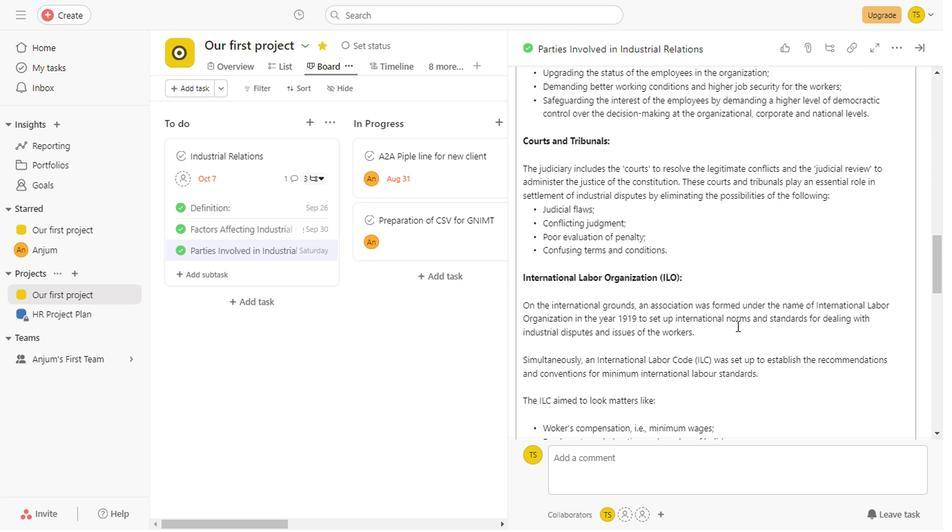 
Action: Mouse scrolled (735, 326) with delta (0, 0)
Screenshot: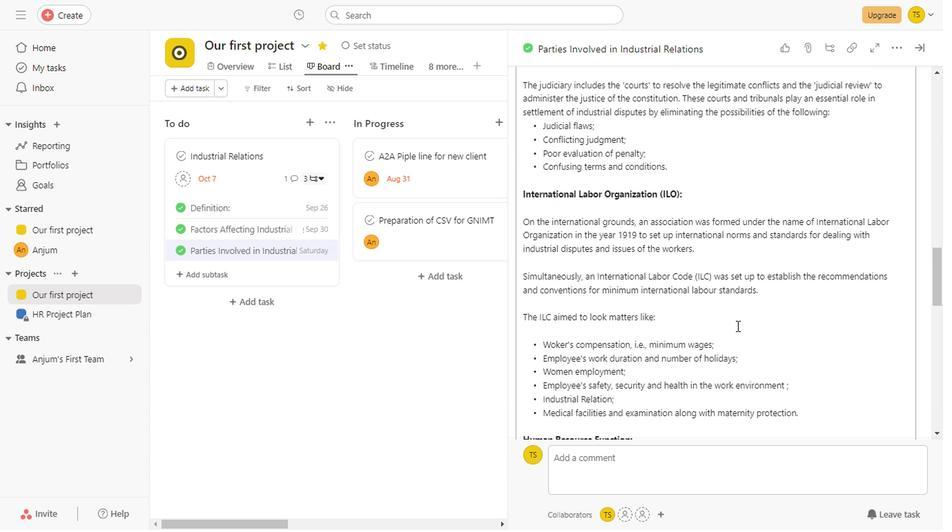 
Action: Mouse scrolled (735, 326) with delta (0, 0)
Screenshot: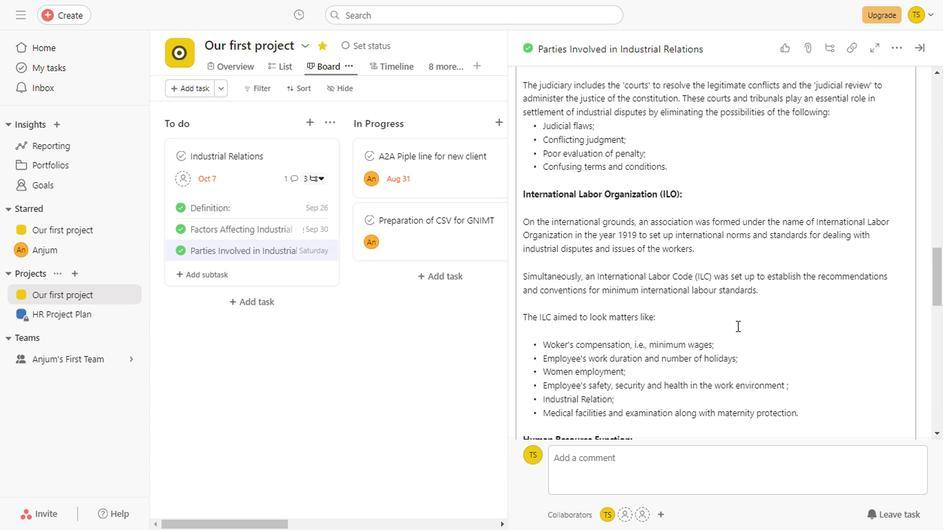 
Action: Mouse scrolled (735, 326) with delta (0, 0)
Screenshot: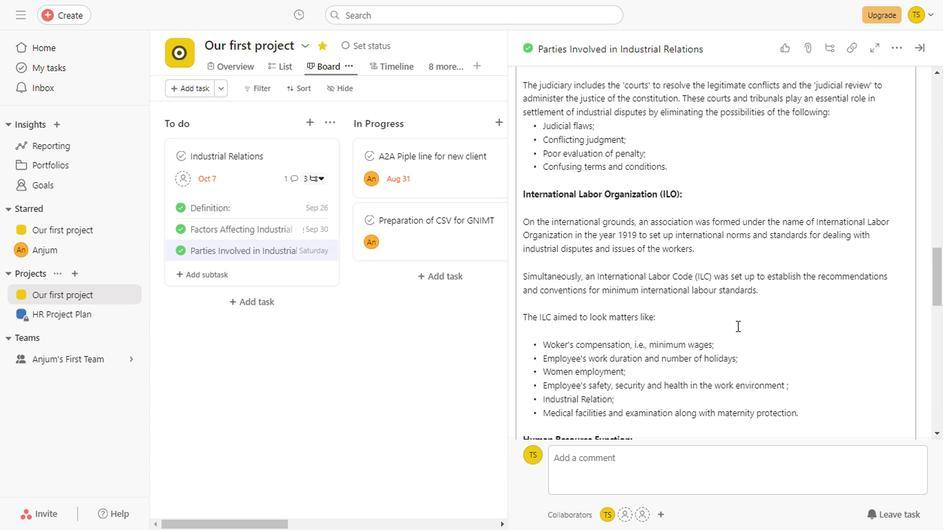 
Action: Mouse scrolled (735, 326) with delta (0, 0)
Screenshot: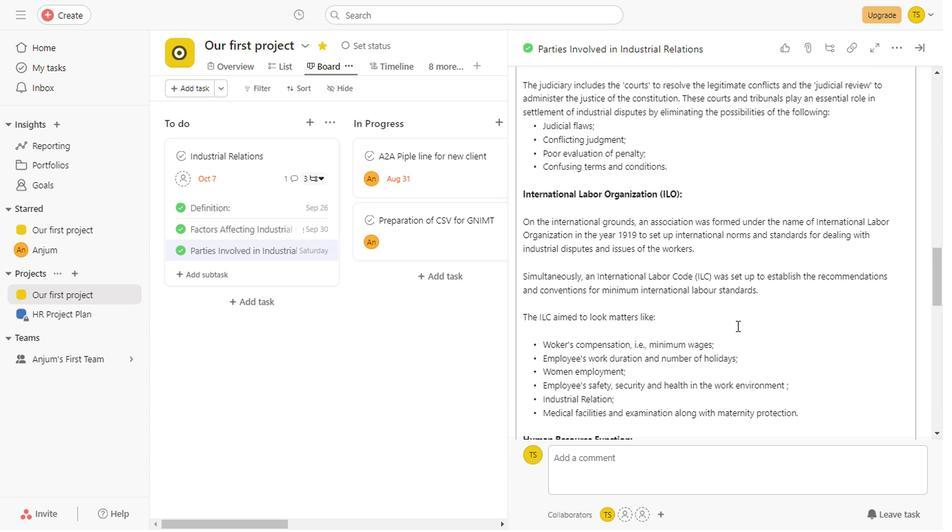 
Action: Mouse scrolled (735, 326) with delta (0, 0)
Screenshot: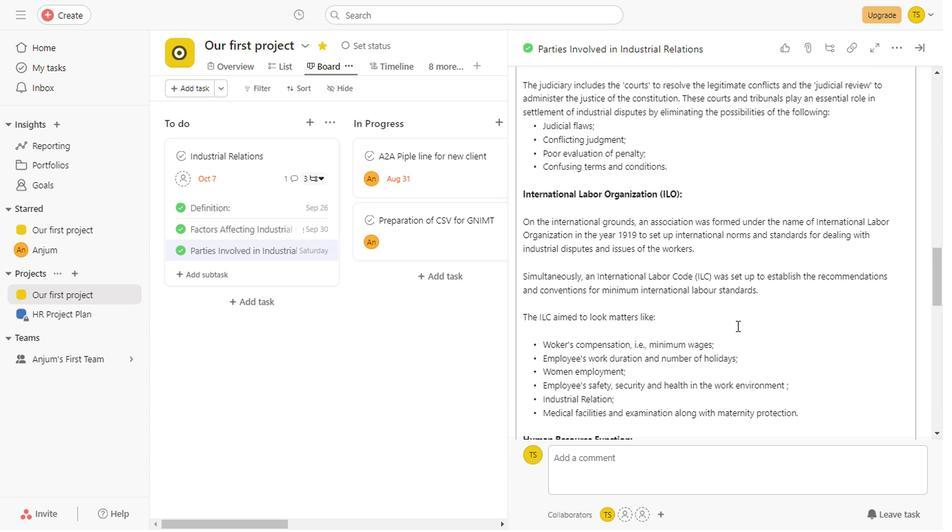 
Action: Mouse scrolled (735, 326) with delta (0, 0)
Screenshot: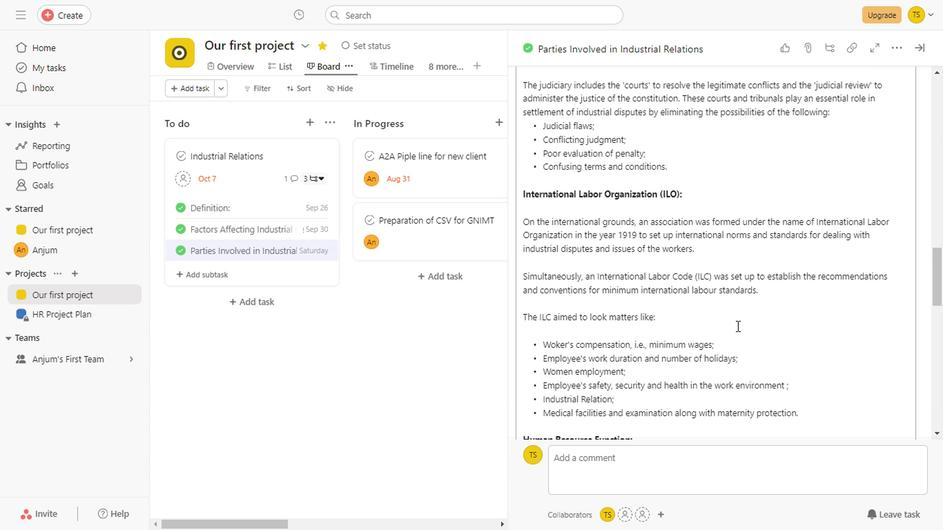 
Action: Mouse scrolled (735, 326) with delta (0, 0)
Screenshot: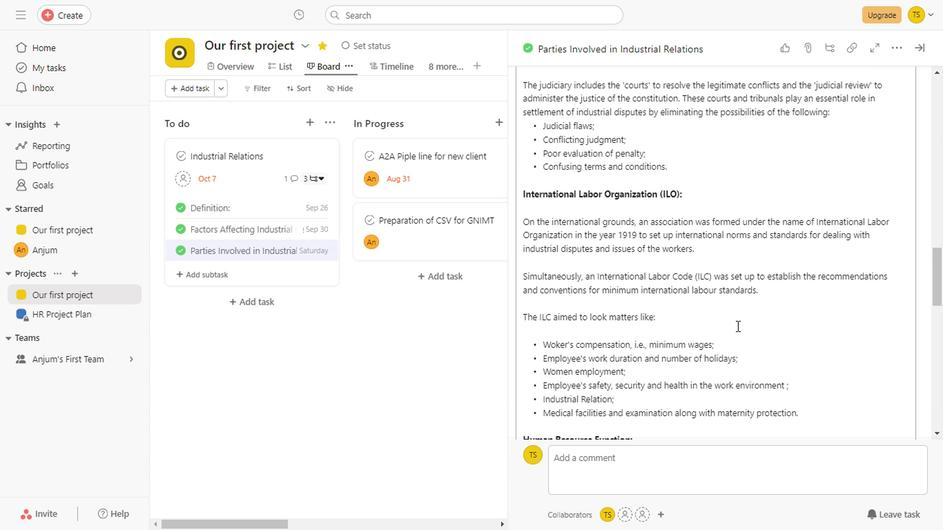 
Action: Mouse scrolled (735, 326) with delta (0, 0)
Screenshot: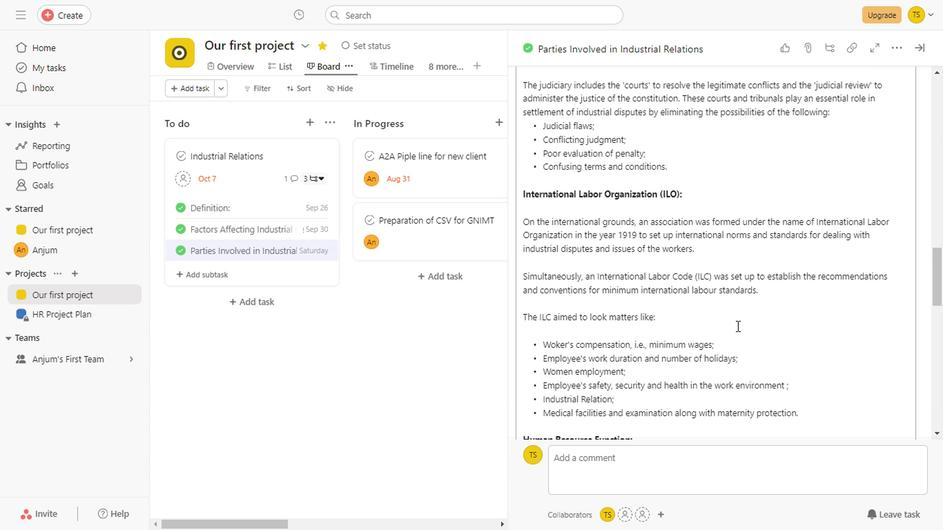 
Action: Mouse scrolled (735, 326) with delta (0, 0)
Screenshot: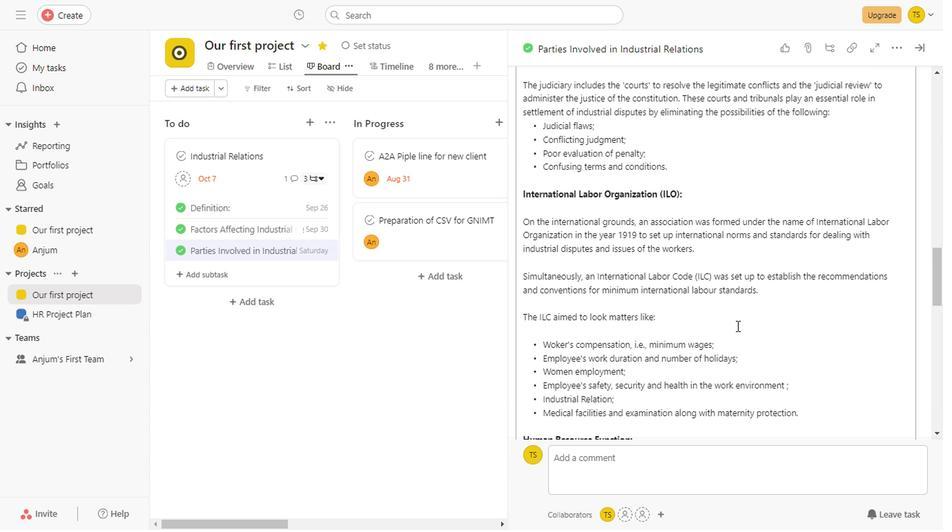 
Action: Mouse scrolled (735, 326) with delta (0, 0)
Screenshot: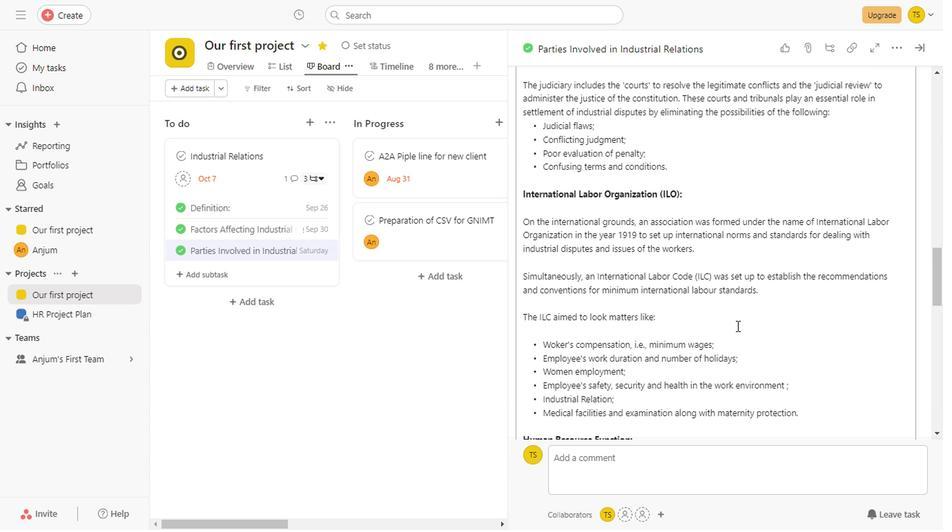 
Action: Mouse scrolled (735, 326) with delta (0, 0)
Screenshot: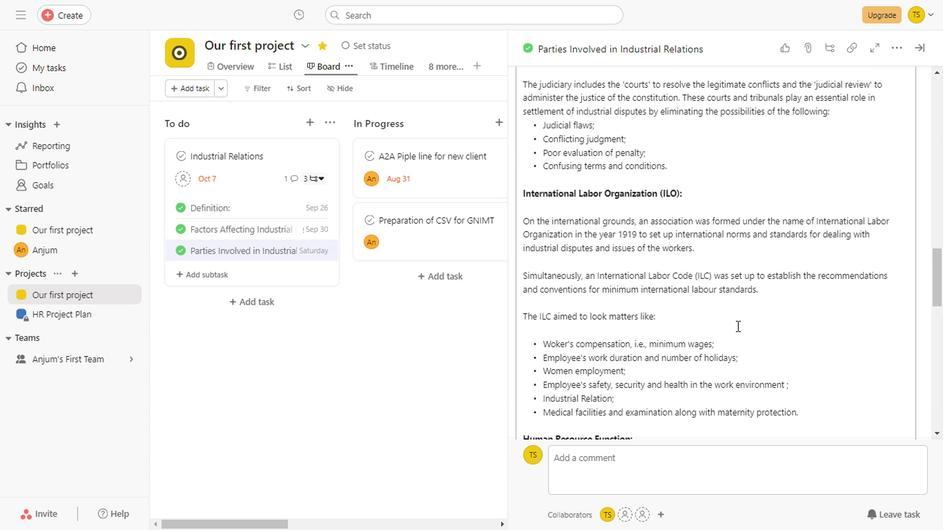 
Action: Mouse scrolled (735, 326) with delta (0, 0)
Screenshot: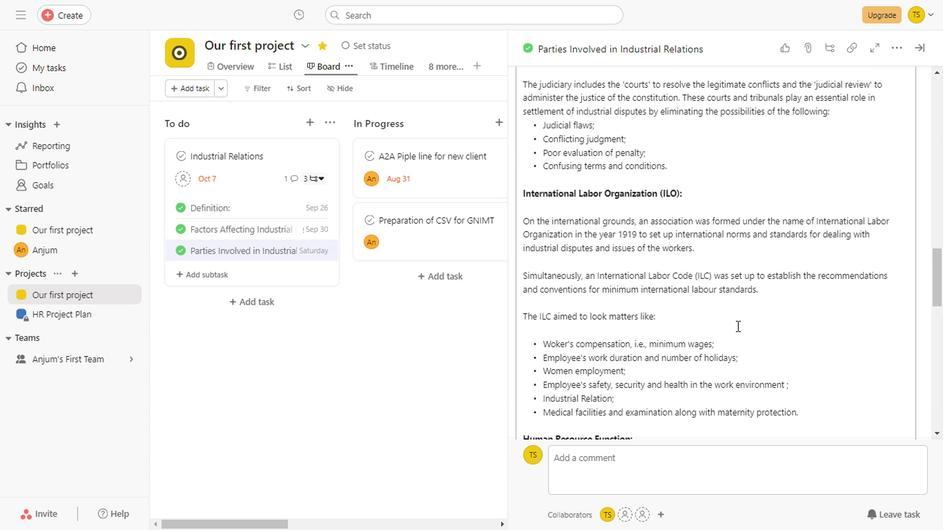 
Action: Mouse scrolled (735, 326) with delta (0, 0)
Screenshot: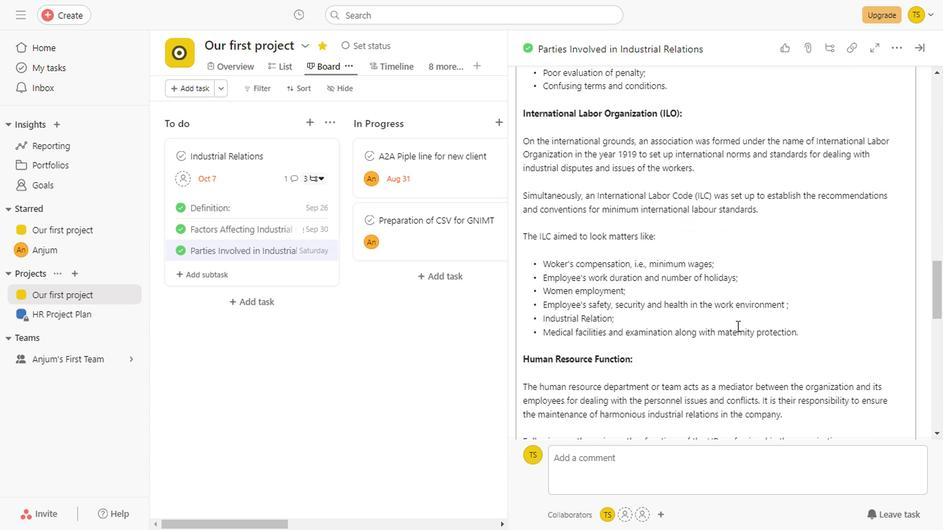 
Action: Mouse scrolled (735, 326) with delta (0, 0)
Screenshot: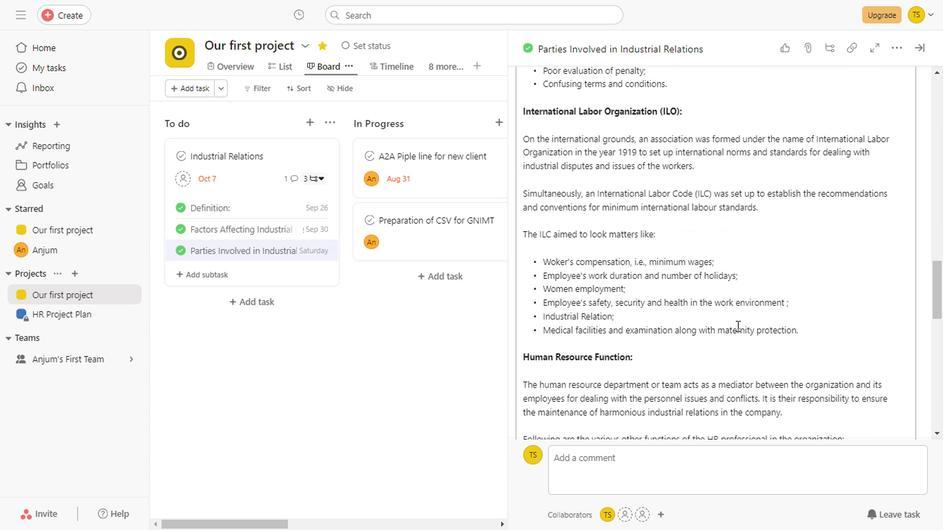 
Action: Mouse scrolled (735, 326) with delta (0, 0)
Screenshot: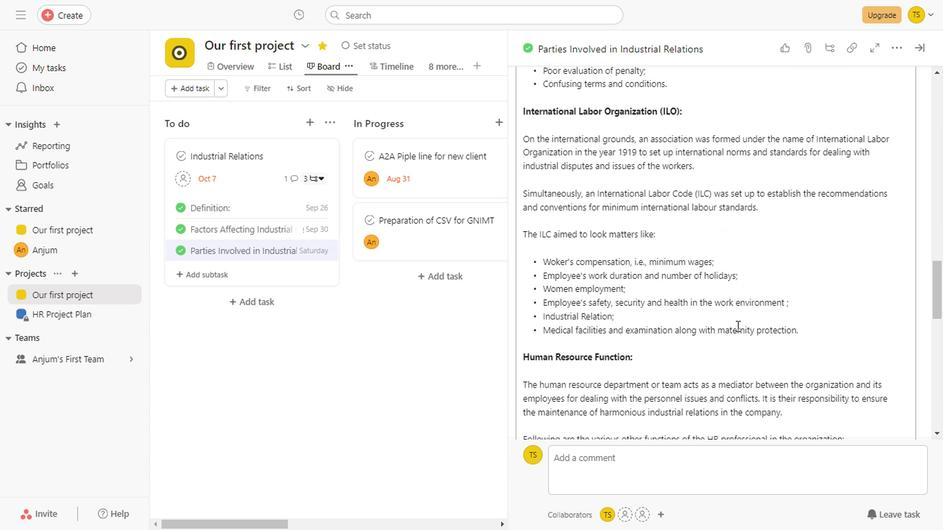 
Action: Mouse scrolled (735, 326) with delta (0, 0)
Screenshot: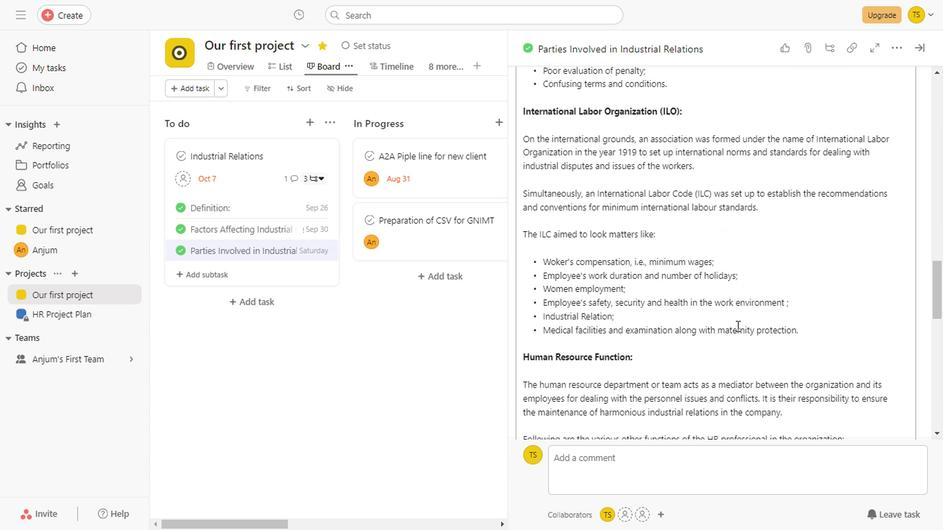 
Action: Mouse scrolled (735, 326) with delta (0, 0)
Screenshot: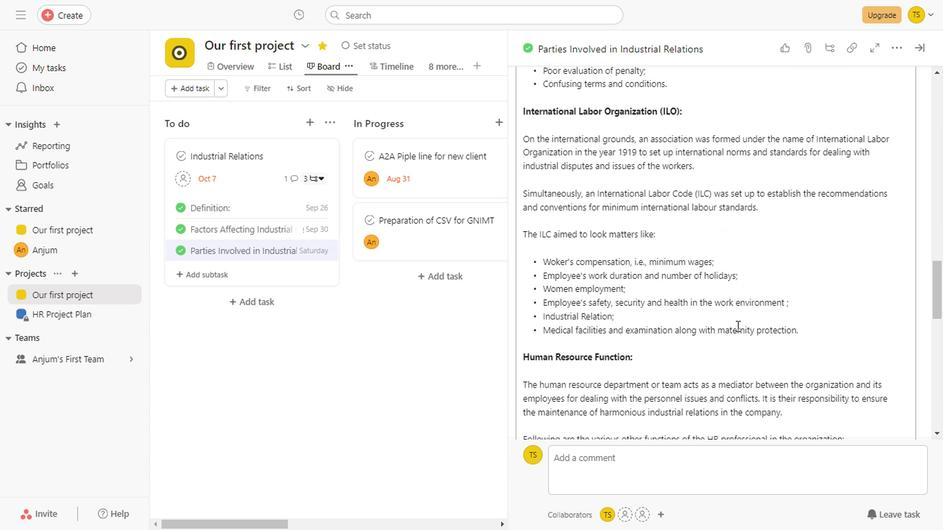 
Action: Mouse scrolled (735, 326) with delta (0, 0)
Screenshot: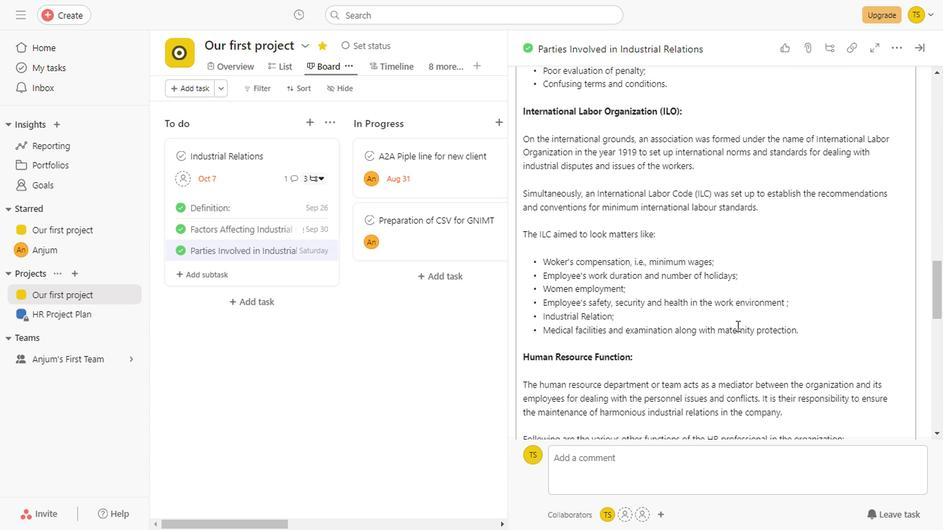 
Action: Mouse scrolled (735, 326) with delta (0, 0)
Screenshot: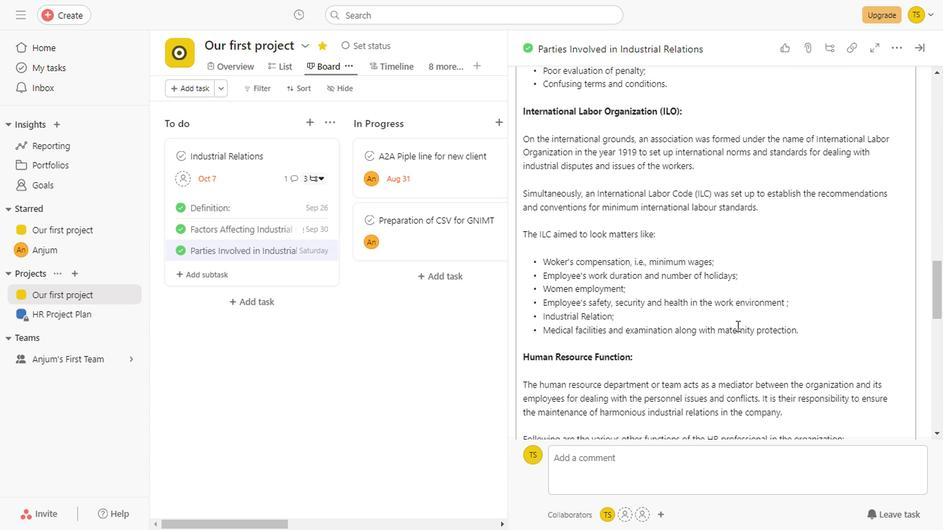 
Action: Mouse scrolled (735, 326) with delta (0, 0)
Screenshot: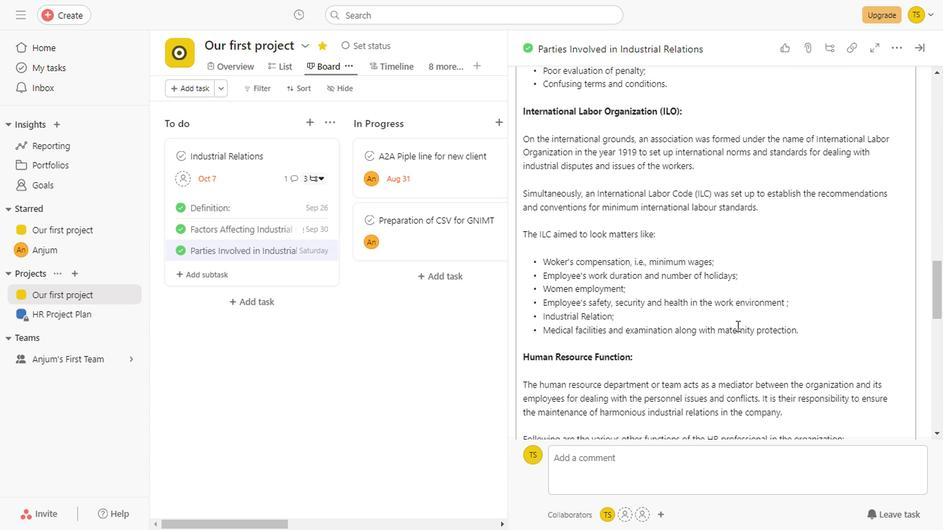 
Action: Mouse scrolled (735, 326) with delta (0, 0)
Screenshot: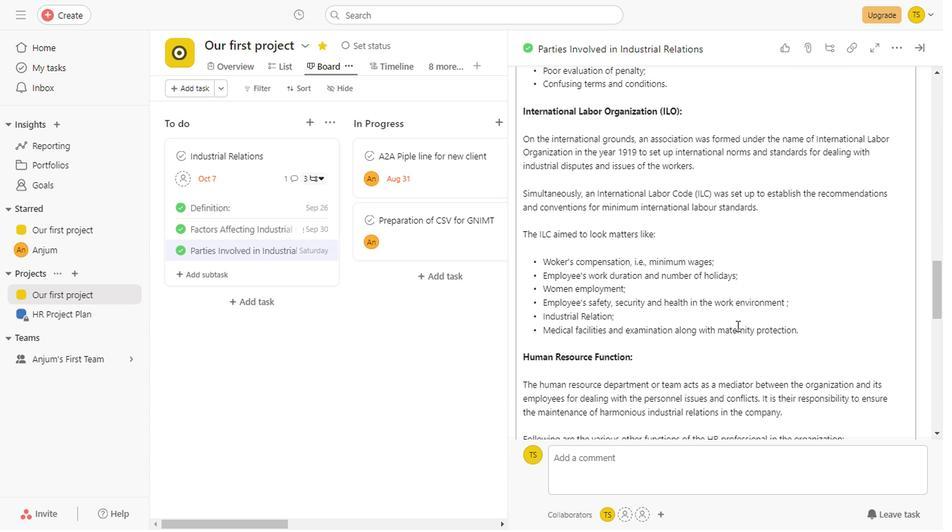 
Action: Mouse scrolled (735, 326) with delta (0, 0)
Screenshot: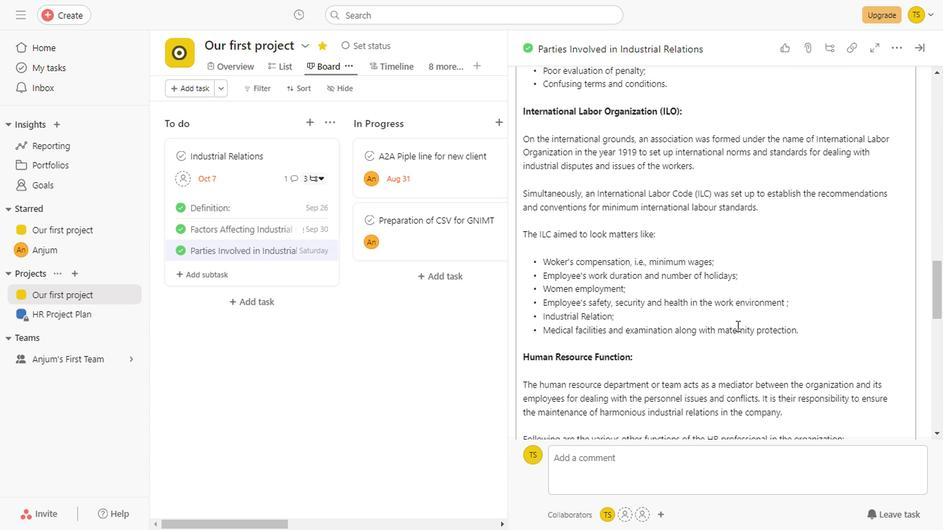 
Action: Mouse scrolled (735, 326) with delta (0, 0)
Screenshot: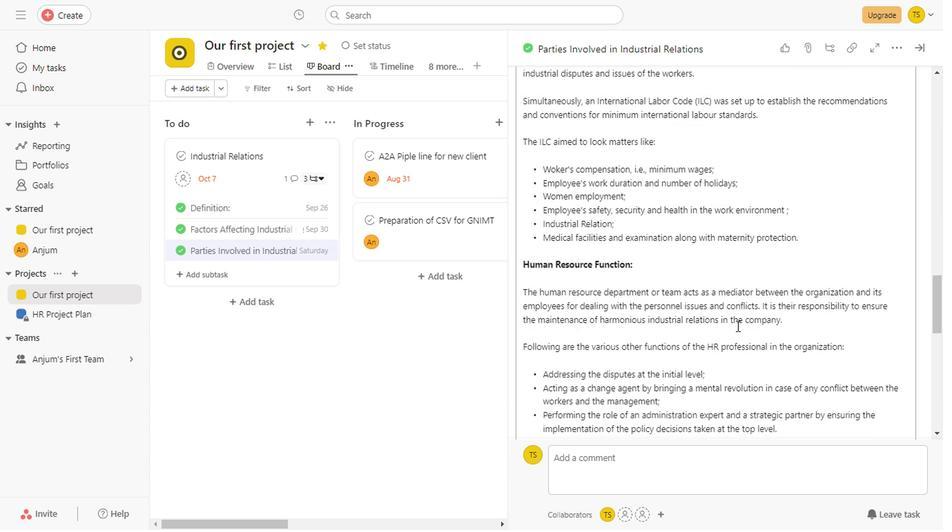 
Action: Mouse scrolled (735, 326) with delta (0, 0)
Screenshot: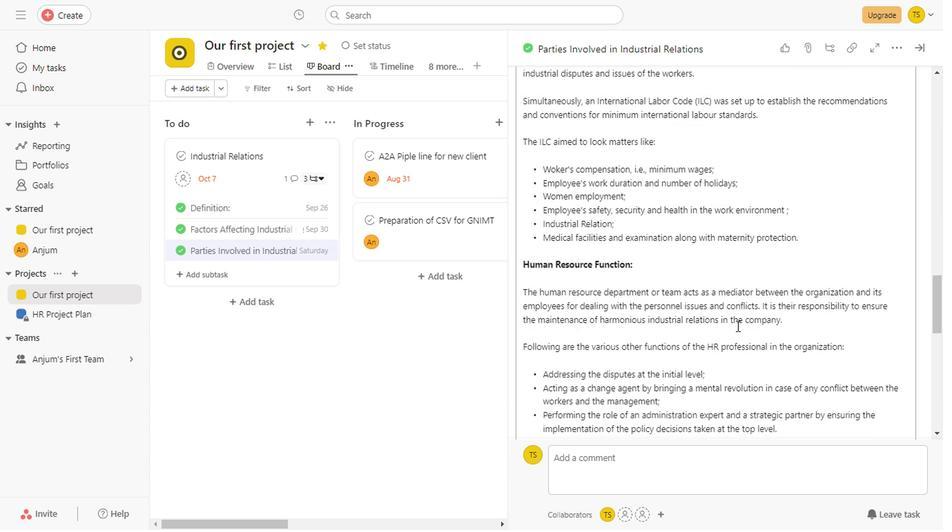
Action: Mouse scrolled (735, 326) with delta (0, 0)
Screenshot: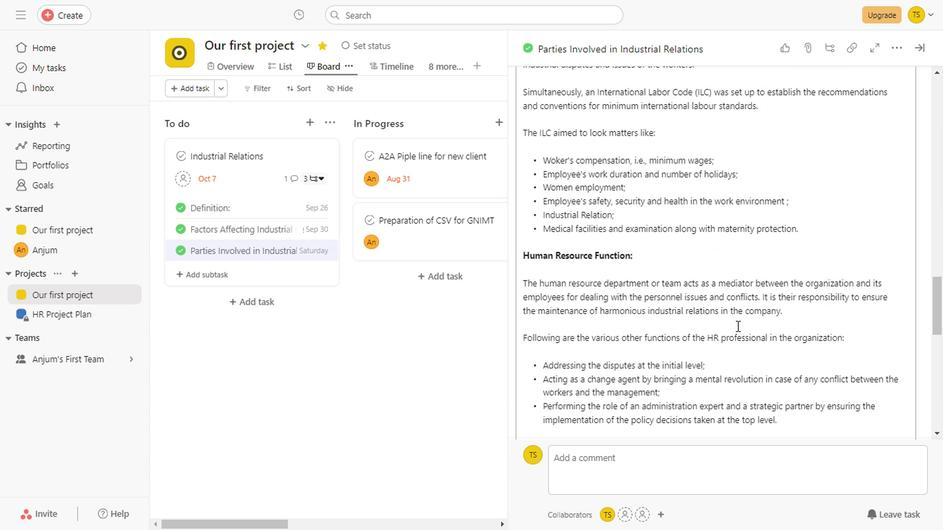 
Action: Mouse scrolled (735, 326) with delta (0, 0)
Screenshot: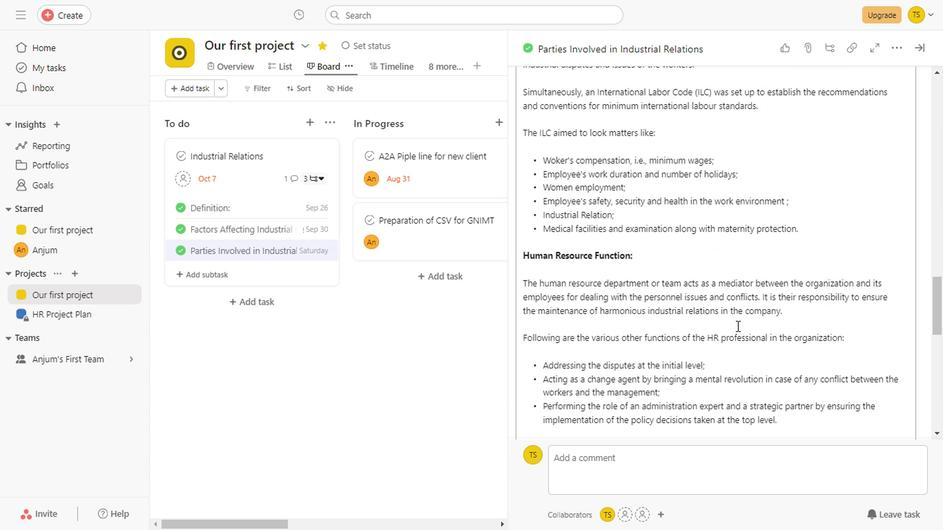 
Action: Mouse scrolled (735, 326) with delta (0, 0)
Screenshot: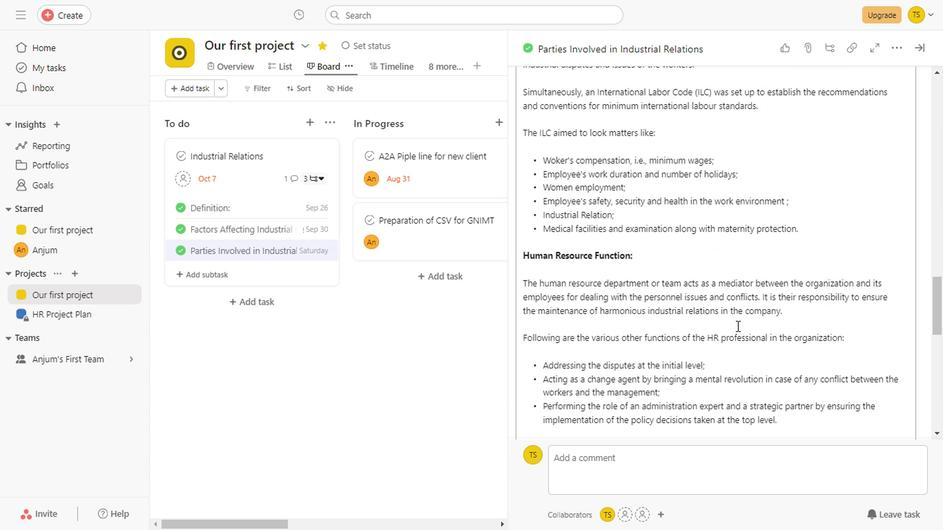 
Action: Mouse scrolled (735, 326) with delta (0, 0)
Screenshot: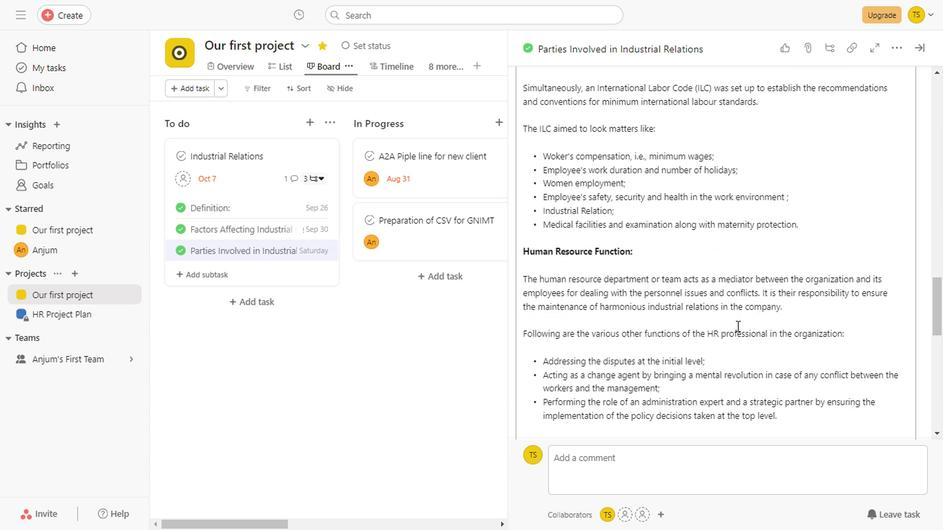 
Action: Mouse scrolled (735, 326) with delta (0, 0)
Screenshot: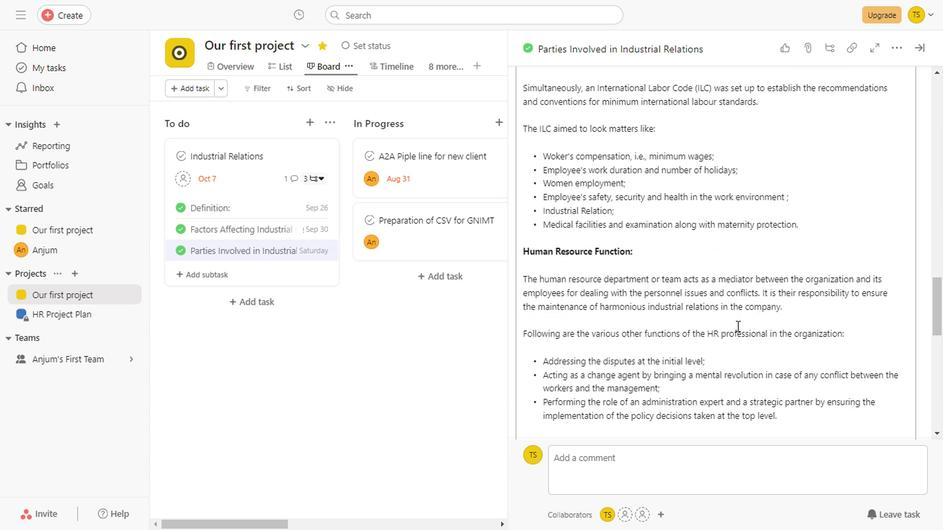 
Action: Mouse scrolled (735, 326) with delta (0, 0)
Screenshot: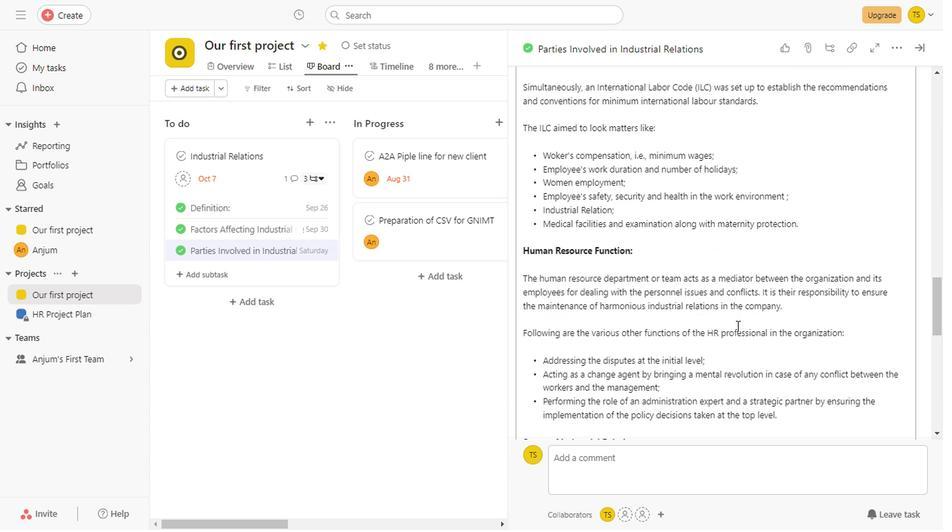 
Action: Mouse scrolled (735, 326) with delta (0, 0)
Screenshot: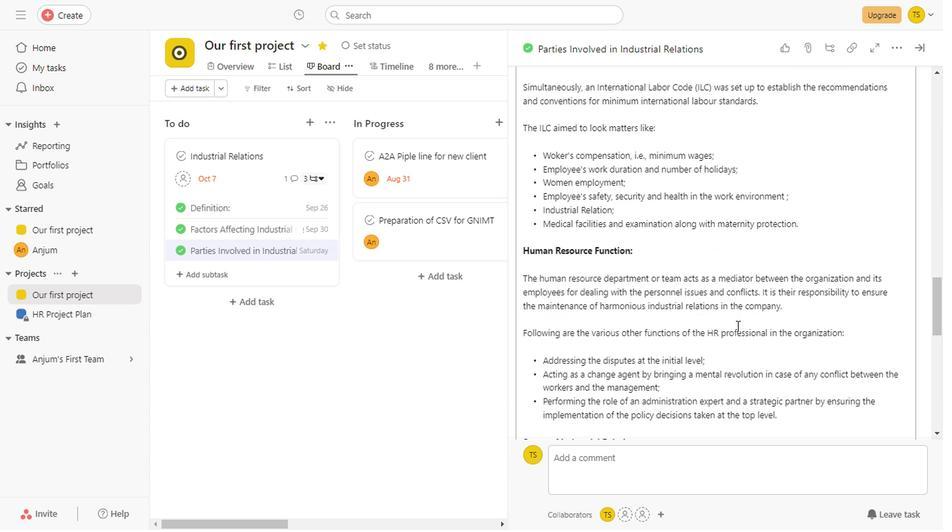 
Action: Mouse scrolled (735, 326) with delta (0, 0)
Screenshot: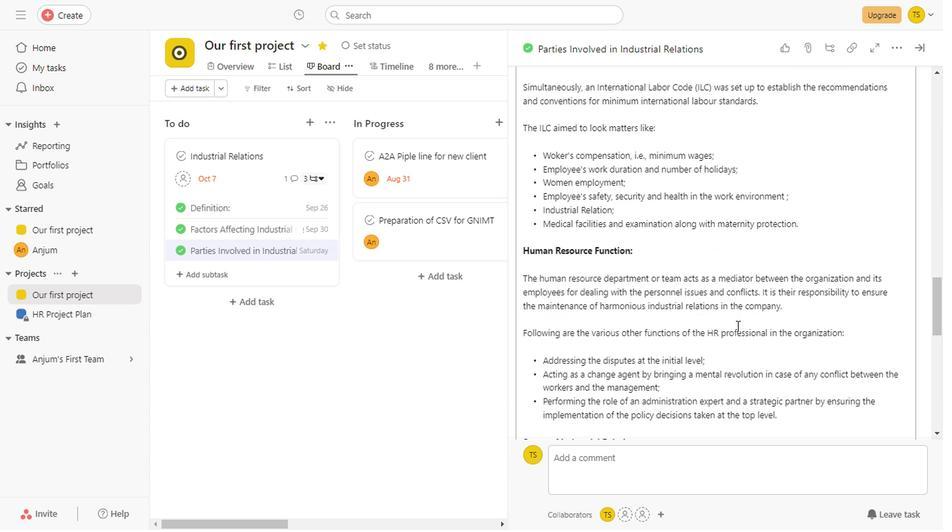 
Action: Mouse scrolled (735, 326) with delta (0, 0)
Screenshot: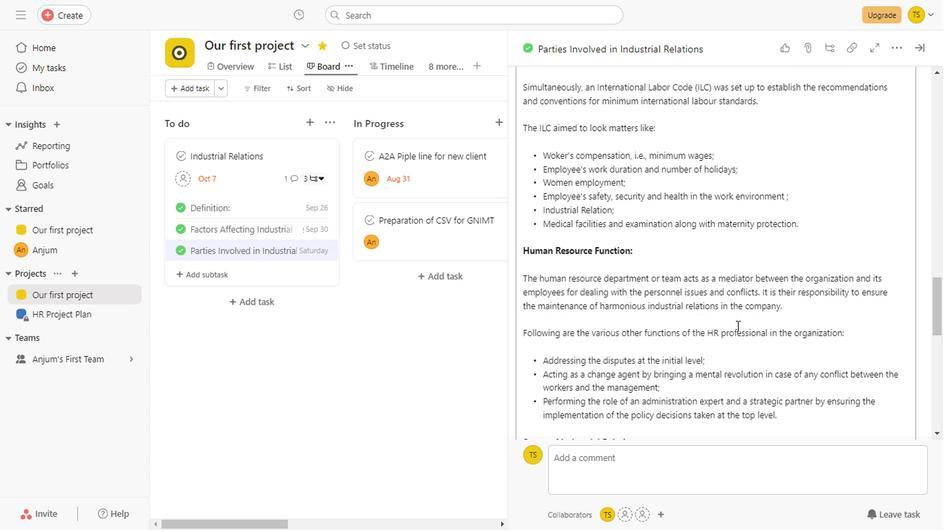
Action: Mouse scrolled (735, 326) with delta (0, 0)
Screenshot: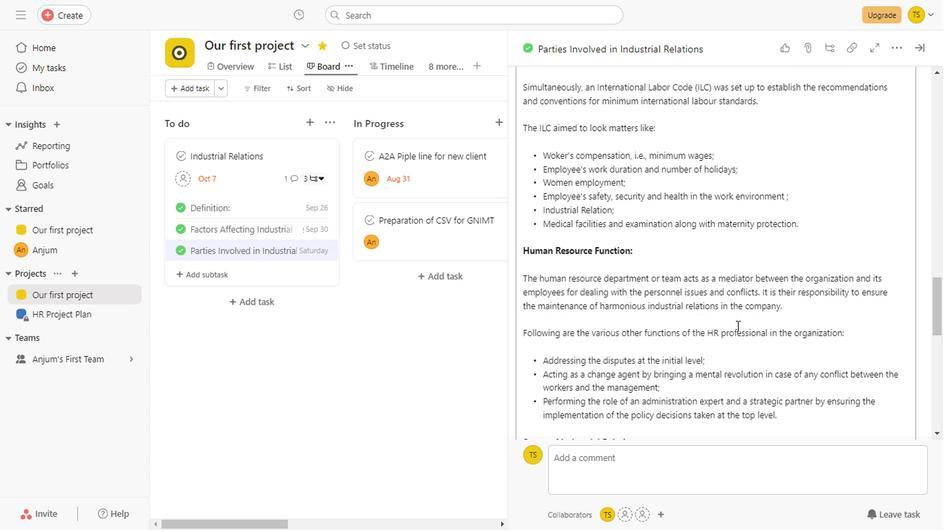 
Action: Mouse scrolled (735, 326) with delta (0, 0)
Screenshot: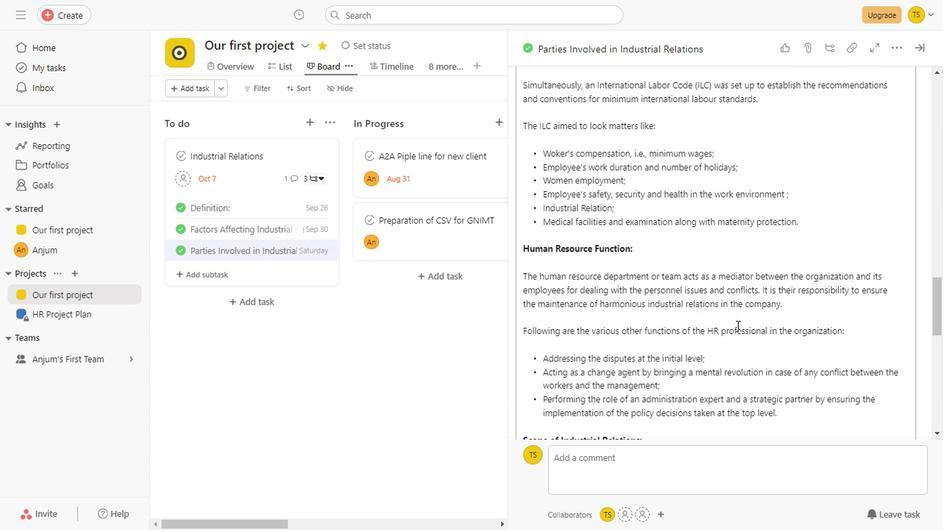 
Action: Mouse scrolled (735, 326) with delta (0, 0)
Screenshot: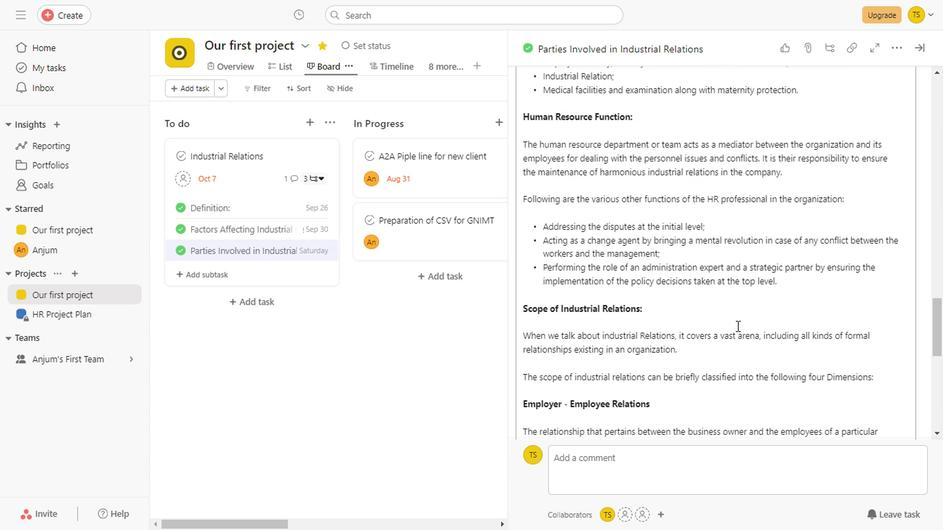 
Action: Mouse scrolled (735, 326) with delta (0, 0)
Screenshot: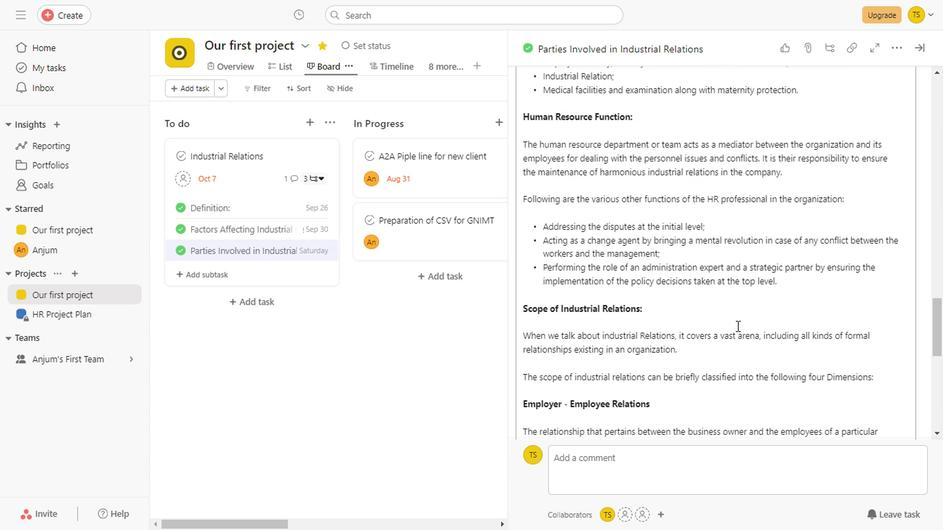 
Action: Mouse scrolled (735, 326) with delta (0, 0)
Screenshot: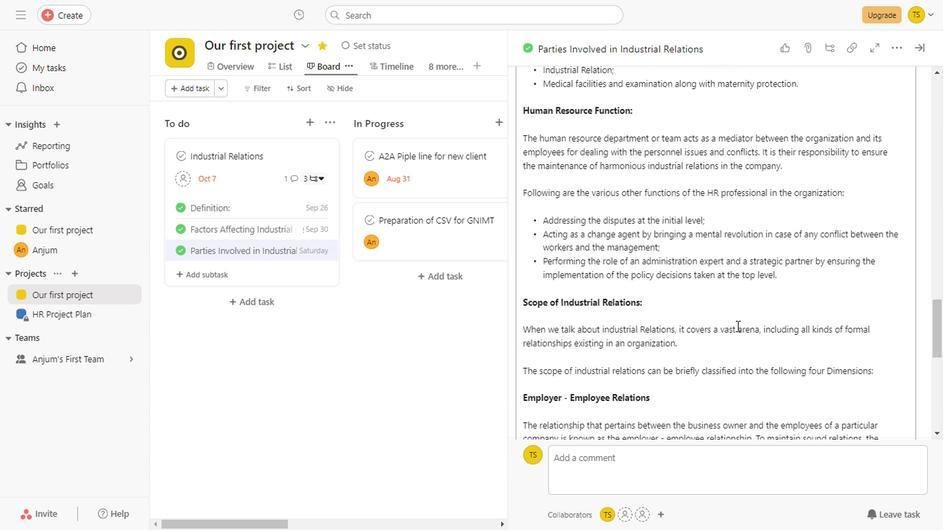 
Action: Mouse scrolled (735, 326) with delta (0, 0)
Screenshot: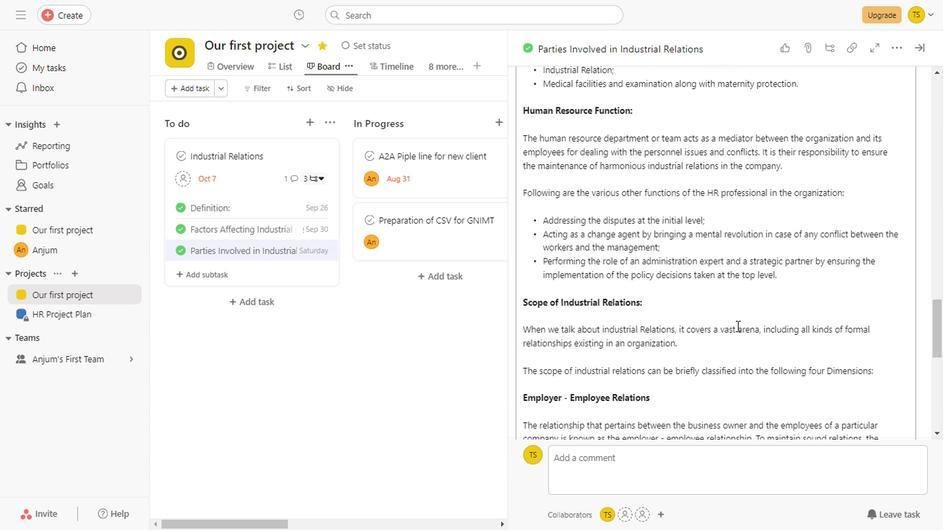 
Action: Mouse scrolled (735, 326) with delta (0, 0)
Screenshot: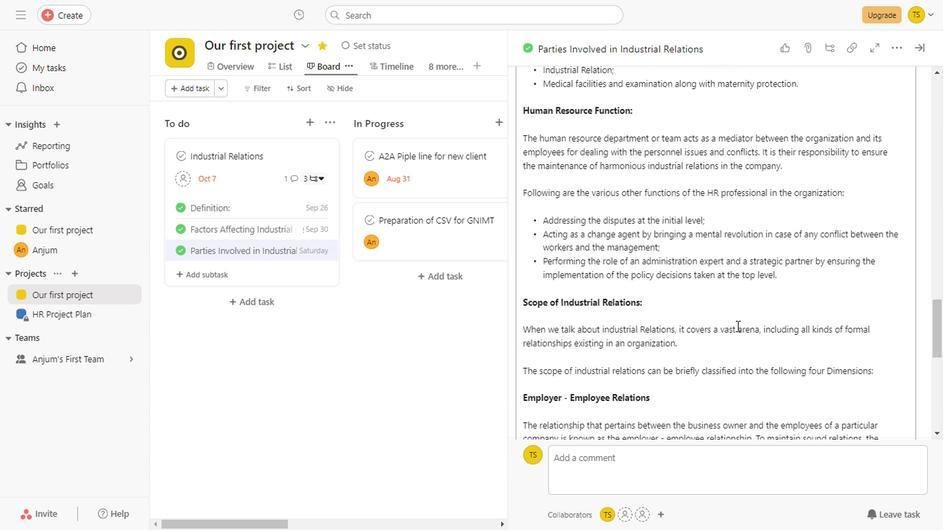 
Action: Mouse scrolled (735, 326) with delta (0, 0)
Screenshot: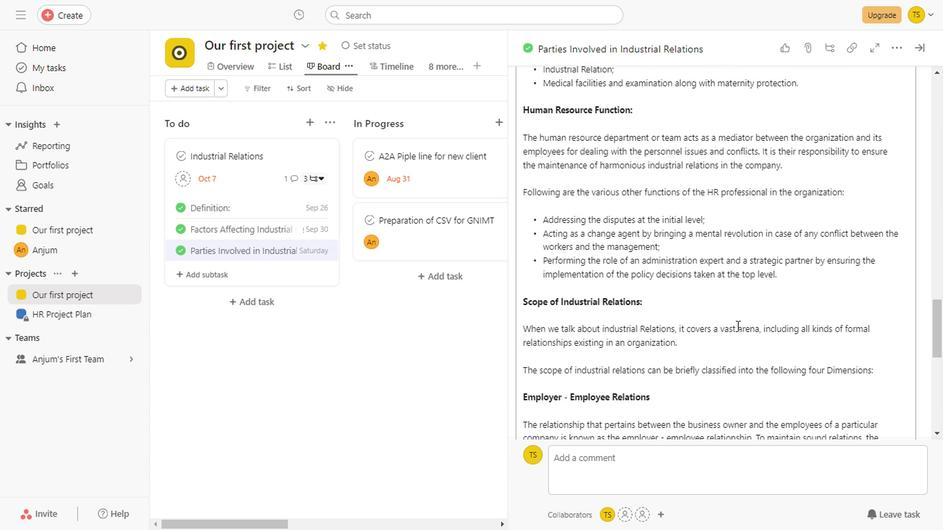 
Action: Mouse scrolled (735, 326) with delta (0, 0)
Screenshot: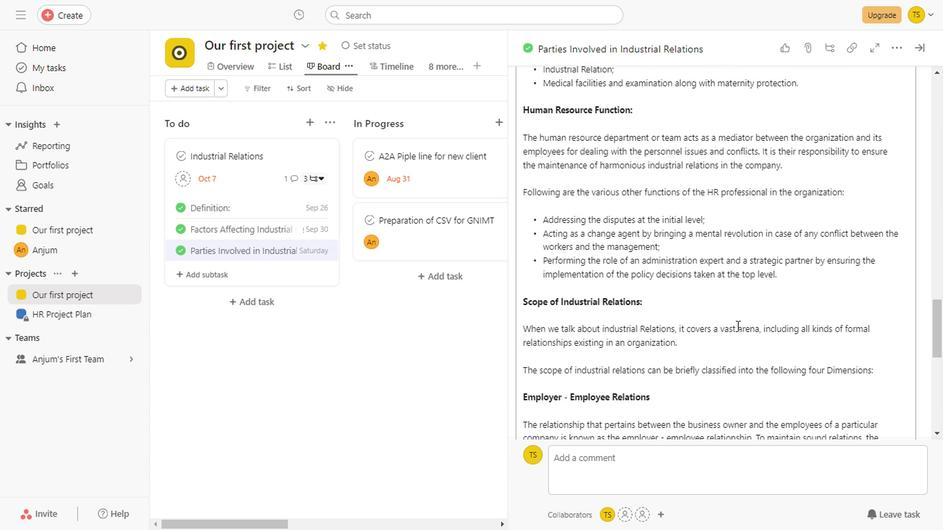 
Action: Mouse scrolled (735, 326) with delta (0, 0)
Screenshot: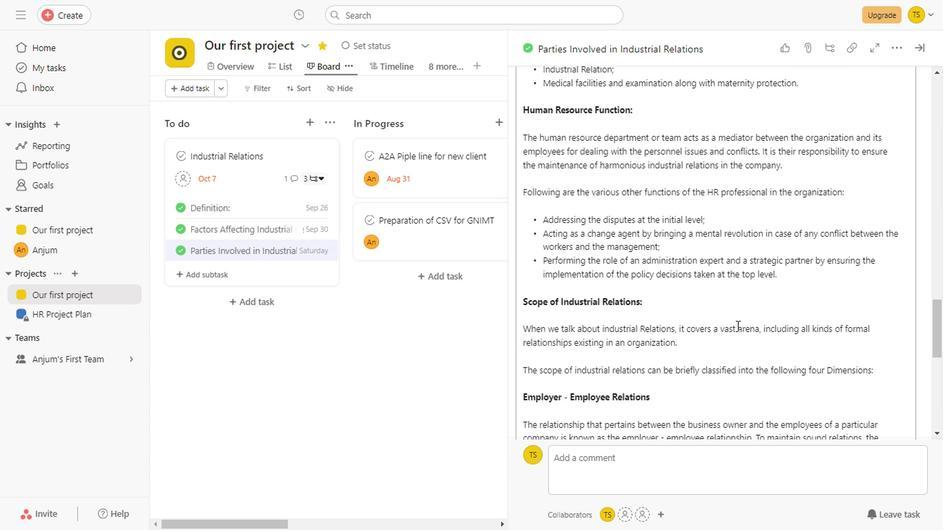 
Action: Mouse scrolled (735, 326) with delta (0, 0)
Screenshot: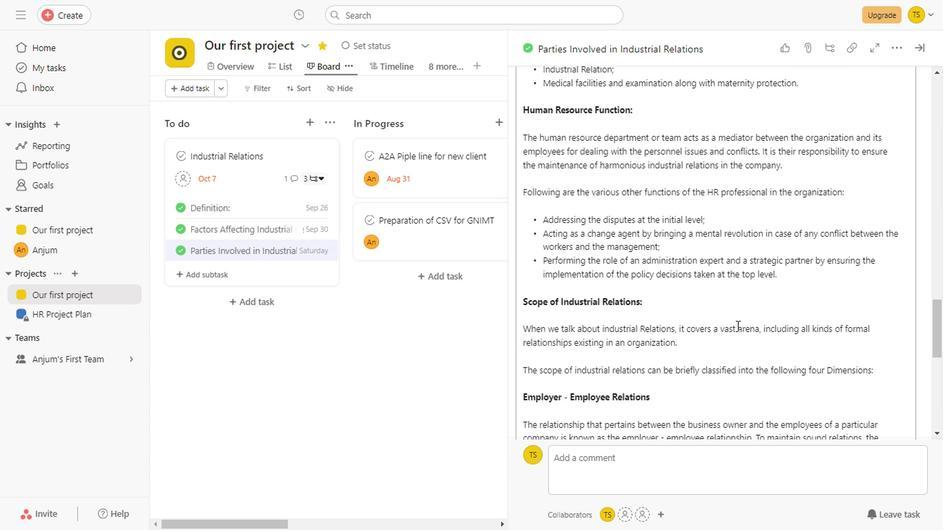 
Action: Mouse scrolled (735, 326) with delta (0, 0)
Screenshot: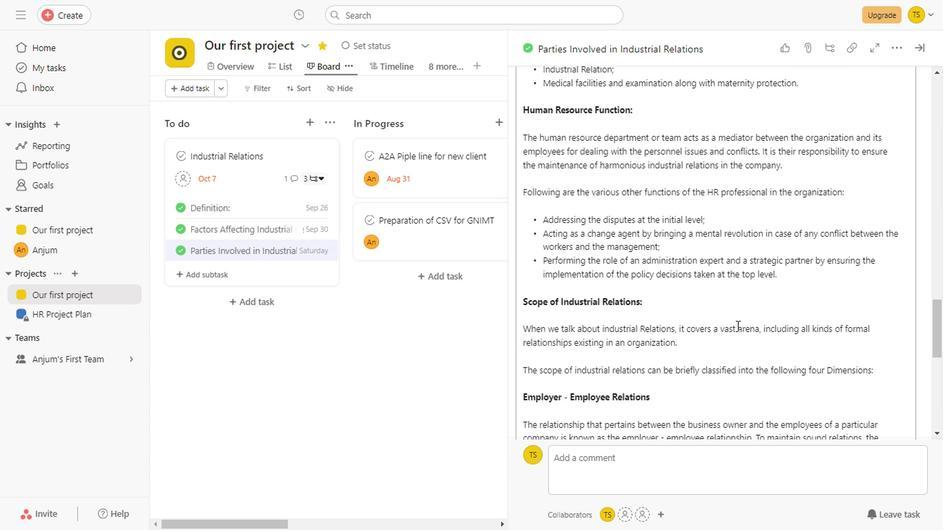 
Action: Mouse scrolled (735, 326) with delta (0, 0)
Screenshot: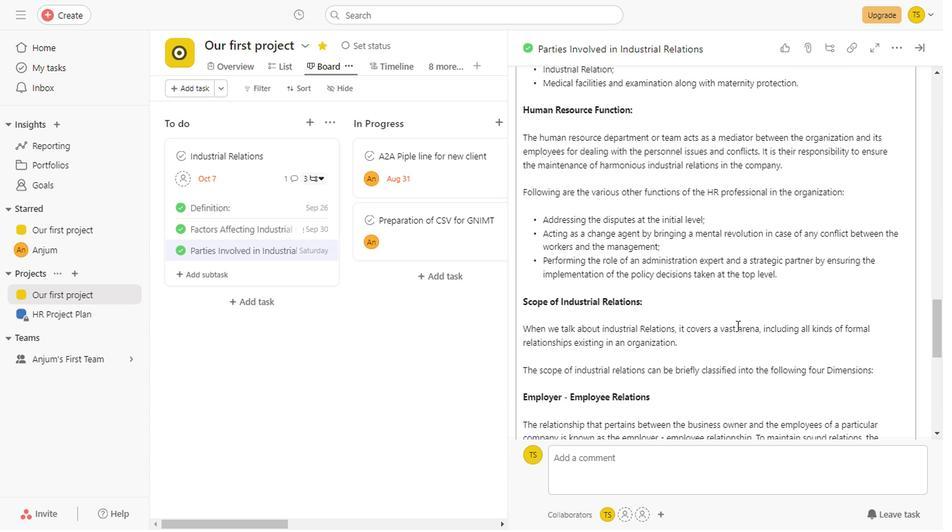 
Action: Mouse scrolled (735, 326) with delta (0, 0)
Screenshot: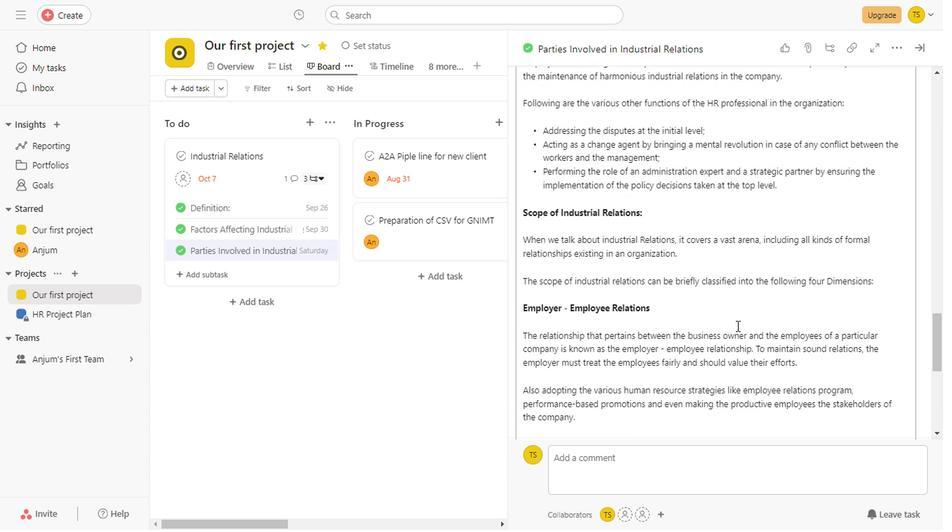 
Action: Mouse scrolled (735, 326) with delta (0, 0)
Screenshot: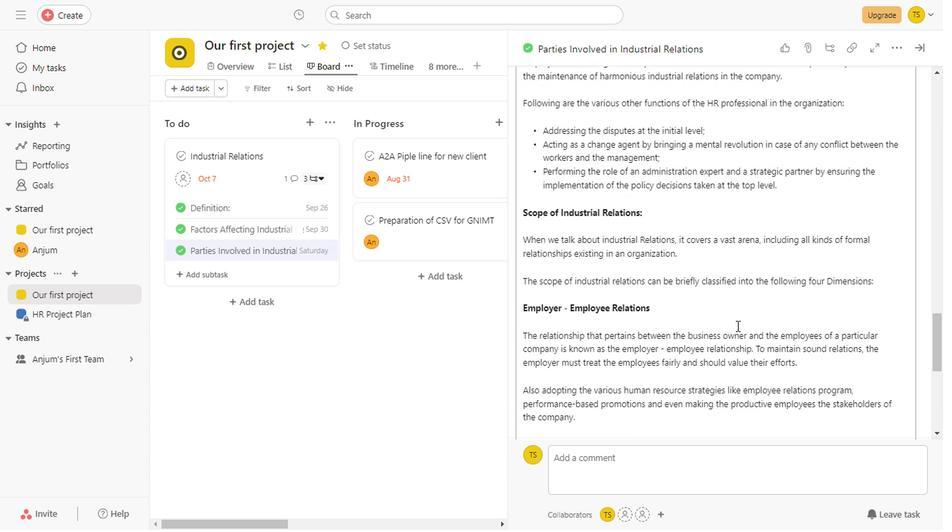
Action: Mouse scrolled (735, 326) with delta (0, 0)
Screenshot: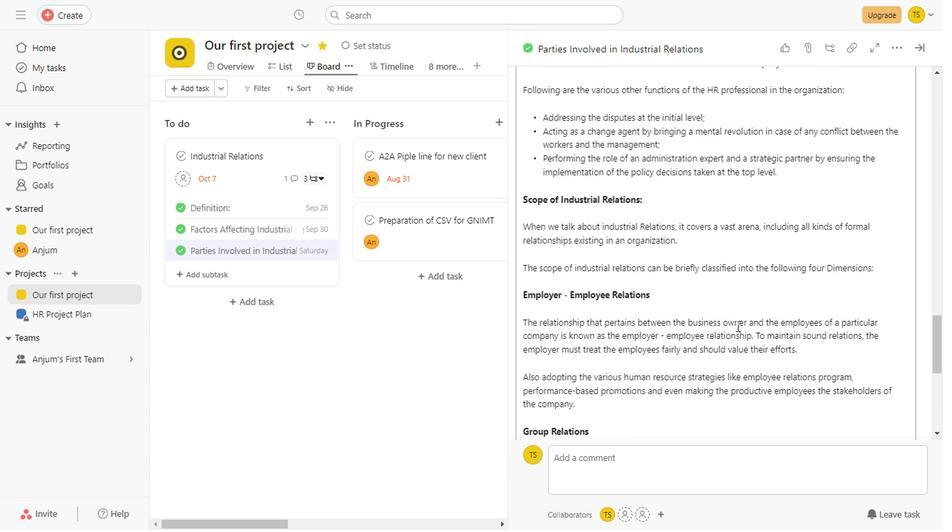 
Action: Mouse scrolled (735, 326) with delta (0, 0)
Screenshot: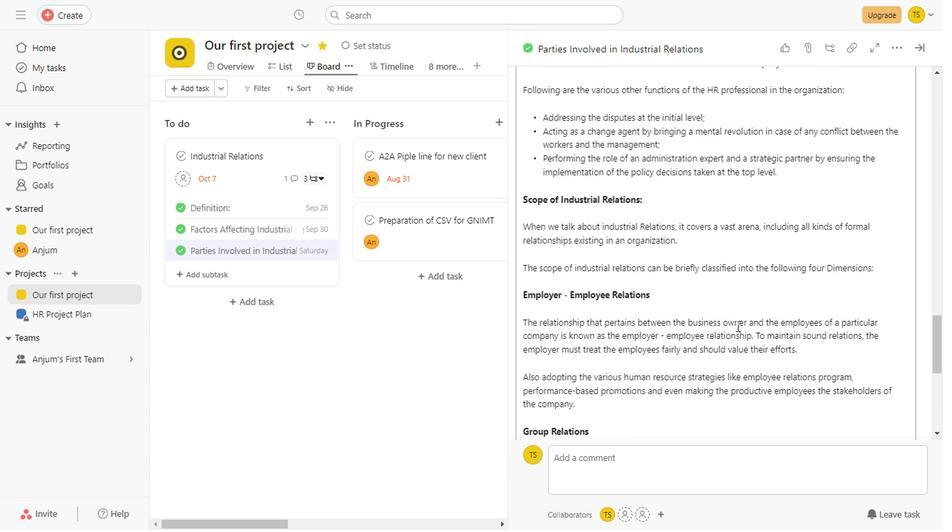 
Action: Mouse scrolled (735, 326) with delta (0, 0)
Screenshot: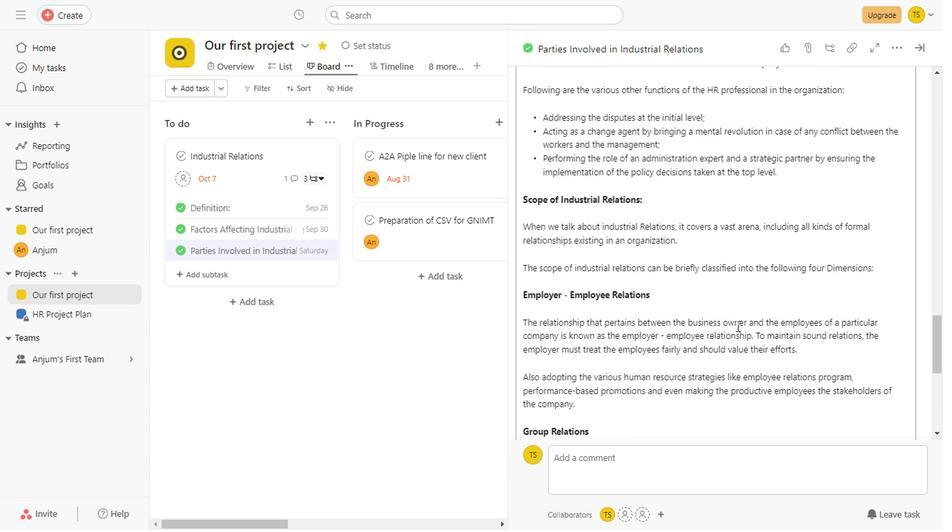
Action: Mouse scrolled (735, 326) with delta (0, 0)
Screenshot: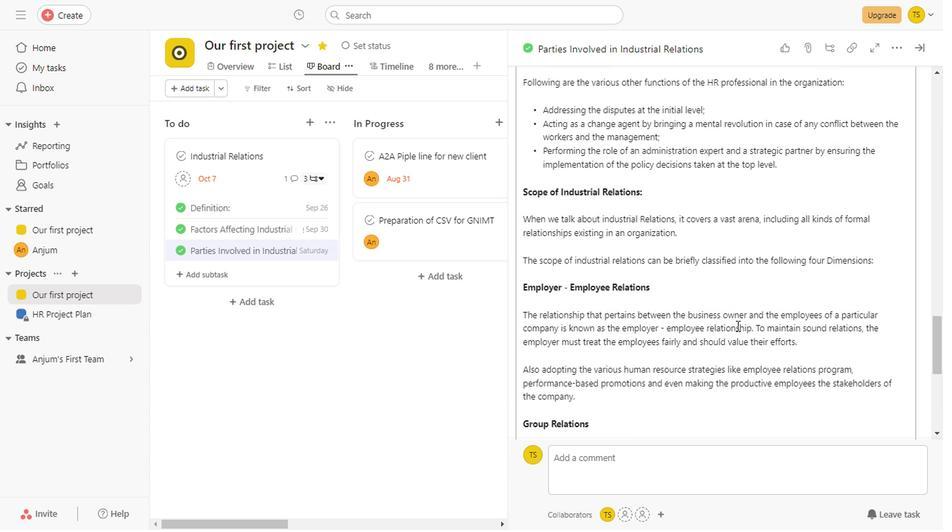 
Action: Mouse scrolled (735, 326) with delta (0, 0)
Screenshot: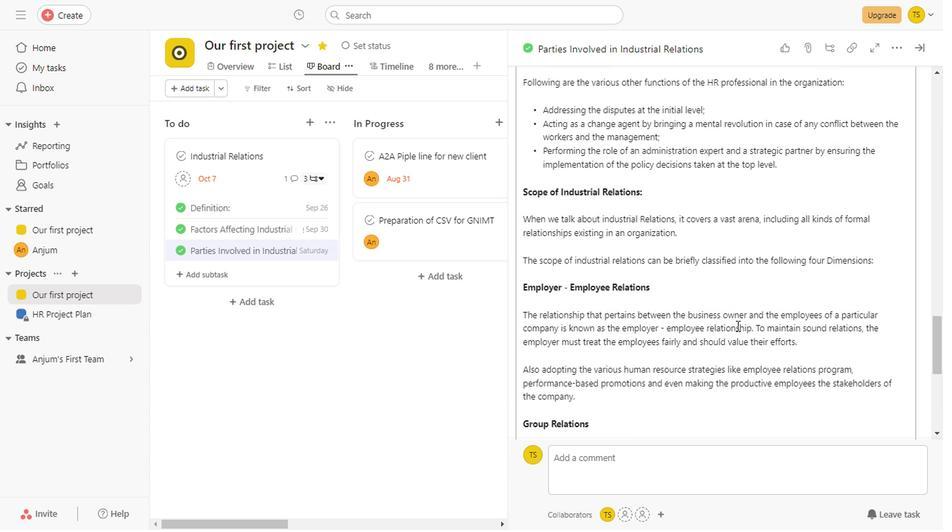 
Action: Mouse scrolled (735, 326) with delta (0, 0)
Screenshot: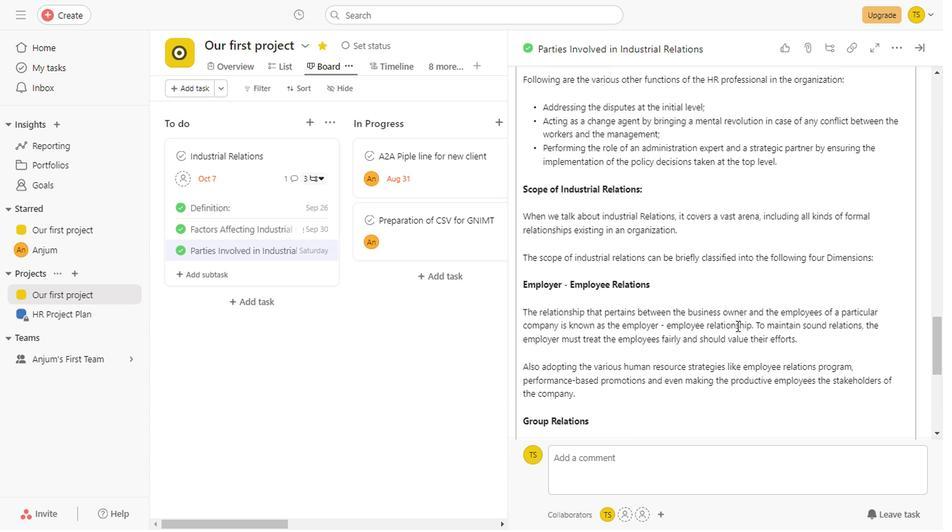 
Action: Mouse scrolled (735, 326) with delta (0, 0)
Screenshot: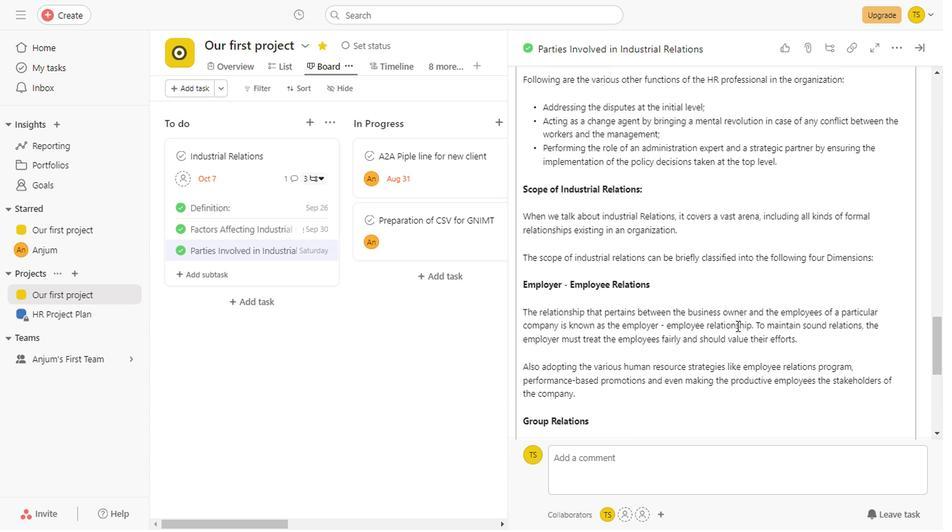
Action: Mouse scrolled (735, 326) with delta (0, 0)
Screenshot: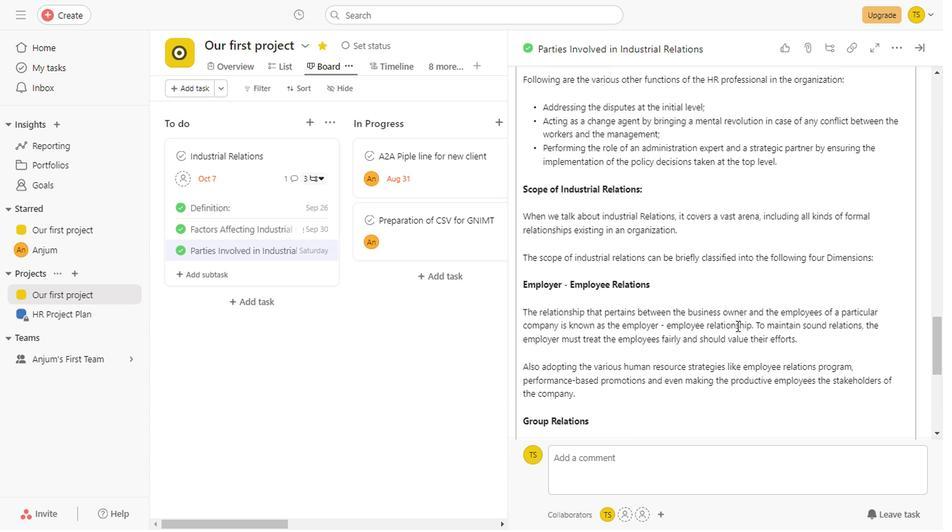 
Action: Mouse scrolled (735, 326) with delta (0, 0)
Screenshot: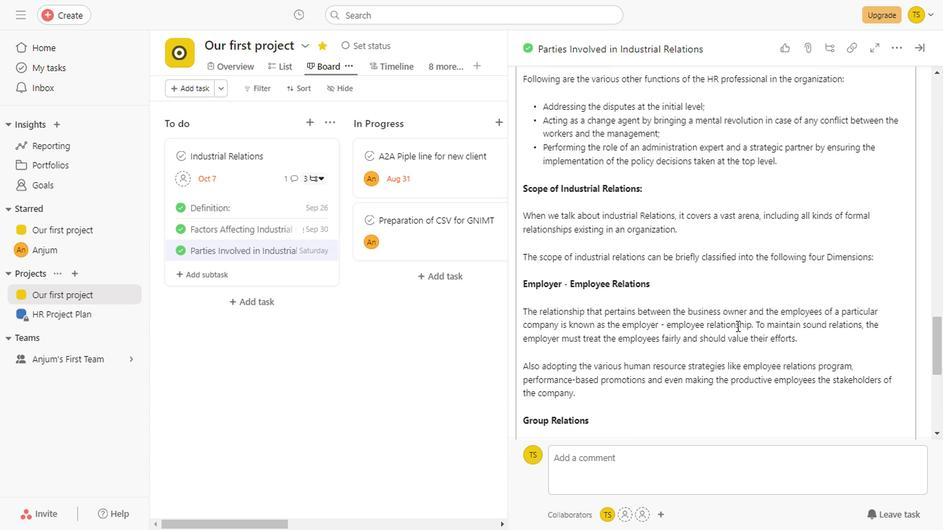 
Action: Mouse scrolled (735, 326) with delta (0, 0)
Screenshot: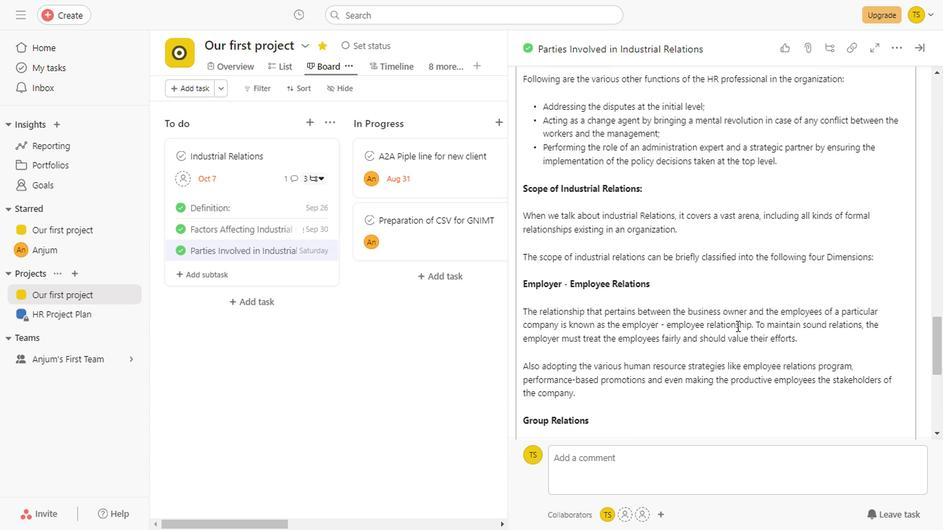 
Action: Mouse scrolled (735, 326) with delta (0, 0)
Screenshot: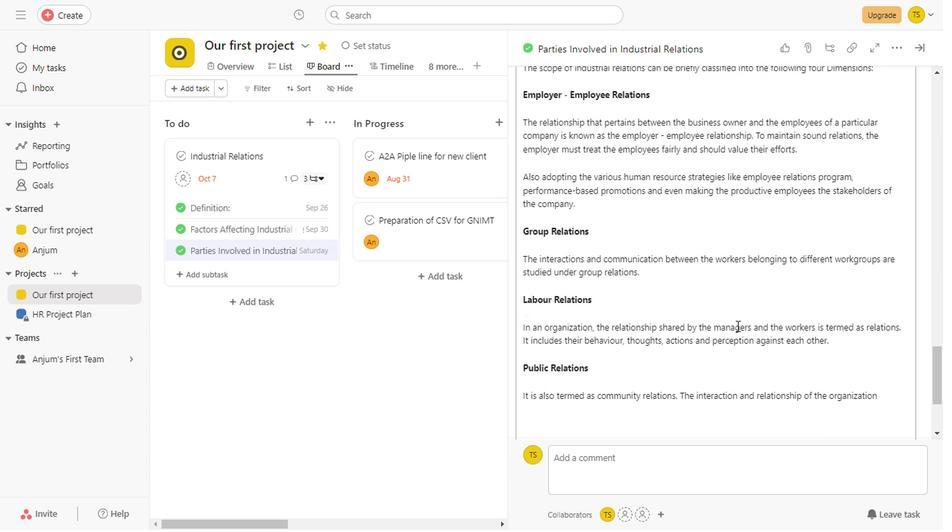 
Action: Mouse scrolled (735, 326) with delta (0, 0)
Screenshot: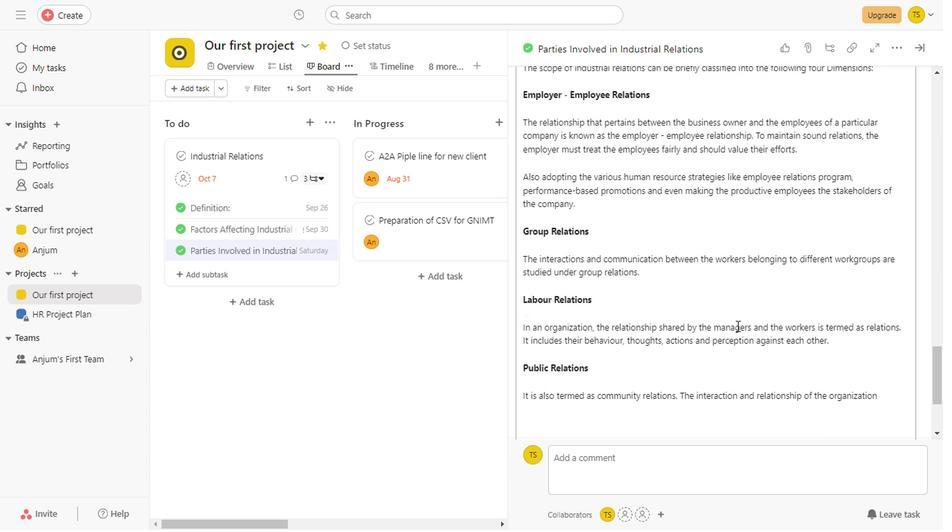
Action: Mouse scrolled (735, 326) with delta (0, 0)
Screenshot: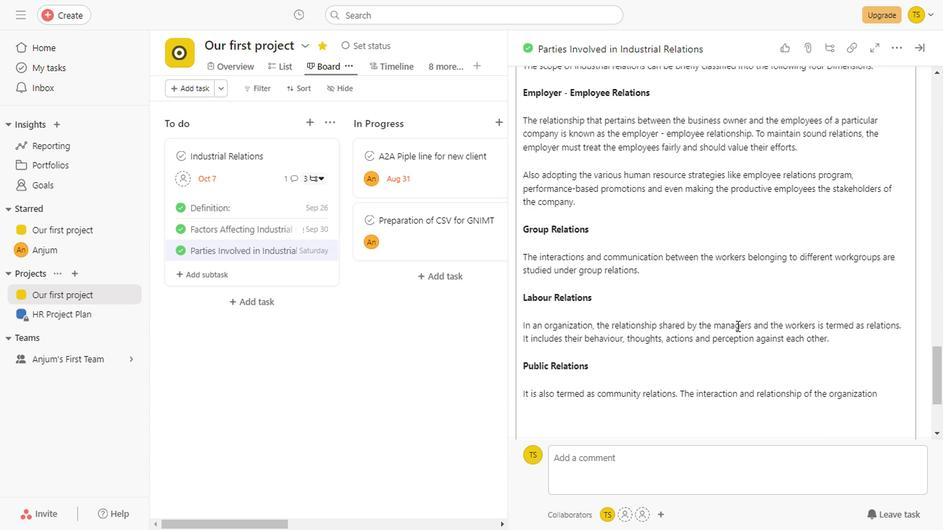 
Action: Mouse scrolled (735, 326) with delta (0, 0)
Screenshot: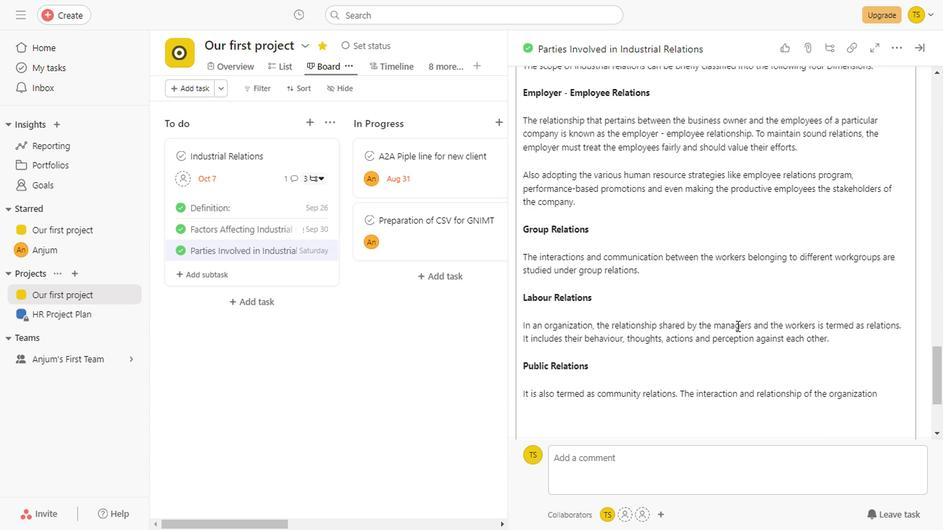 
Action: Mouse scrolled (735, 326) with delta (0, 0)
Screenshot: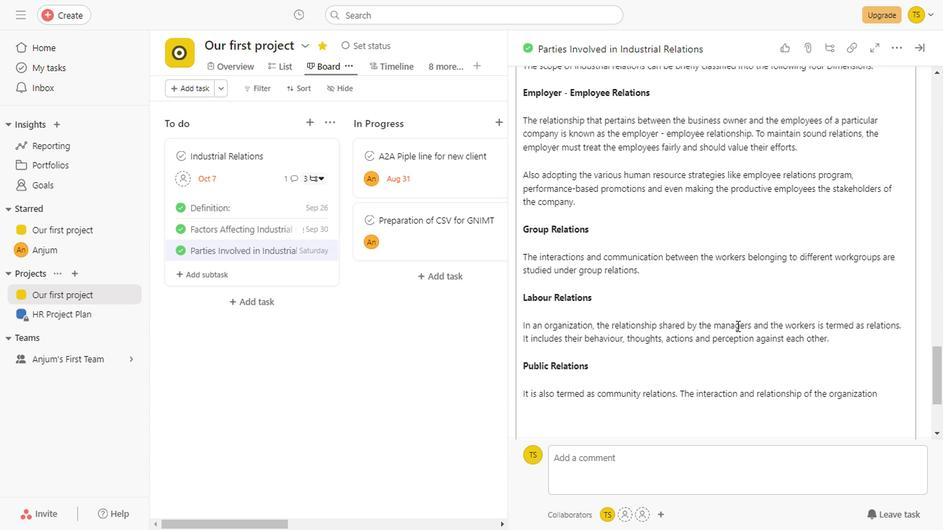 
Action: Mouse scrolled (735, 326) with delta (0, 0)
Screenshot: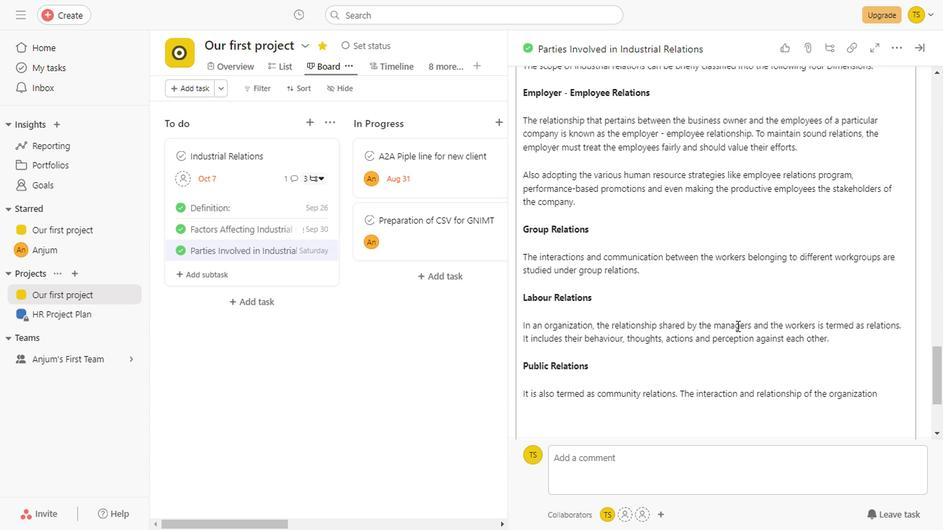 
Action: Mouse scrolled (735, 326) with delta (0, 0)
Screenshot: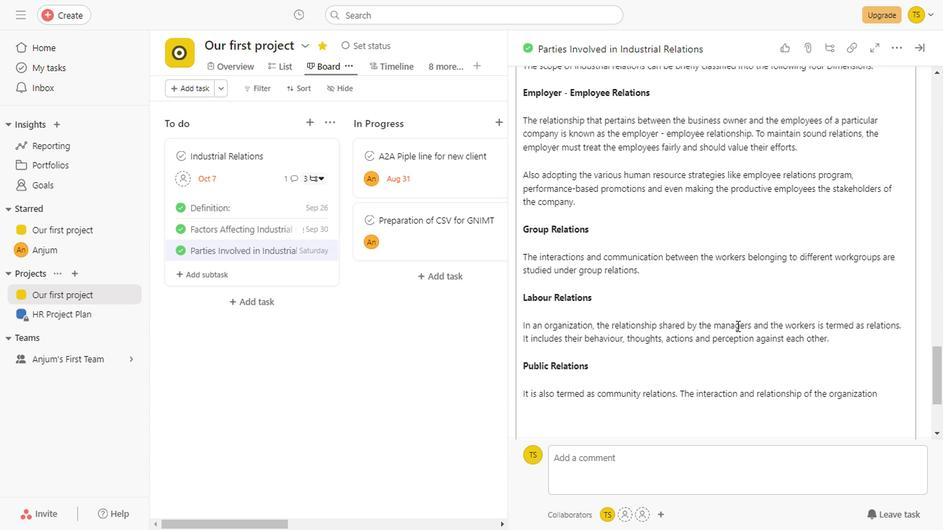 
Action: Mouse scrolled (735, 326) with delta (0, 0)
Screenshot: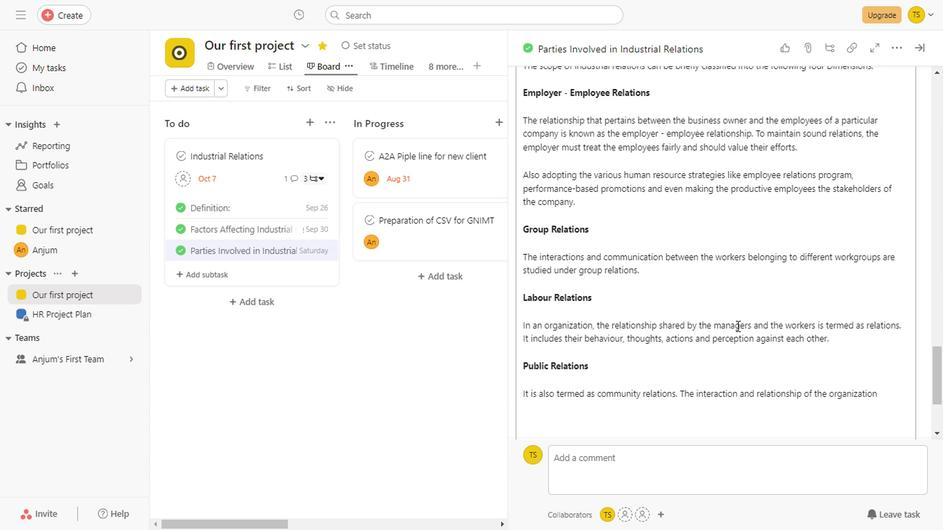 
Action: Mouse scrolled (735, 326) with delta (0, 0)
Screenshot: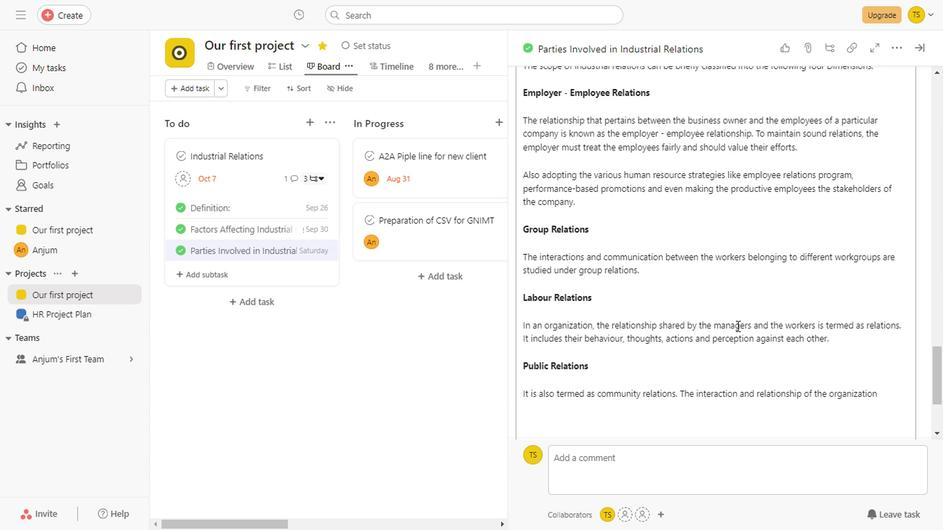 
Action: Mouse scrolled (735, 326) with delta (0, 0)
Screenshot: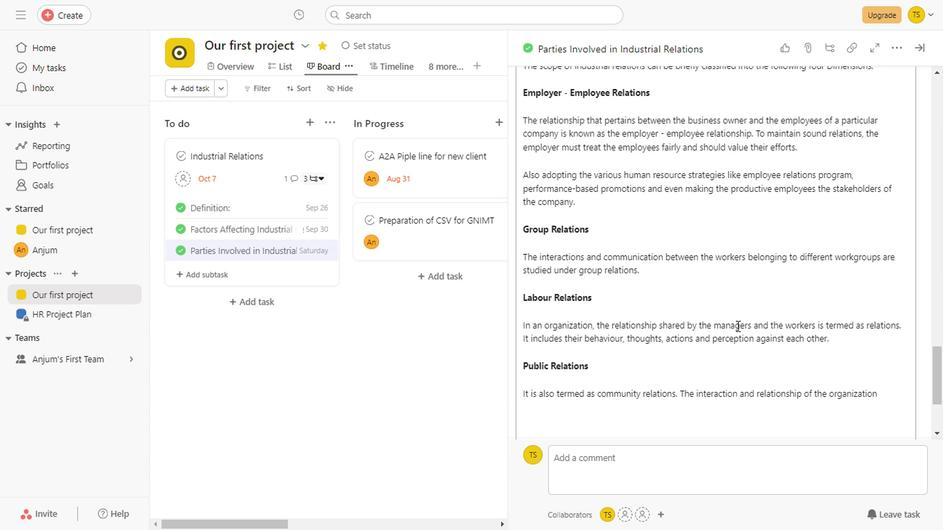 
Action: Mouse scrolled (735, 326) with delta (0, 0)
Screenshot: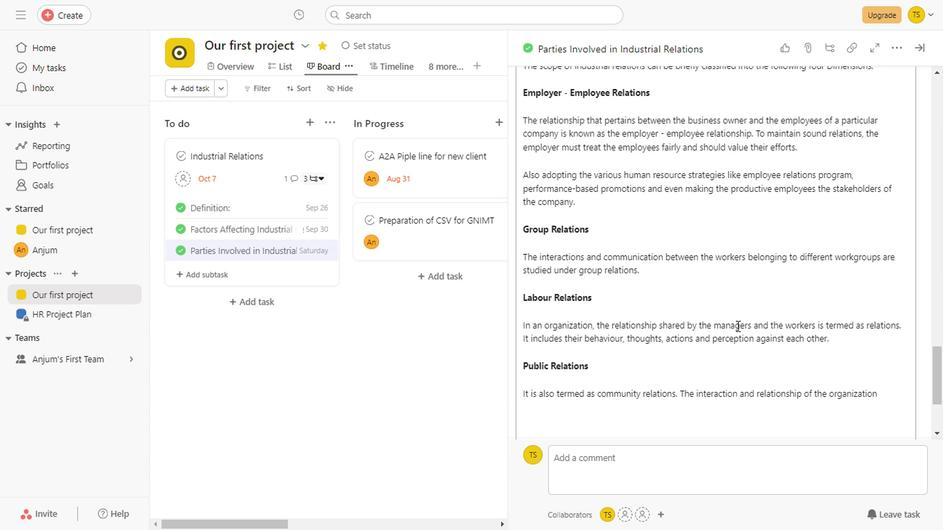 
Action: Mouse scrolled (735, 326) with delta (0, 0)
Screenshot: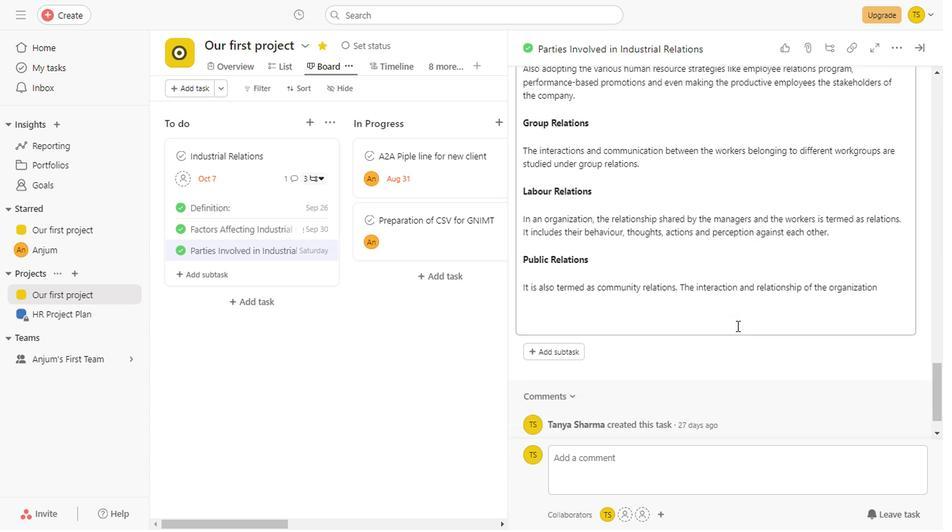 
Action: Mouse scrolled (735, 326) with delta (0, 0)
Screenshot: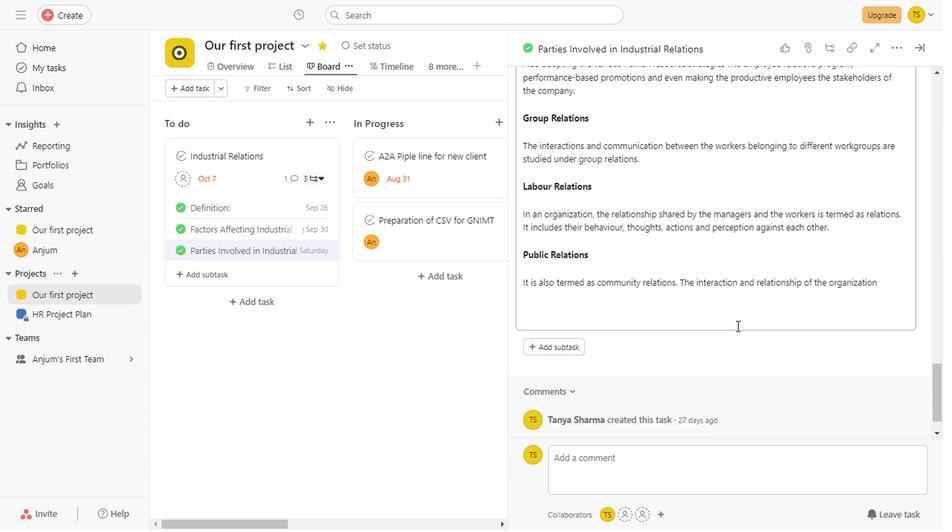 
Action: Mouse scrolled (735, 326) with delta (0, 0)
Screenshot: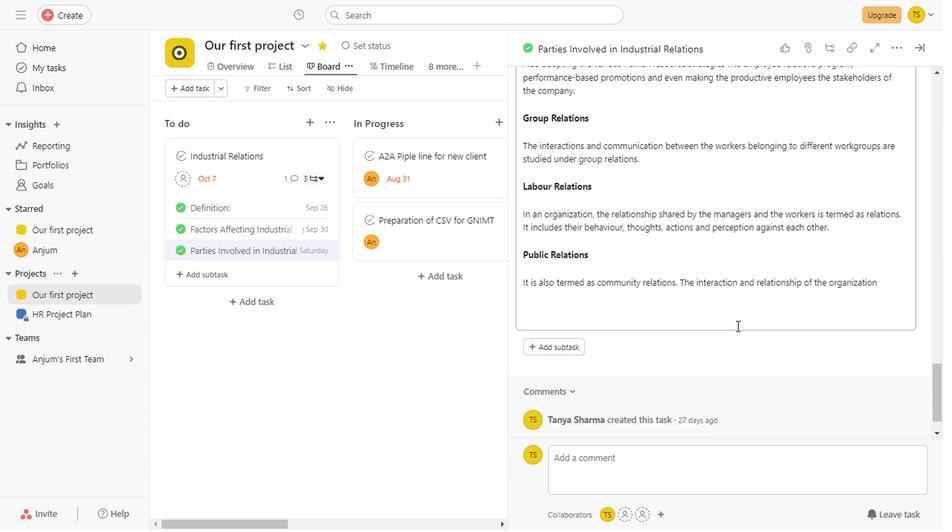 
Action: Mouse scrolled (735, 326) with delta (0, 0)
Screenshot: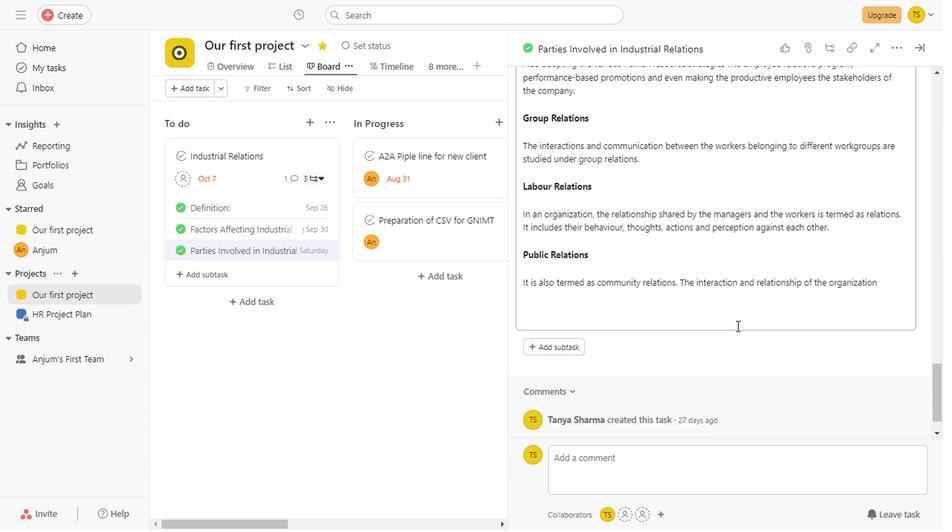 
Action: Mouse scrolled (735, 326) with delta (0, 0)
Screenshot: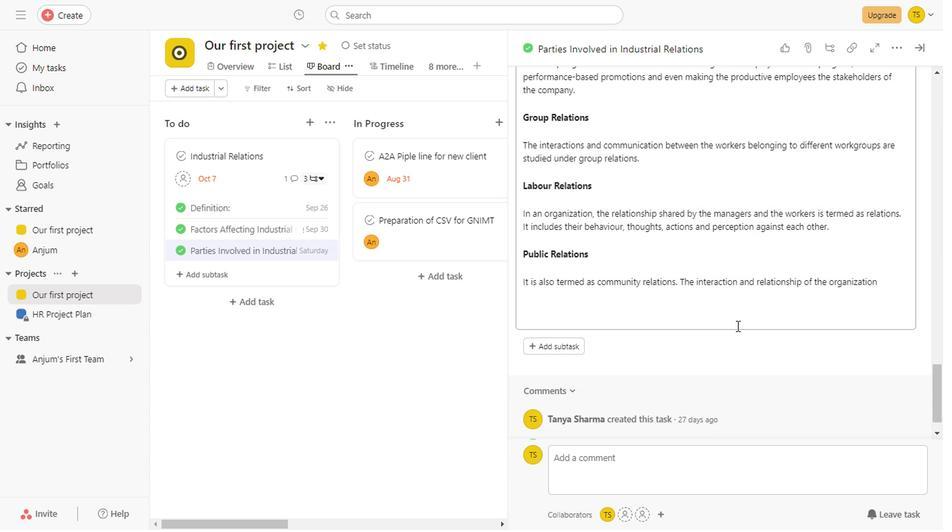 
Action: Mouse scrolled (735, 326) with delta (0, 0)
Screenshot: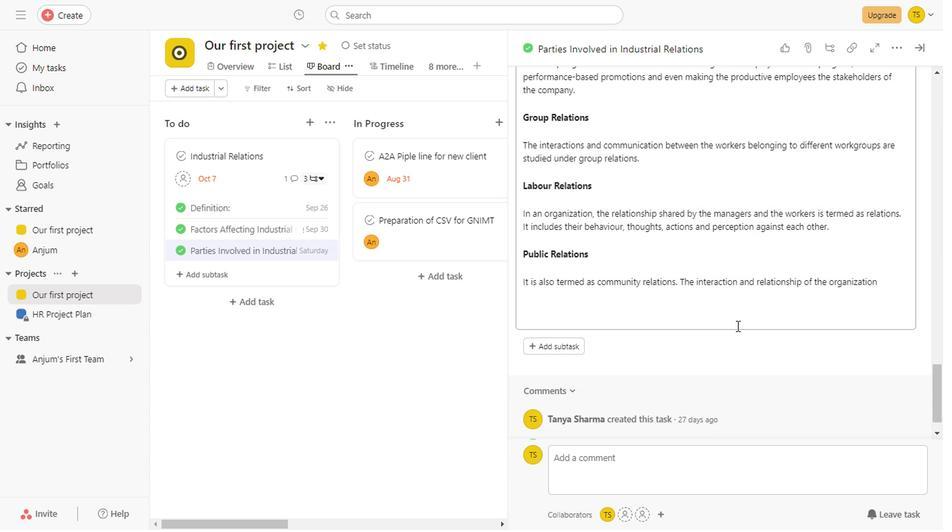 
Action: Mouse scrolled (735, 326) with delta (0, 0)
Screenshot: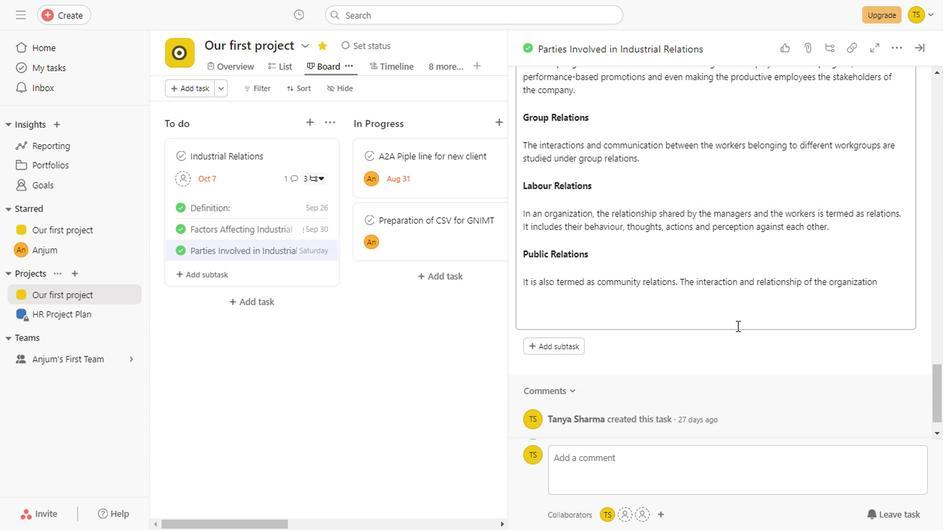 
Action: Mouse scrolled (735, 326) with delta (0, 0)
Screenshot: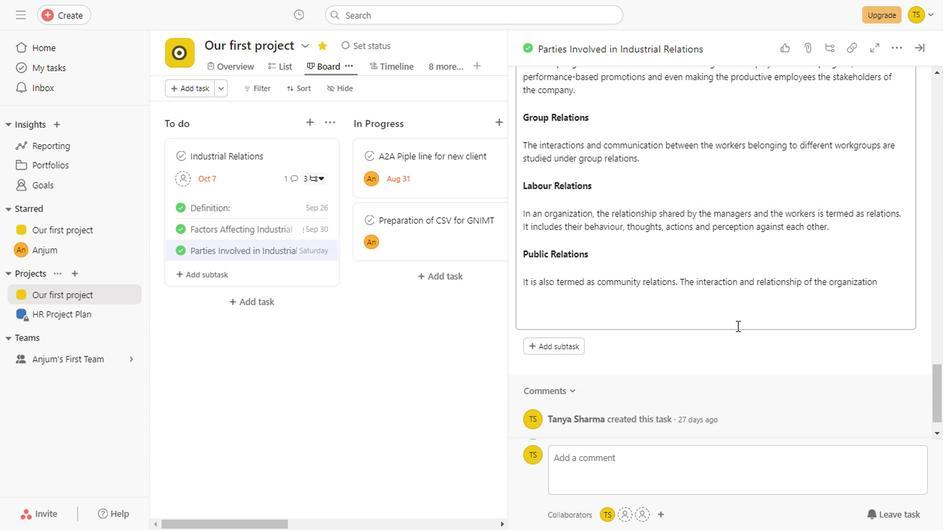 
Action: Mouse scrolled (735, 326) with delta (0, 0)
Screenshot: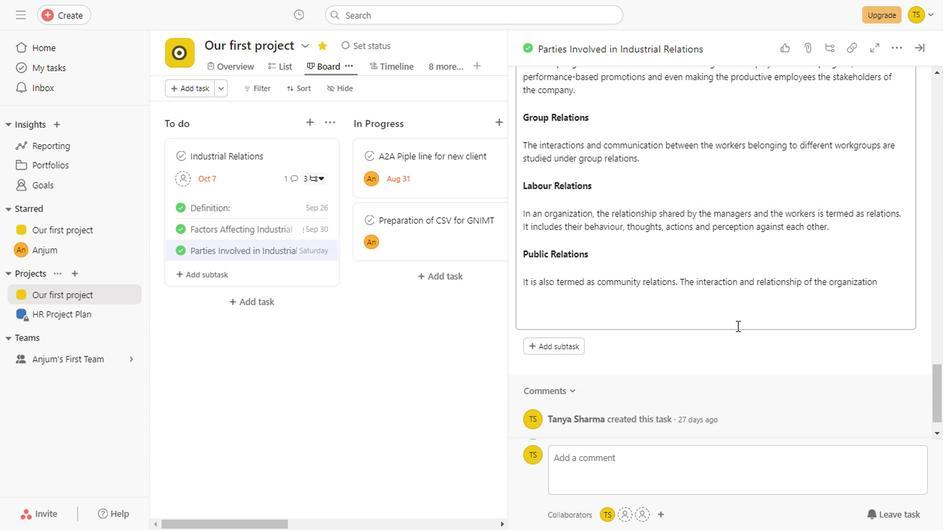 
Action: Mouse scrolled (735, 326) with delta (0, 0)
Screenshot: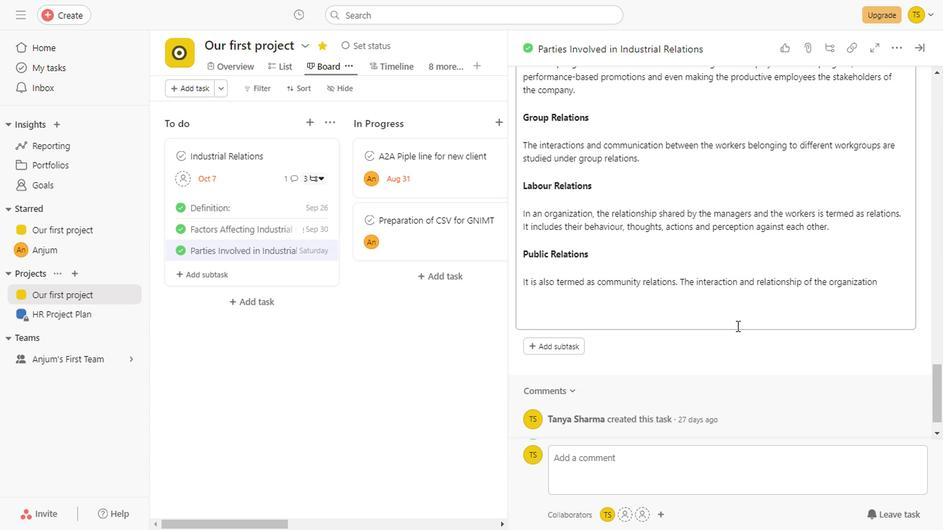 
Action: Mouse scrolled (735, 326) with delta (0, 0)
Screenshot: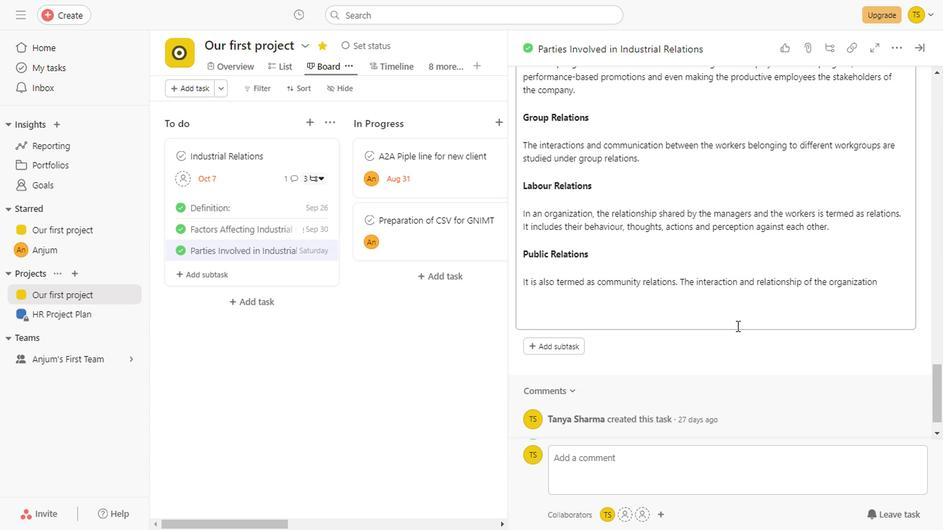 
Action: Mouse scrolled (735, 326) with delta (0, 0)
Screenshot: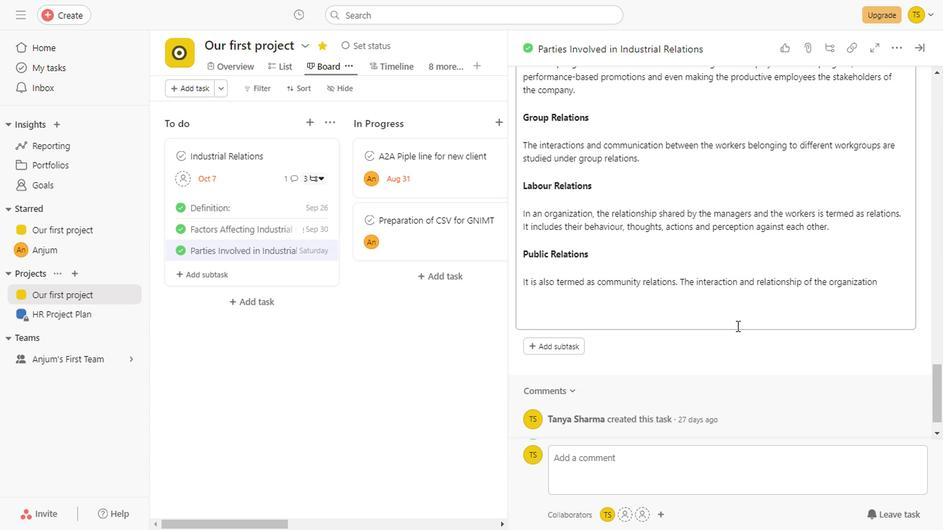 
Action: Mouse scrolled (735, 326) with delta (0, 0)
Screenshot: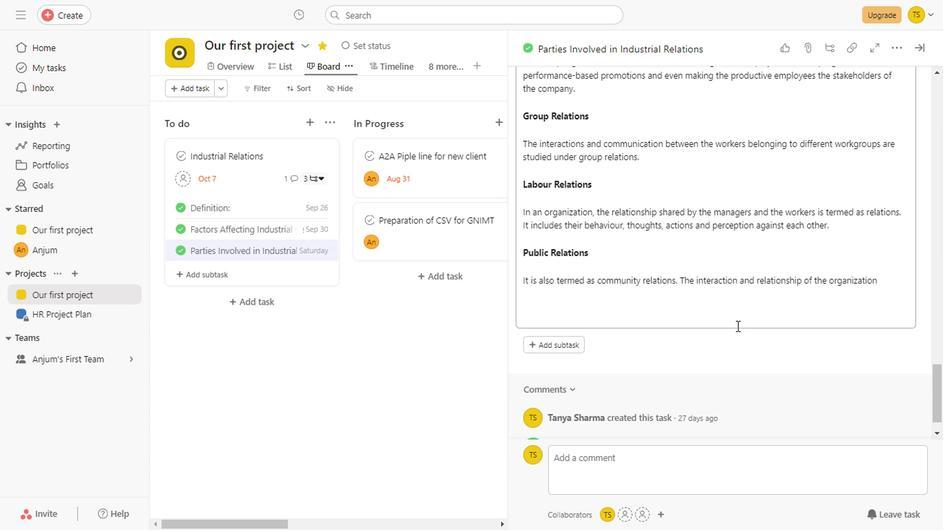 
Action: Mouse moved to (876, 50)
Screenshot: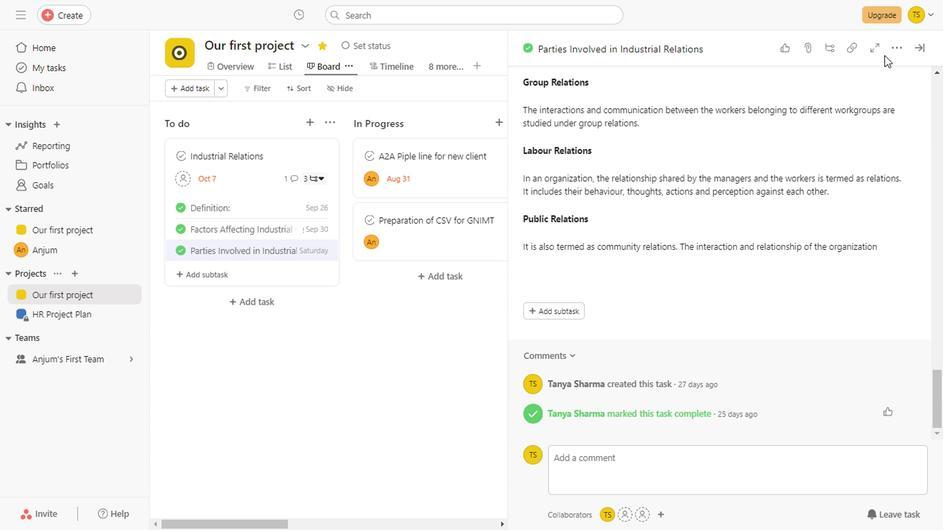 
Action: Mouse pressed left at (876, 50)
Screenshot: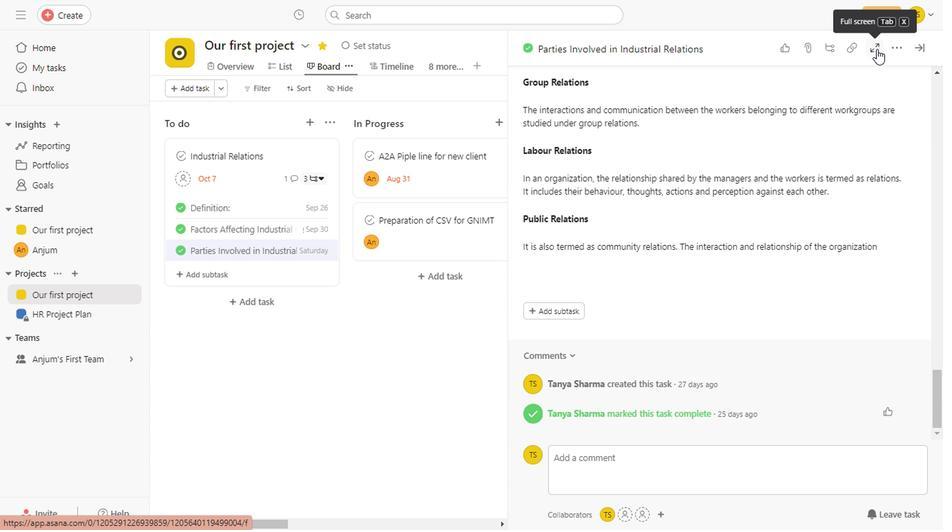 
Action: Mouse moved to (540, 287)
Screenshot: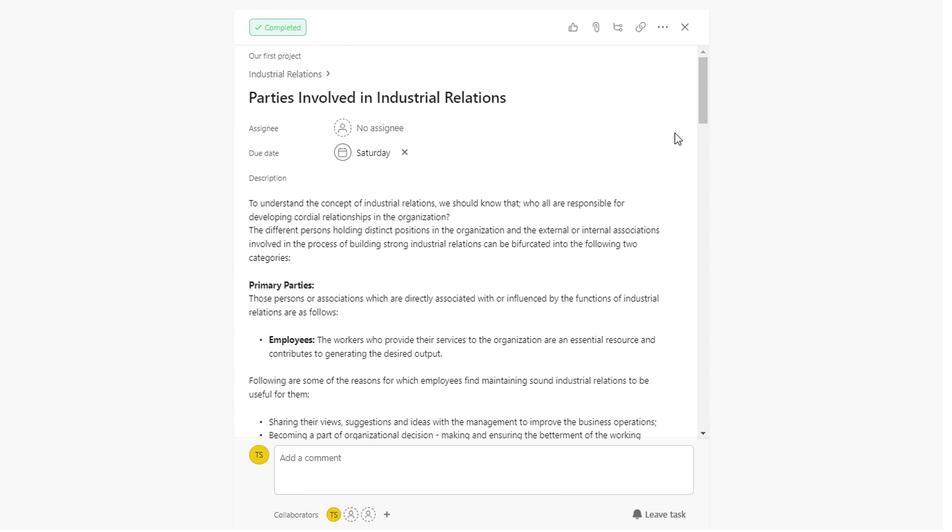 
Action: Mouse scrolled (540, 286) with delta (0, 0)
Screenshot: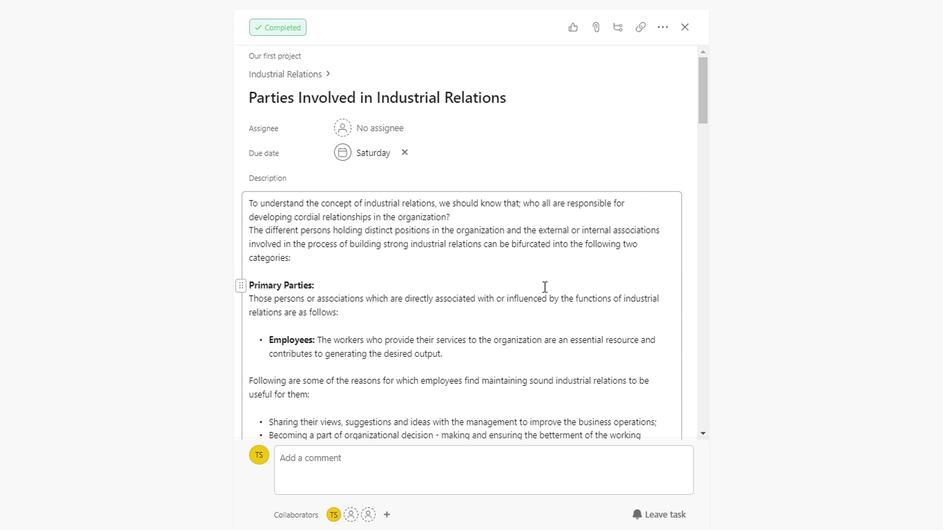 
Action: Mouse scrolled (540, 286) with delta (0, 0)
Screenshot: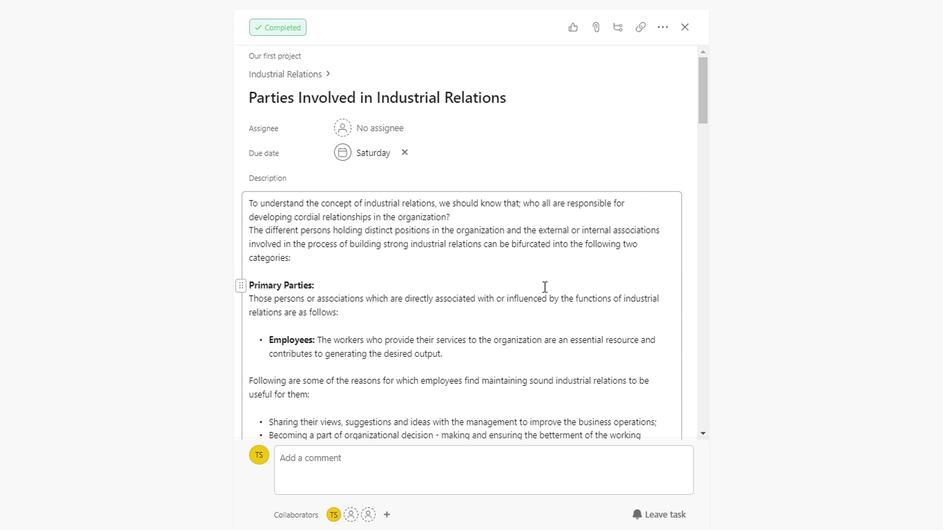
Action: Mouse scrolled (540, 286) with delta (0, 0)
Screenshot: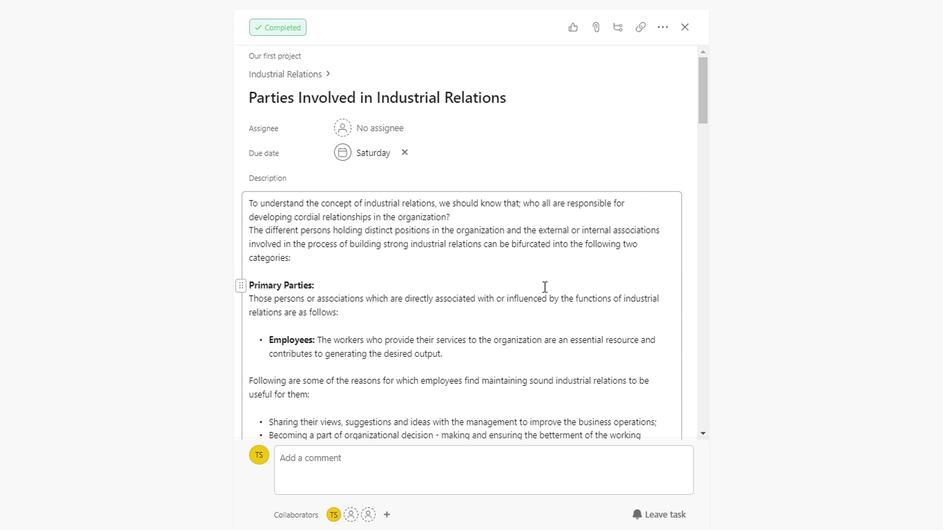 
Action: Mouse scrolled (540, 286) with delta (0, 0)
Screenshot: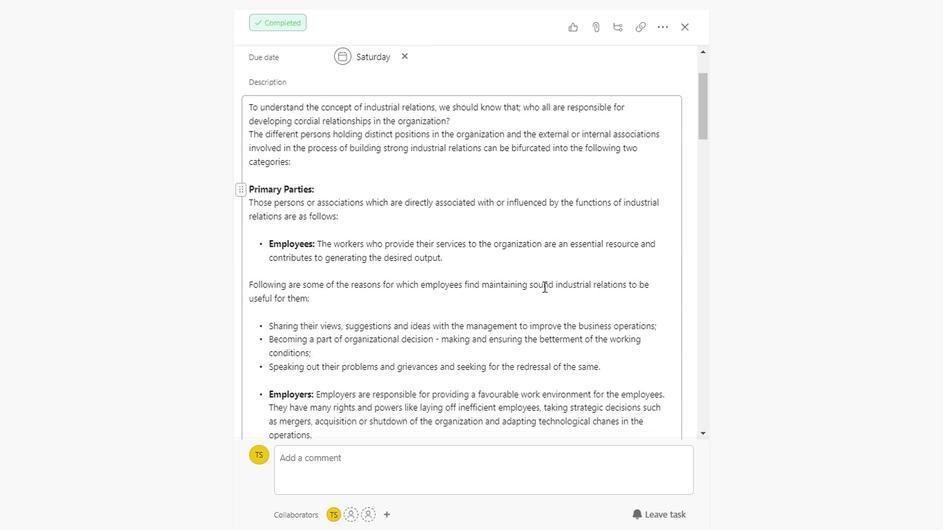 
Action: Mouse scrolled (540, 286) with delta (0, 0)
Screenshot: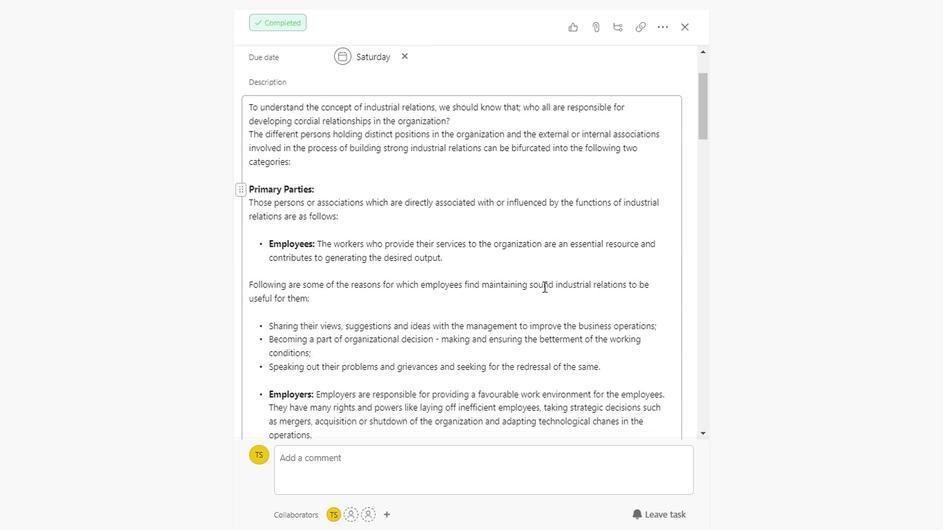 
Action: Mouse scrolled (540, 286) with delta (0, 0)
Screenshot: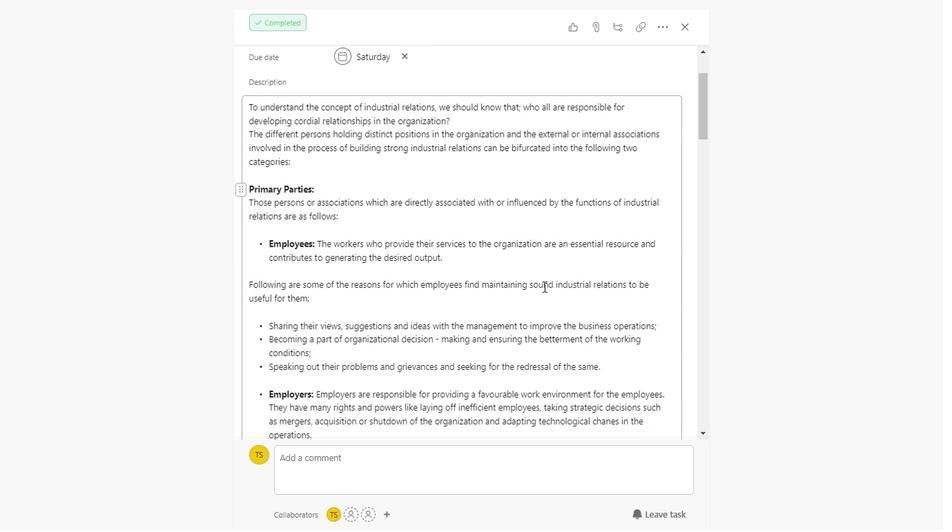 
Action: Mouse scrolled (540, 286) with delta (0, 0)
Screenshot: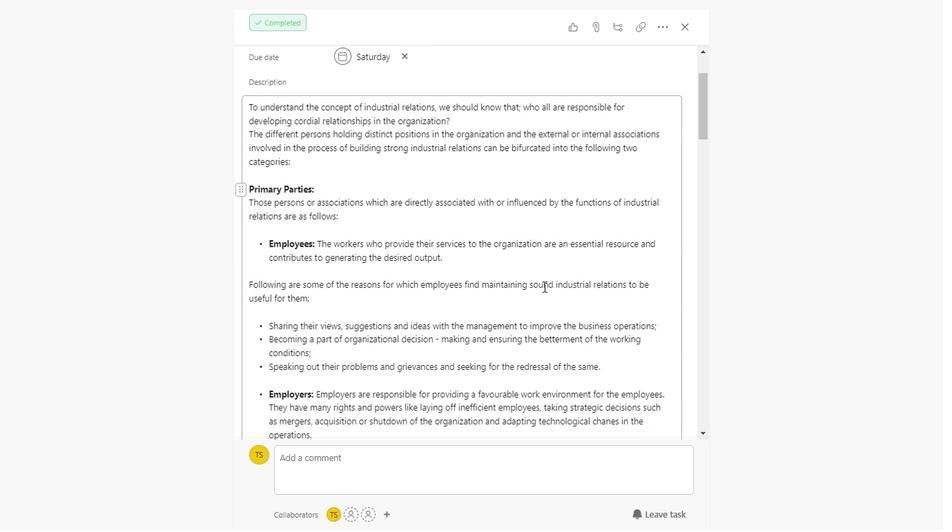 
Action: Mouse scrolled (540, 286) with delta (0, 0)
Screenshot: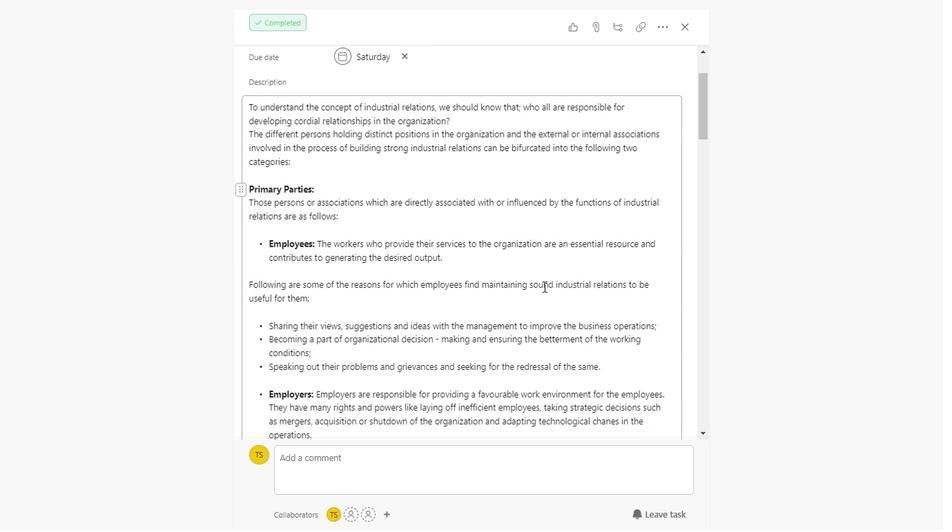
Action: Mouse scrolled (540, 286) with delta (0, 0)
Screenshot: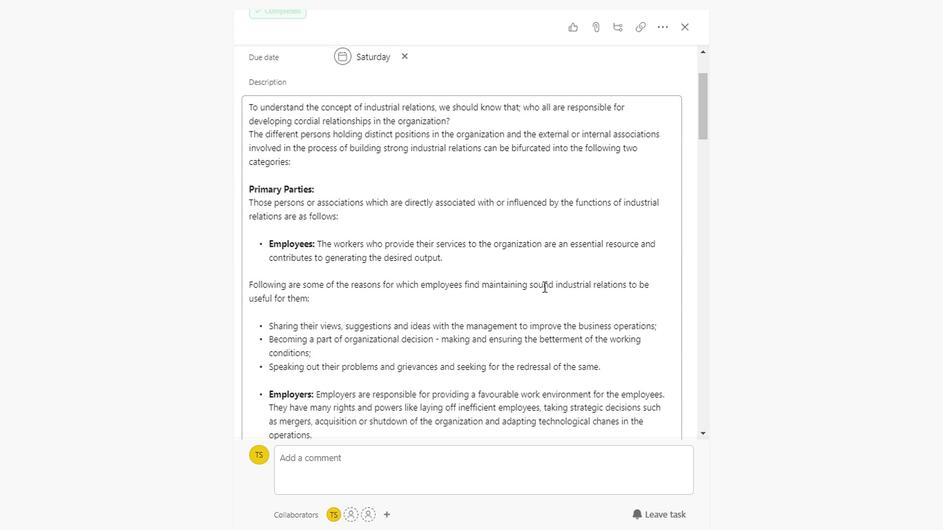 
Action: Mouse scrolled (540, 286) with delta (0, 0)
Screenshot: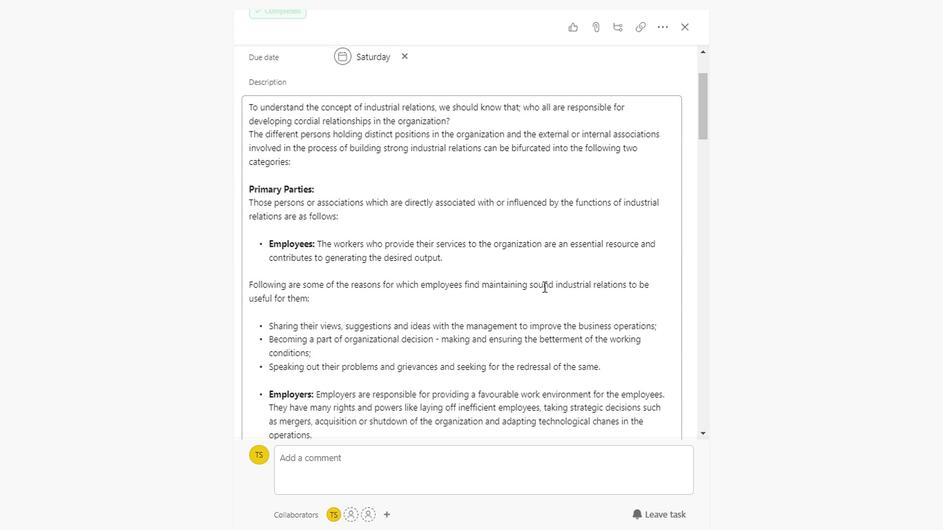 
Action: Mouse scrolled (540, 286) with delta (0, 0)
Screenshot: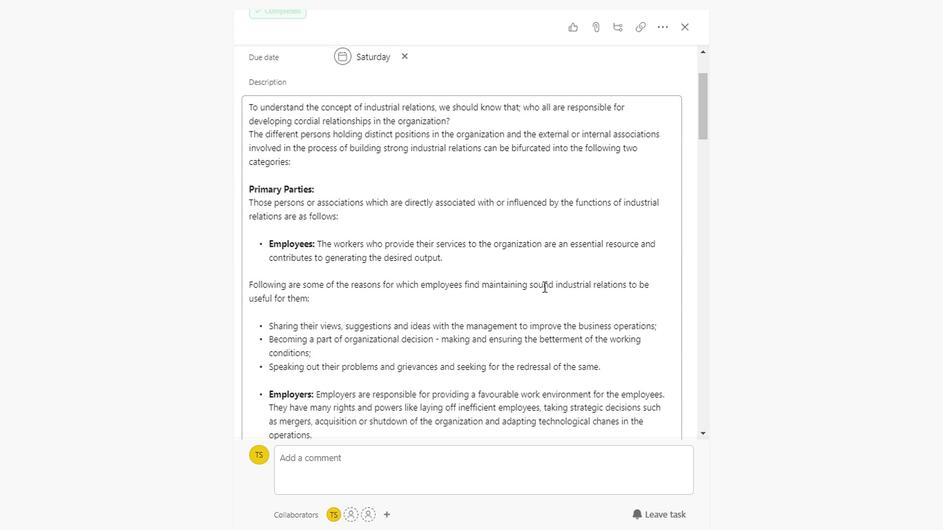 
Action: Mouse scrolled (540, 286) with delta (0, 0)
Screenshot: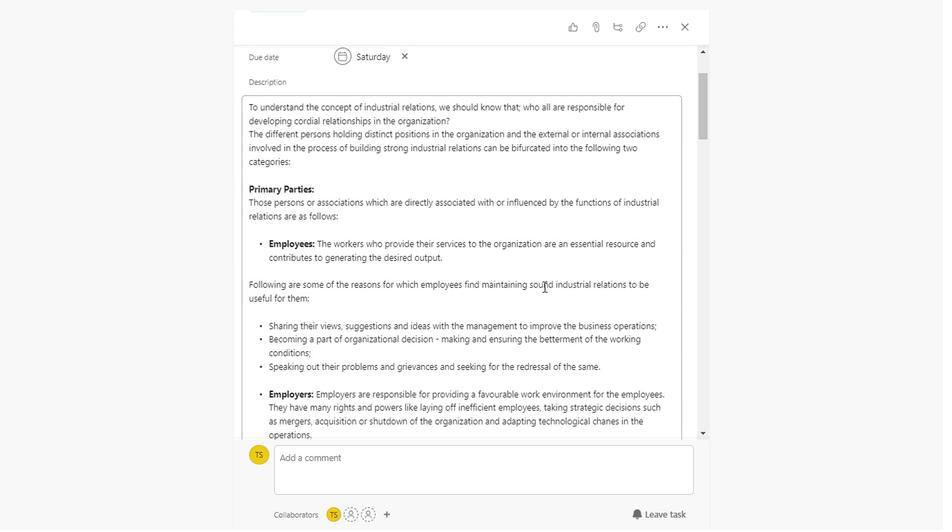 
Action: Mouse scrolled (540, 286) with delta (0, 0)
Screenshot: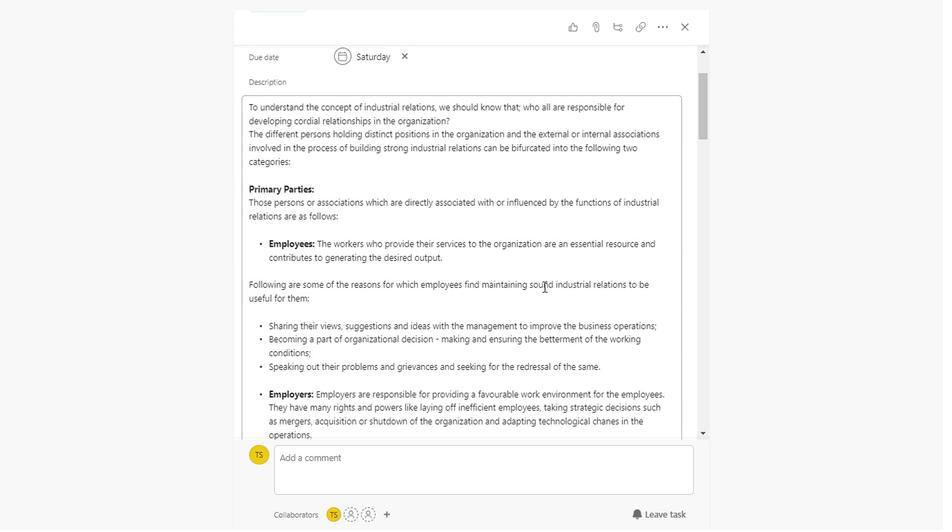 
Action: Mouse scrolled (540, 286) with delta (0, 0)
Screenshot: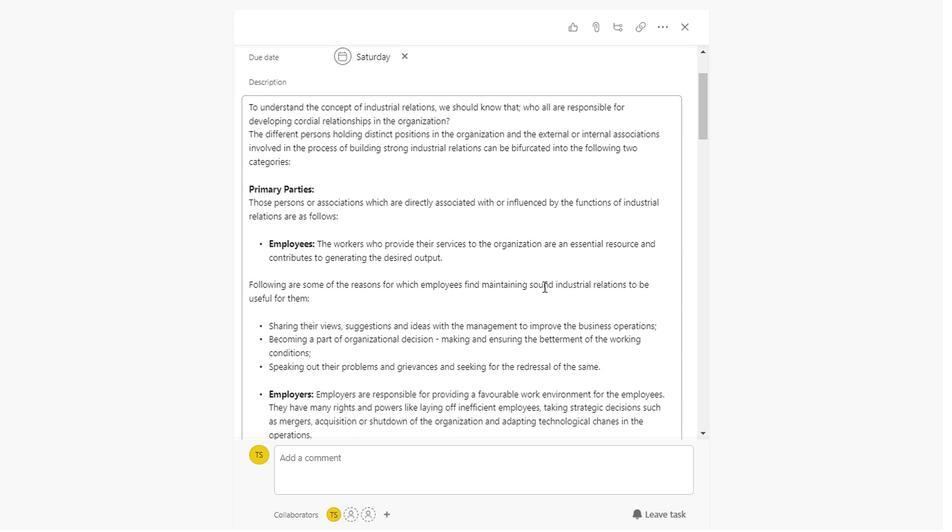 
Action: Mouse scrolled (540, 286) with delta (0, 0)
Screenshot: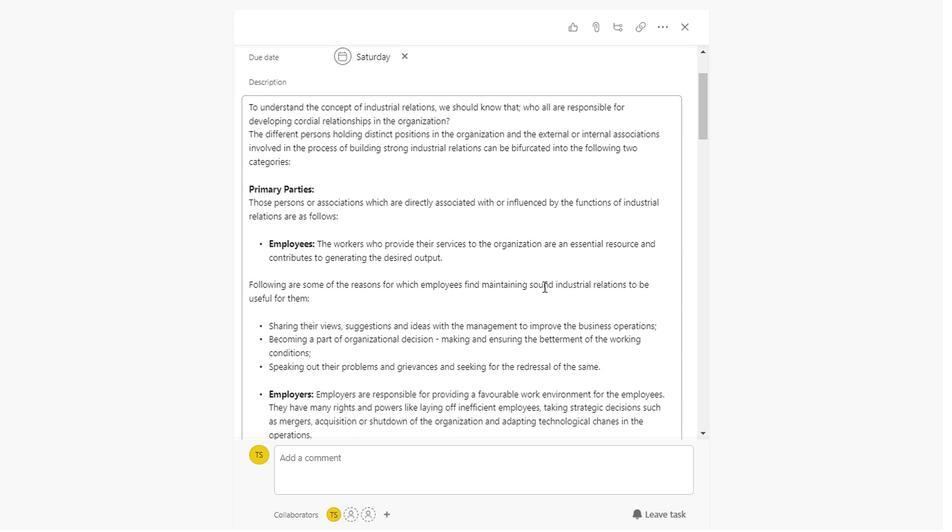 
Action: Mouse scrolled (540, 286) with delta (0, 0)
Screenshot: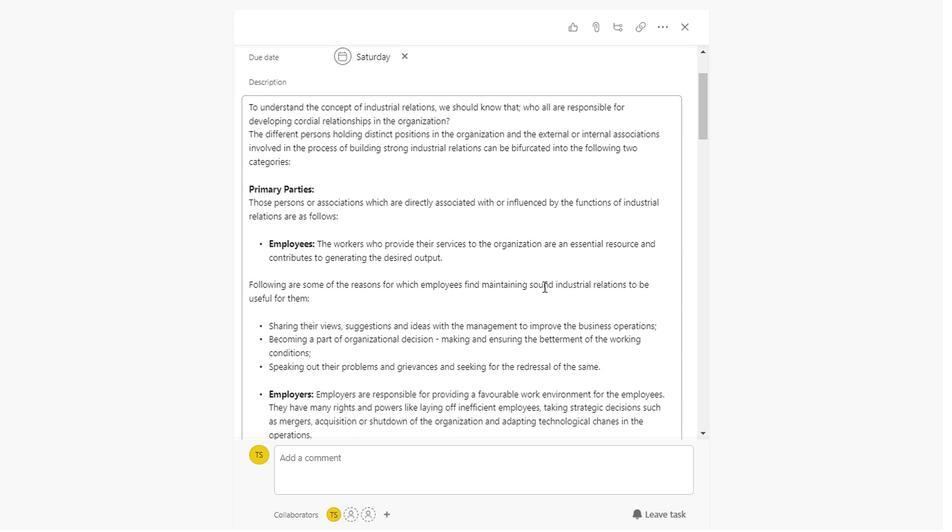 
Action: Mouse scrolled (540, 286) with delta (0, 0)
Screenshot: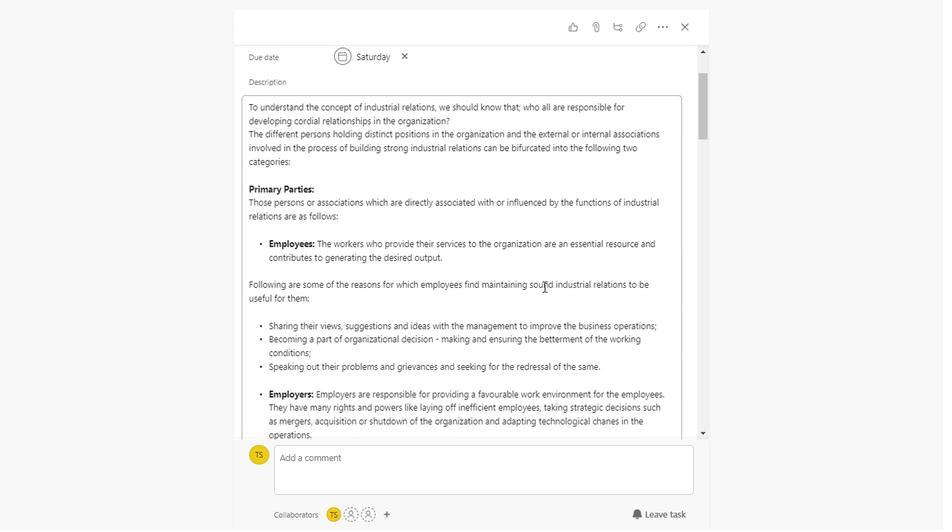 
Action: Mouse scrolled (540, 286) with delta (0, 0)
Screenshot: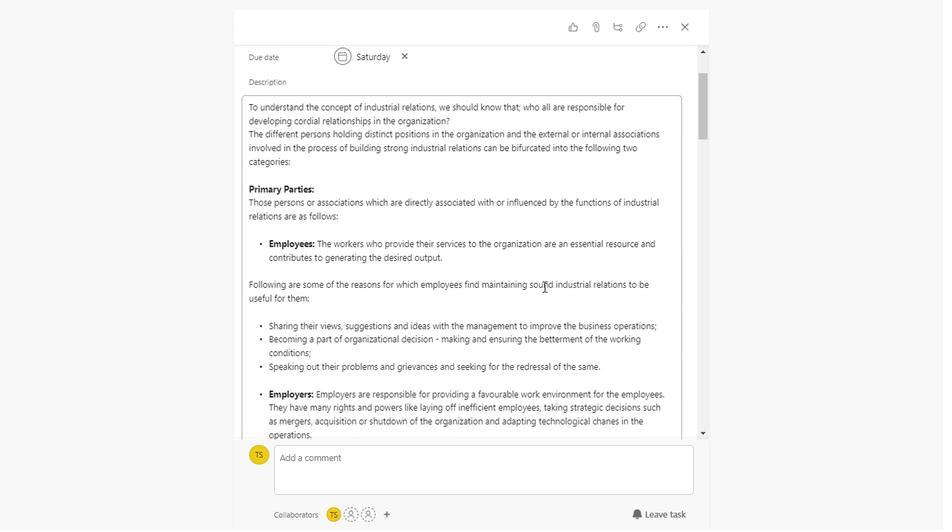 
Action: Mouse scrolled (540, 286) with delta (0, 0)
Screenshot: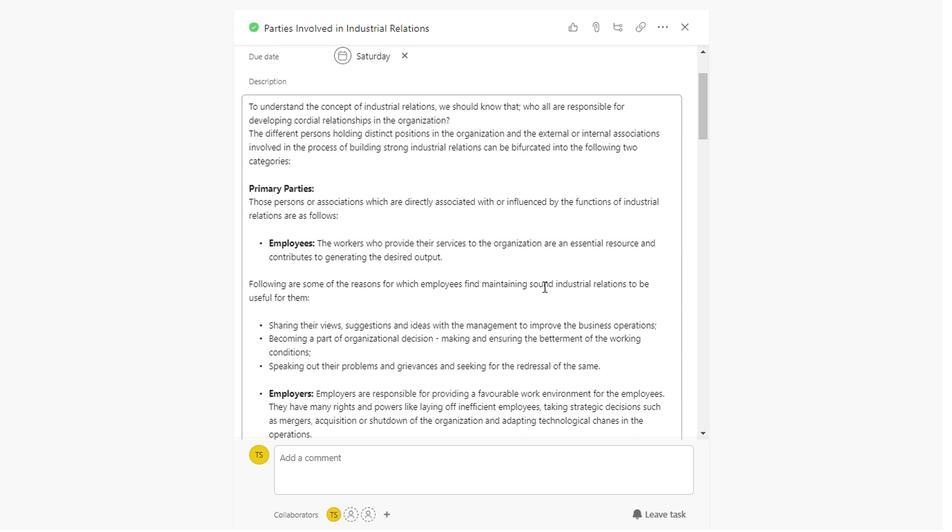 
Action: Mouse scrolled (540, 286) with delta (0, 0)
Screenshot: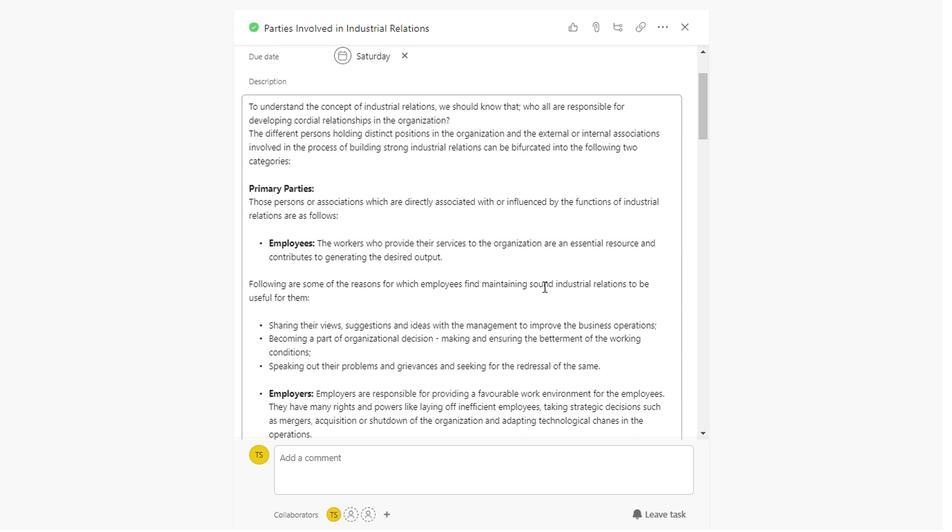 
Action: Mouse scrolled (540, 286) with delta (0, 0)
Screenshot: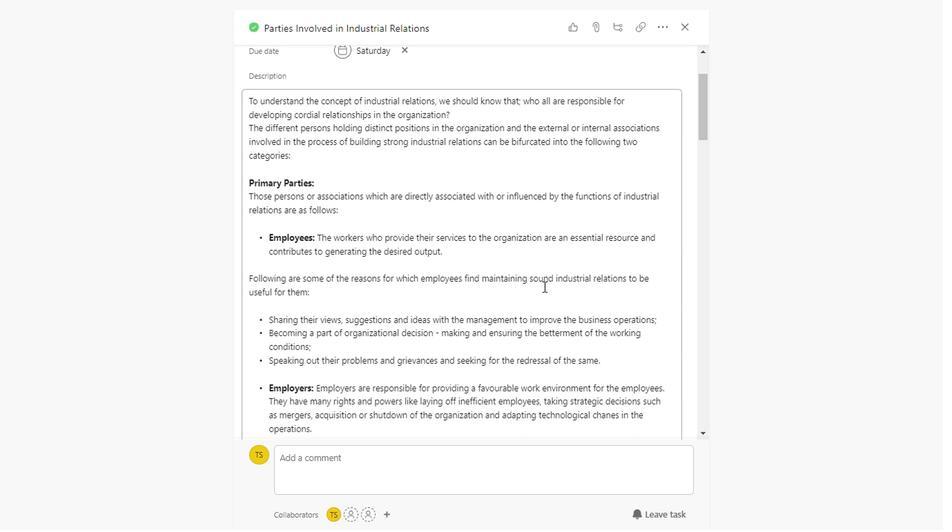 
Action: Mouse scrolled (540, 286) with delta (0, 0)
Screenshot: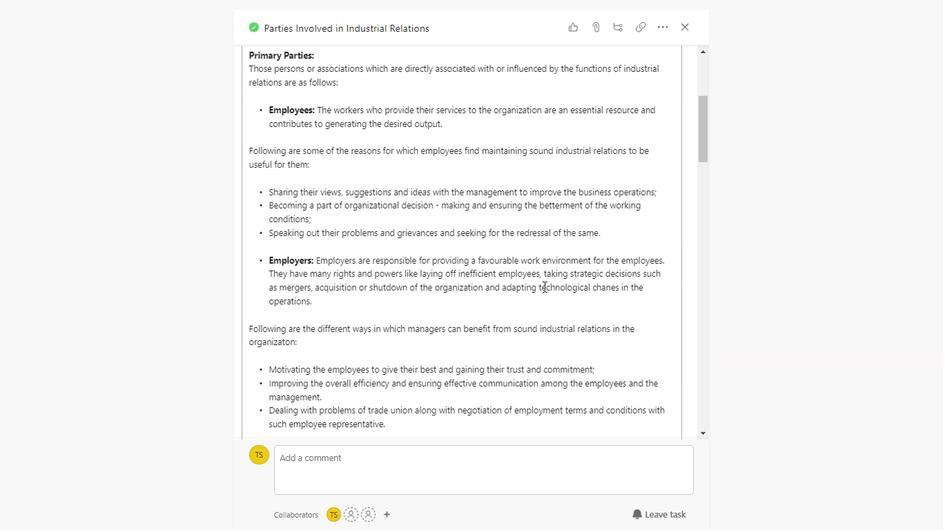 
Action: Mouse scrolled (540, 286) with delta (0, 0)
